 Task: Get information about smoke and air quality near Central Park.
Action: Mouse moved to (83, 59)
Screenshot: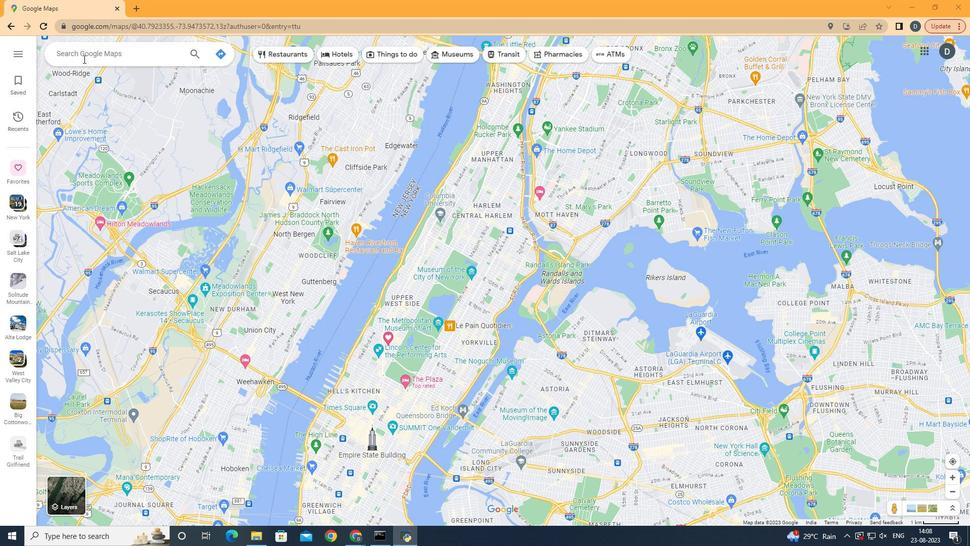 
Action: Mouse pressed left at (83, 59)
Screenshot: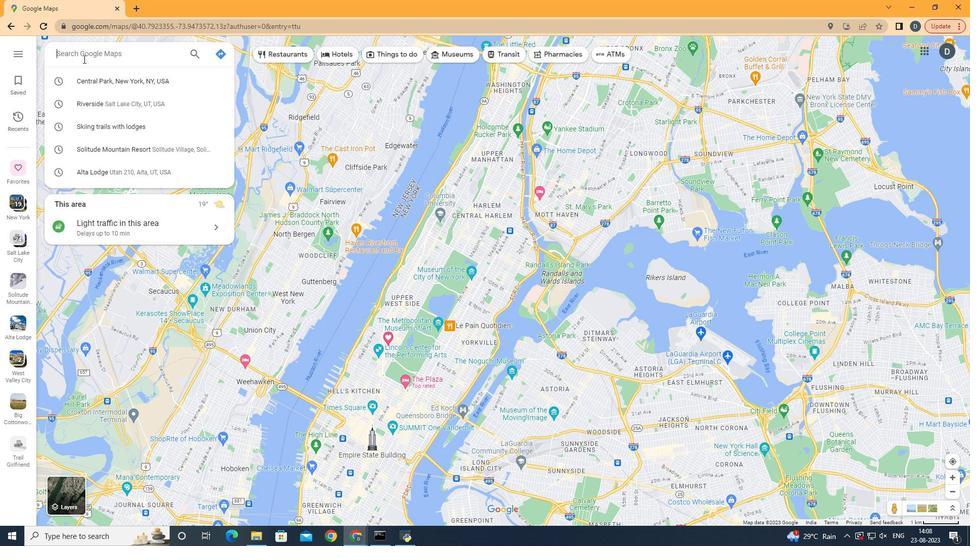 
Action: Key pressed <Key.shift>Central<Key.space><Key.shift>Parl
Screenshot: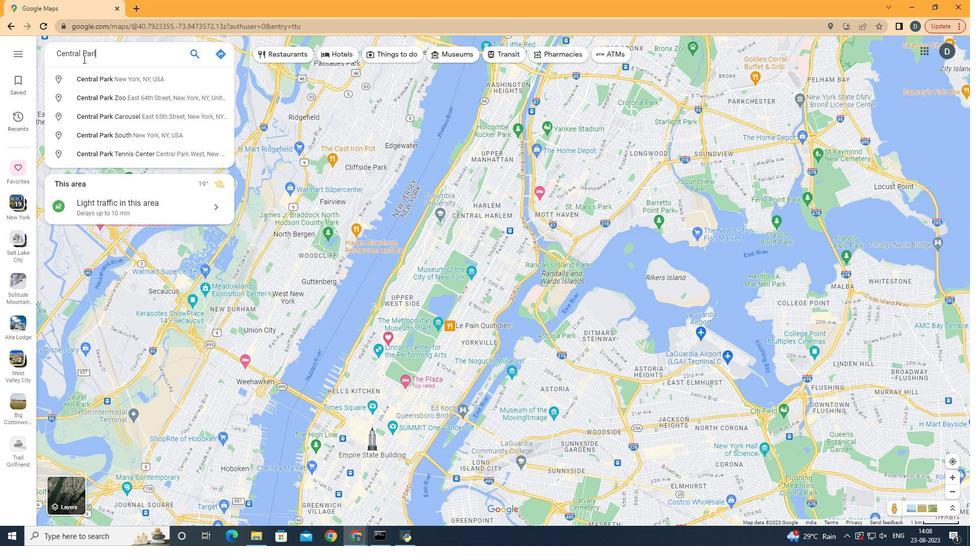 
Action: Mouse moved to (102, 75)
Screenshot: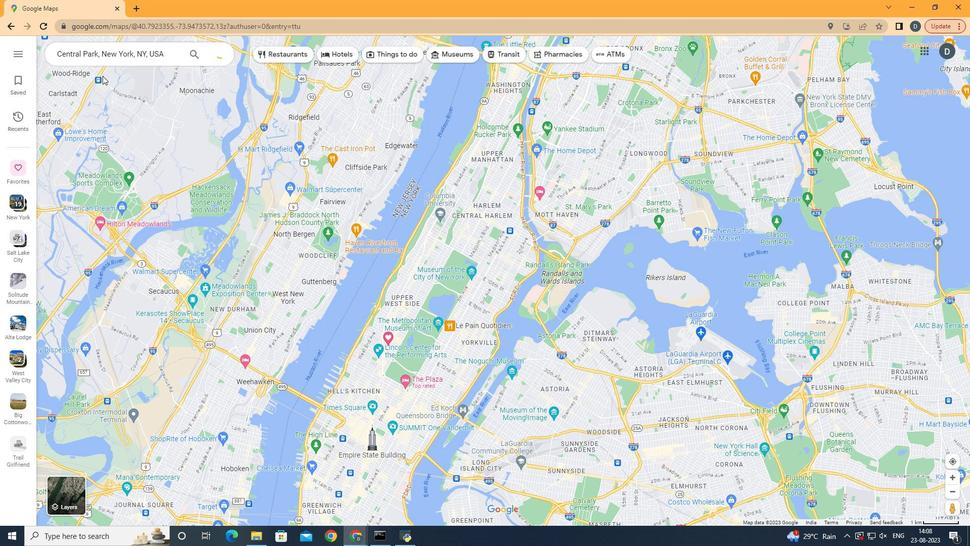 
Action: Mouse pressed left at (102, 75)
Screenshot: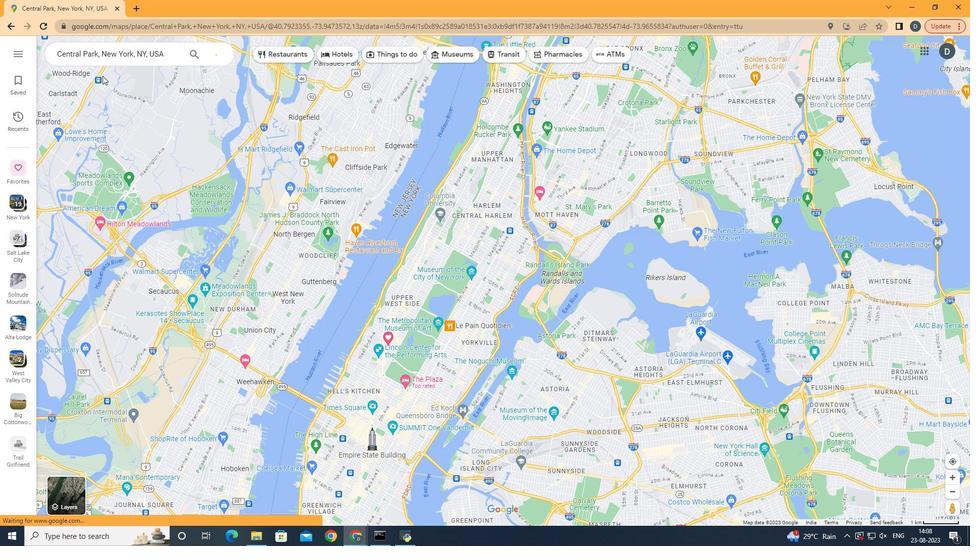 
Action: Mouse moved to (447, 495)
Screenshot: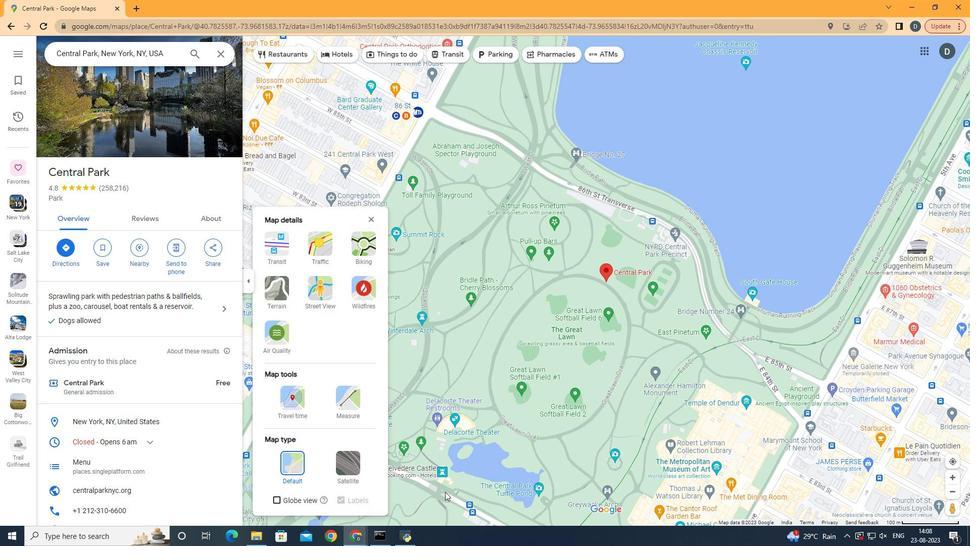 
Action: Mouse pressed left at (447, 495)
Screenshot: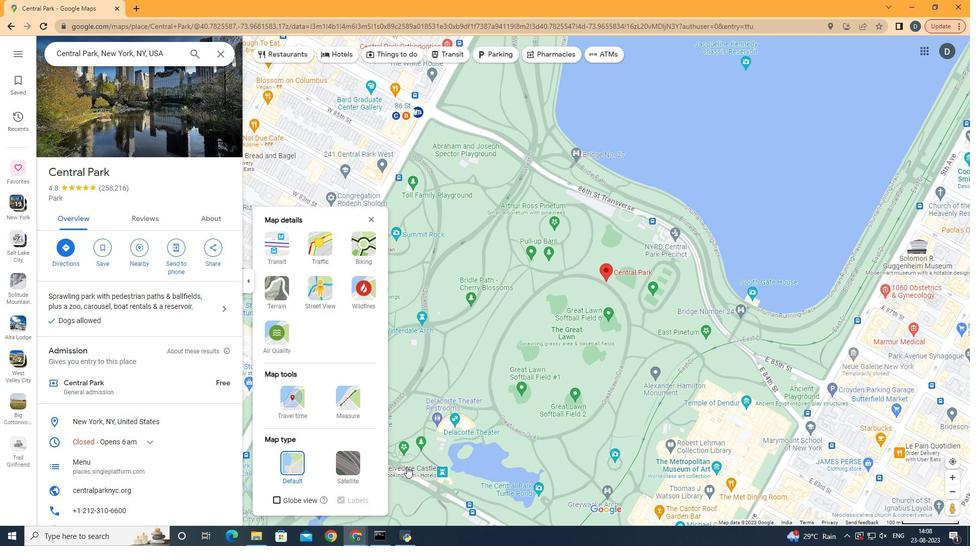 
Action: Mouse moved to (286, 342)
Screenshot: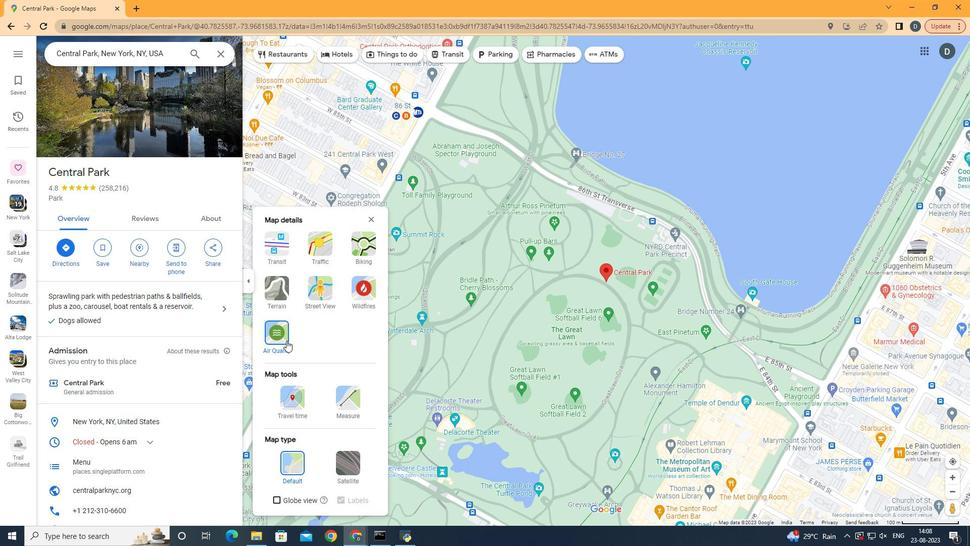 
Action: Mouse pressed left at (286, 342)
Screenshot: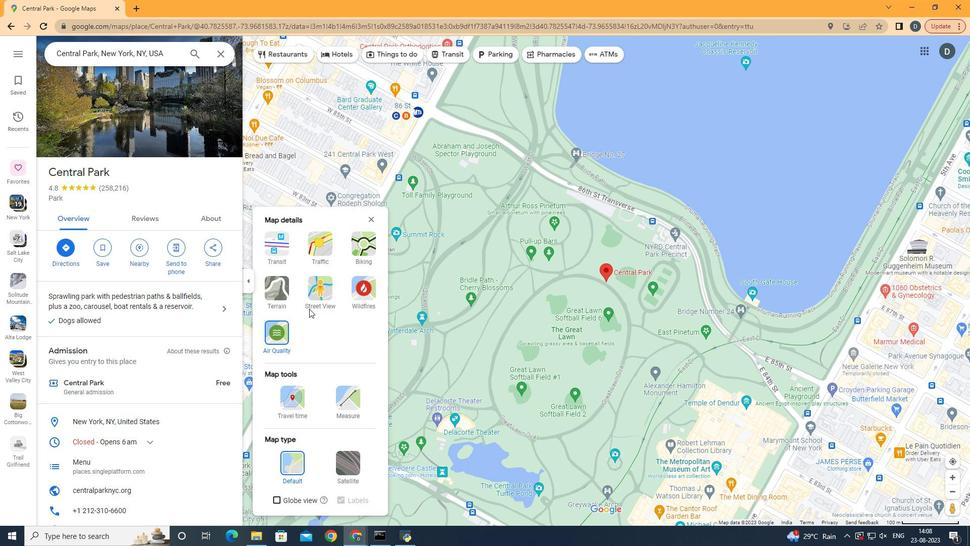 
Action: Mouse moved to (374, 217)
Screenshot: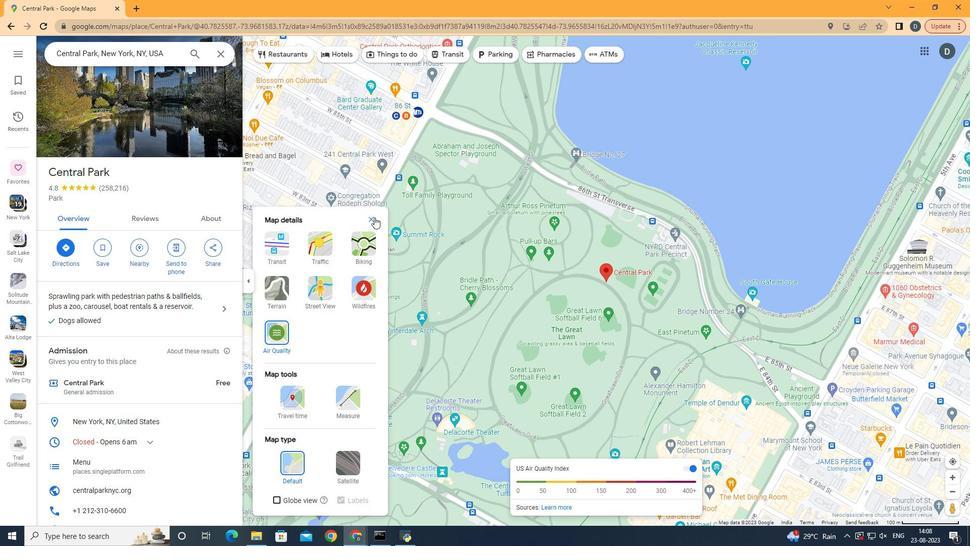 
Action: Mouse pressed left at (374, 217)
Screenshot: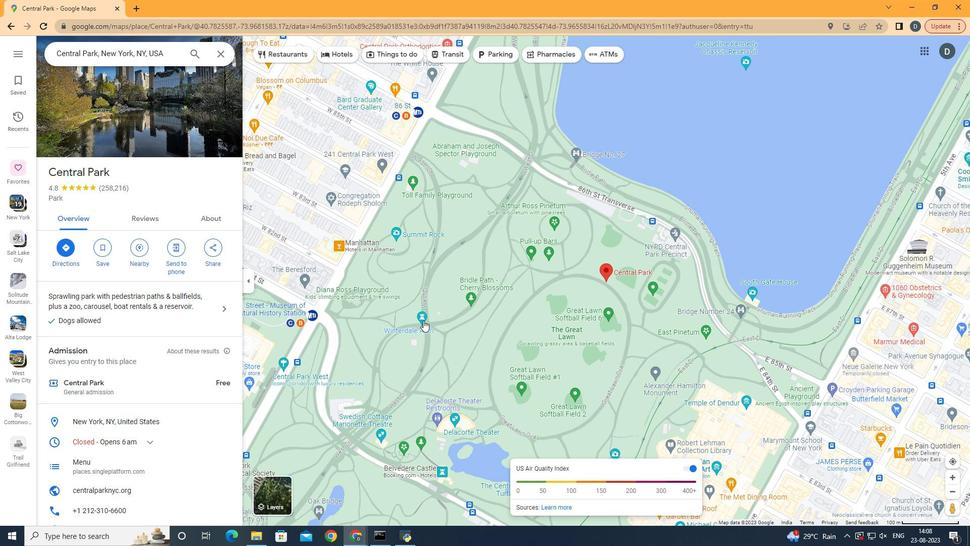
Action: Mouse moved to (423, 320)
Screenshot: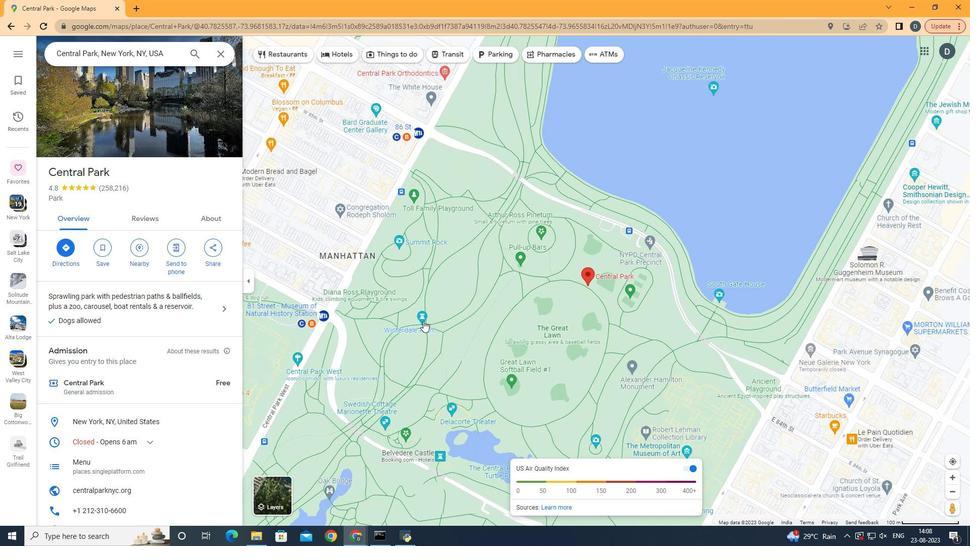 
Action: Mouse scrolled (423, 320) with delta (0, 0)
Screenshot: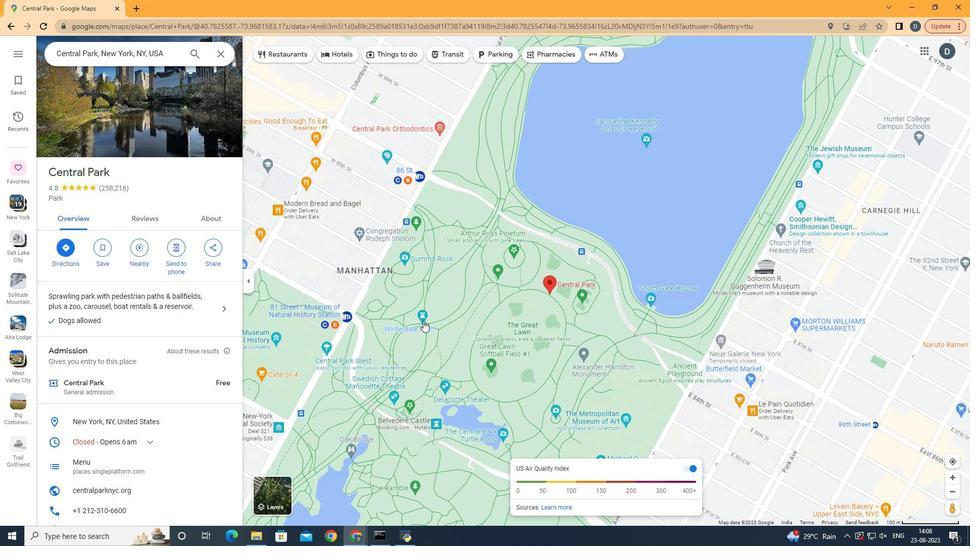 
Action: Mouse scrolled (423, 320) with delta (0, 0)
Screenshot: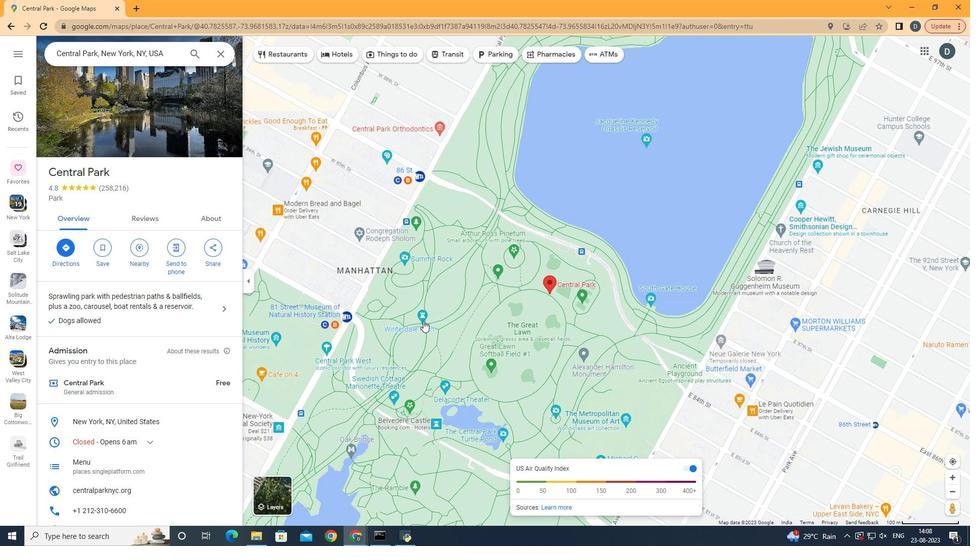 
Action: Mouse scrolled (423, 320) with delta (0, 0)
Screenshot: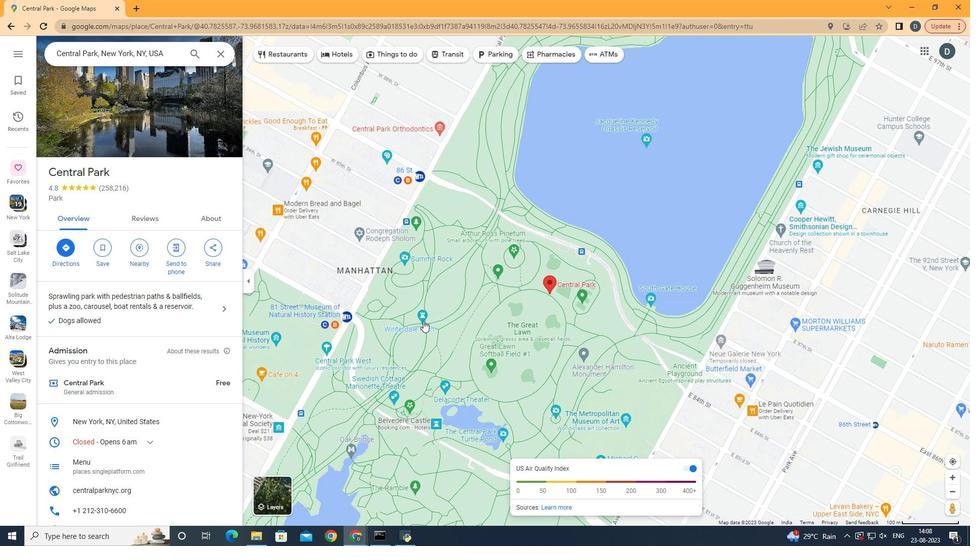 
Action: Mouse scrolled (423, 320) with delta (0, 0)
Screenshot: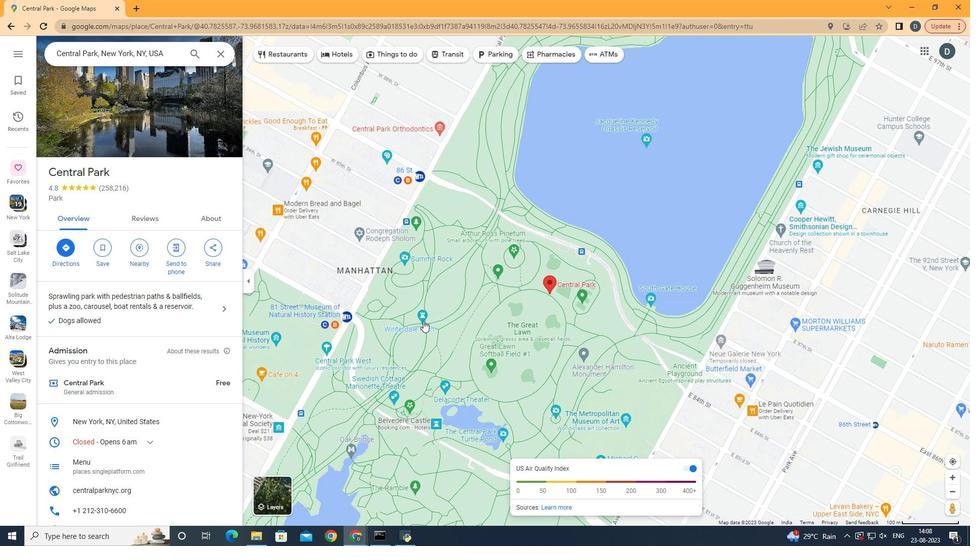 
Action: Mouse scrolled (423, 320) with delta (0, 0)
Screenshot: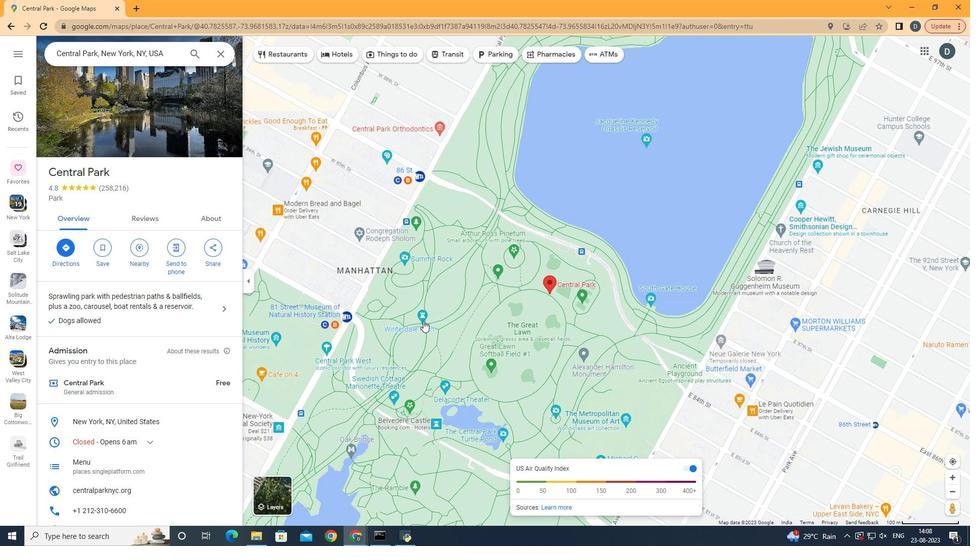 
Action: Mouse scrolled (423, 320) with delta (0, 0)
Screenshot: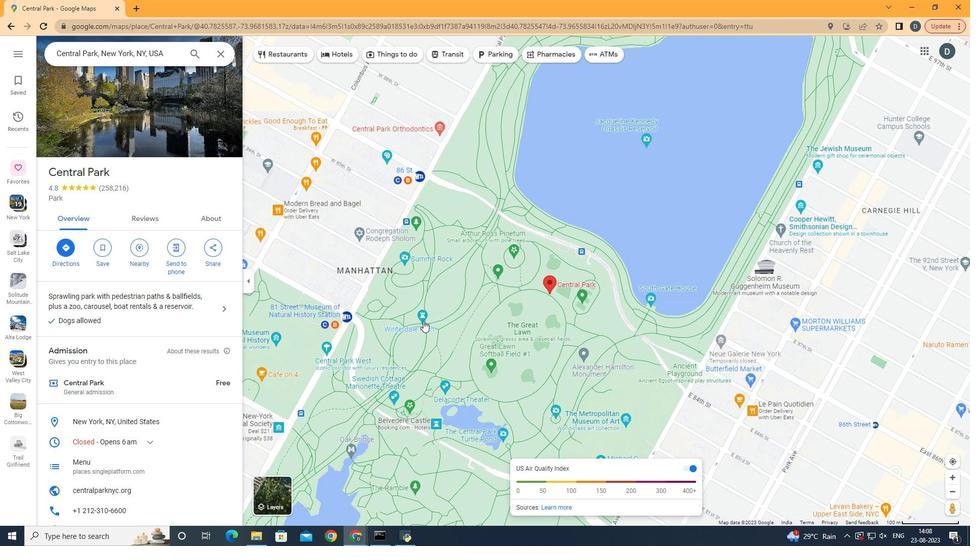 
Action: Mouse moved to (423, 321)
Screenshot: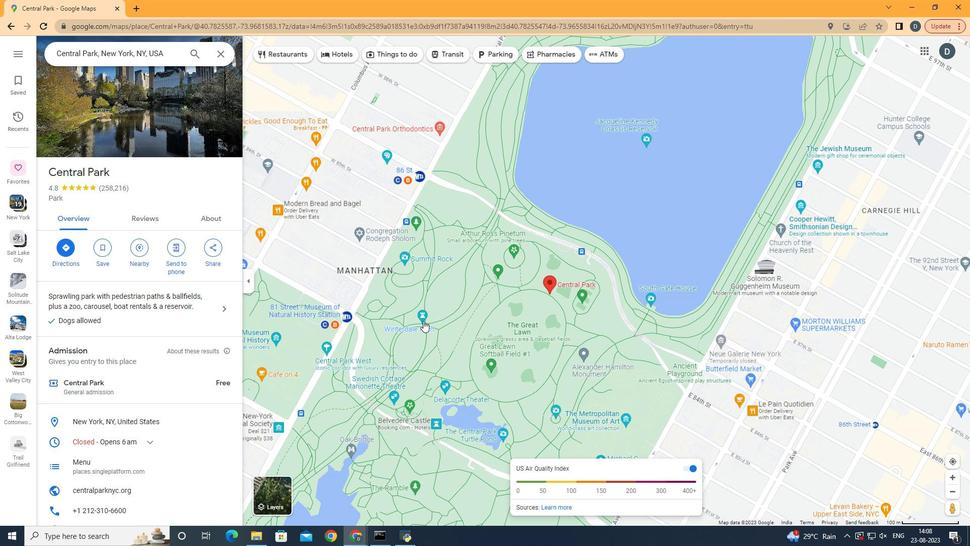 
Action: Mouse scrolled (423, 320) with delta (0, 0)
Screenshot: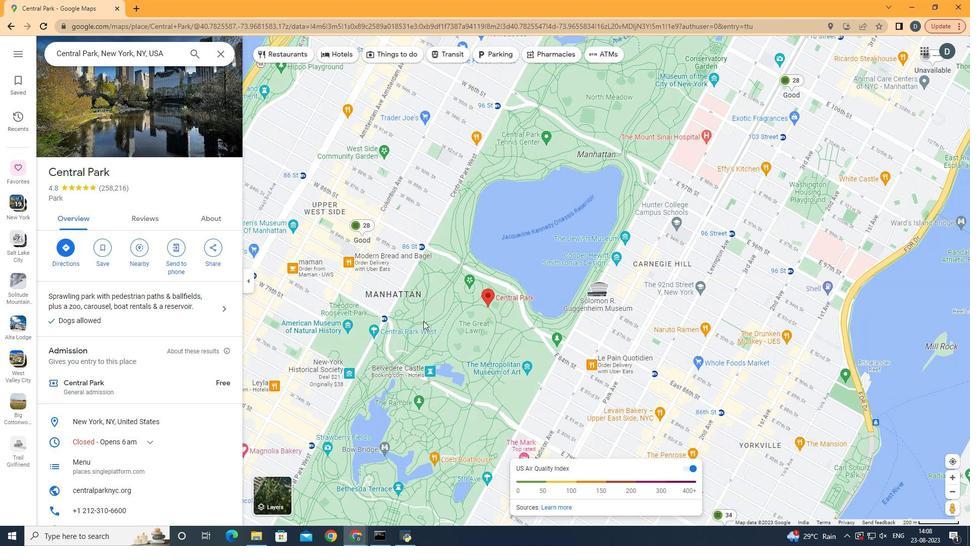 
Action: Mouse scrolled (423, 320) with delta (0, 0)
Screenshot: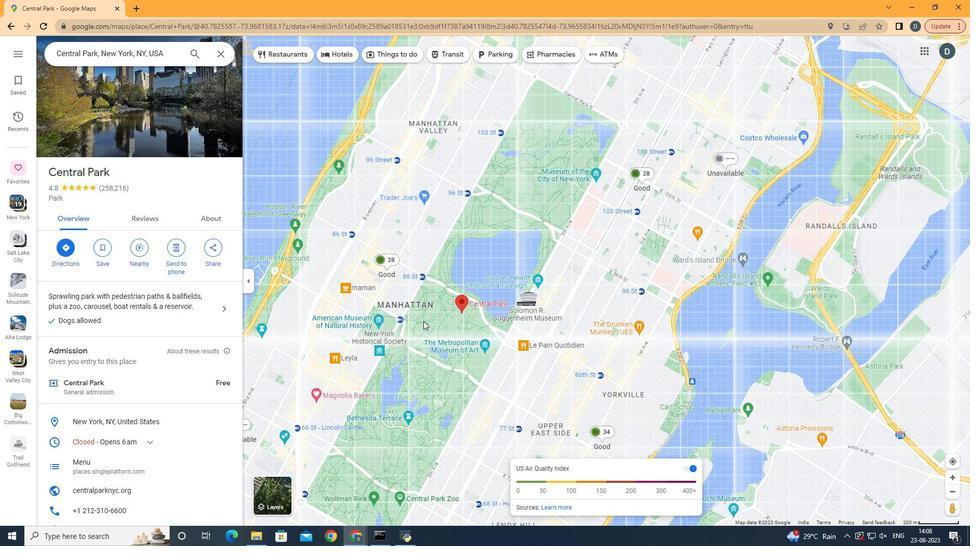 
Action: Mouse scrolled (423, 320) with delta (0, 0)
Screenshot: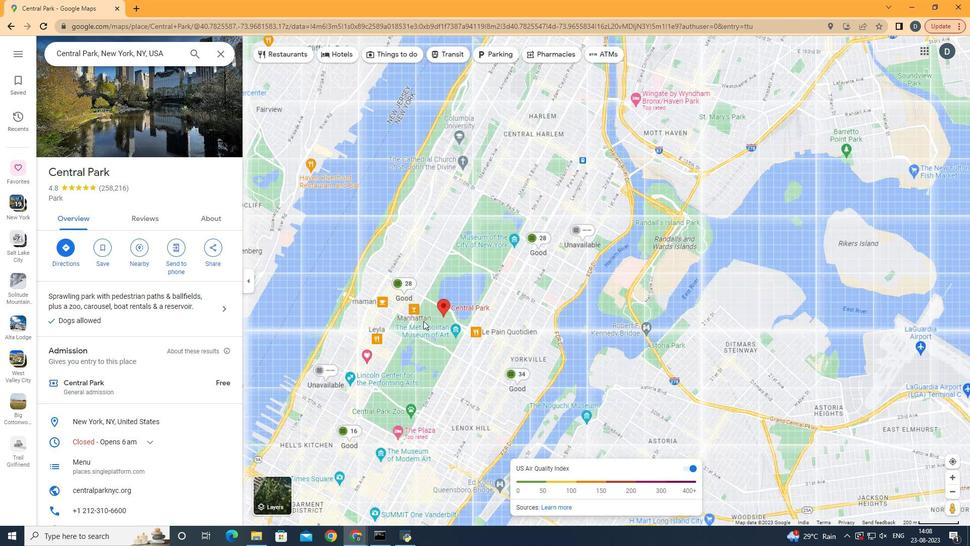 
Action: Mouse scrolled (423, 320) with delta (0, 0)
Screenshot: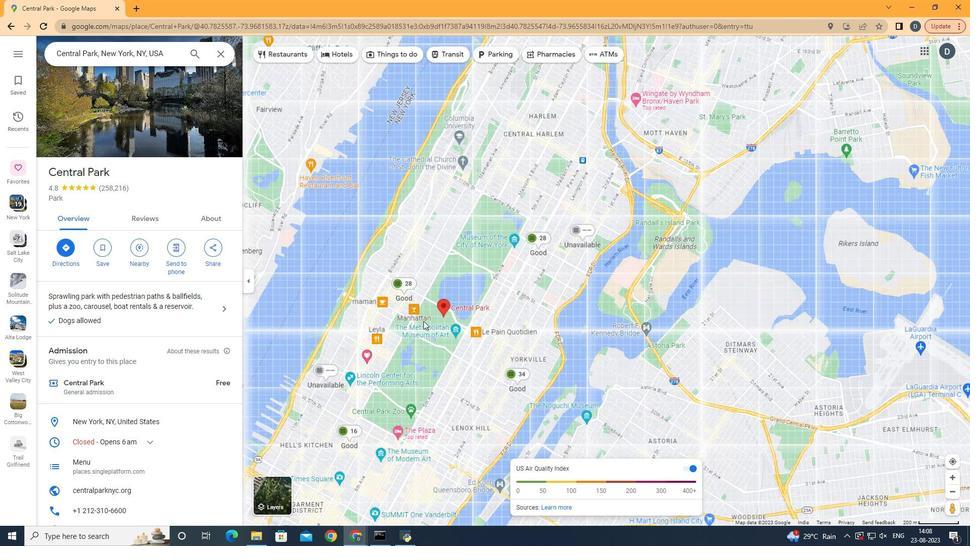 
Action: Mouse scrolled (423, 320) with delta (0, 0)
Screenshot: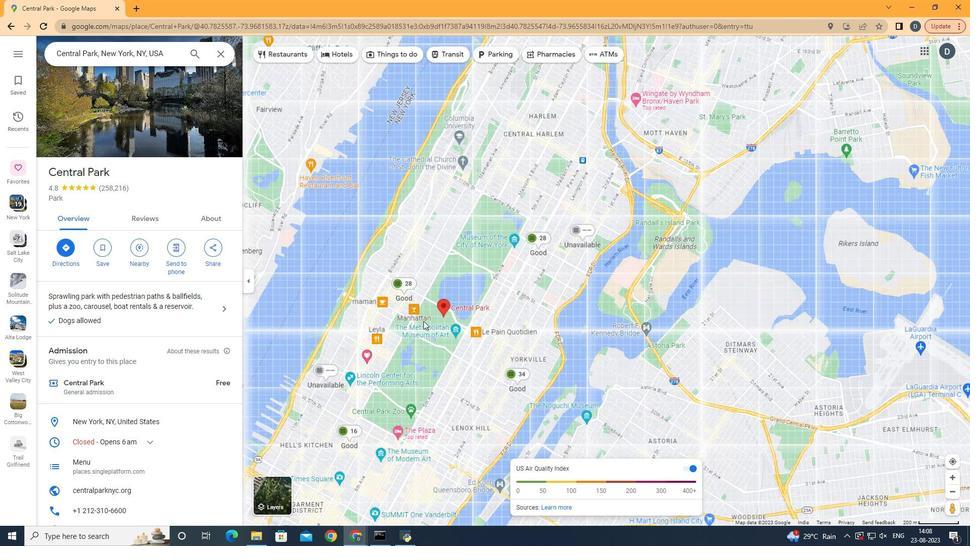 
Action: Mouse scrolled (423, 320) with delta (0, 0)
Screenshot: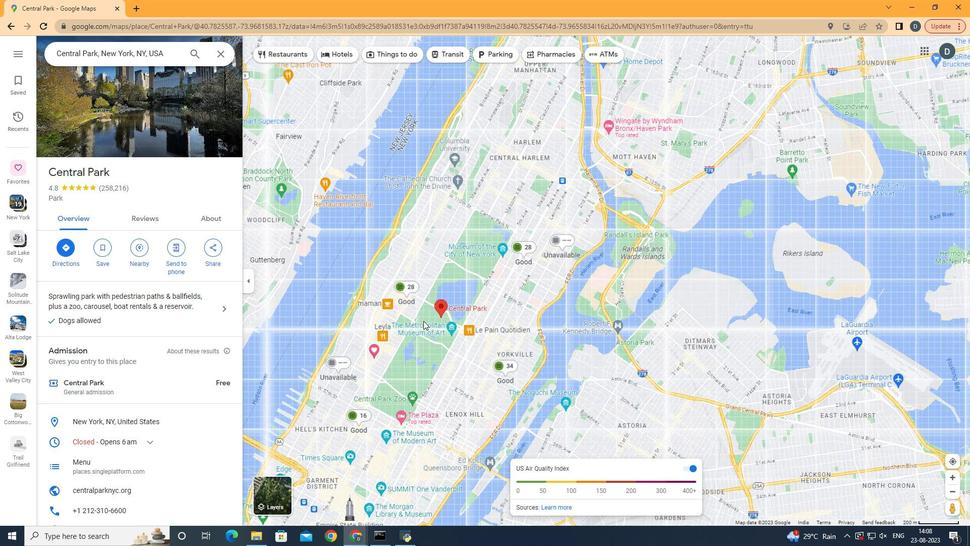 
Action: Mouse scrolled (423, 320) with delta (0, 0)
Screenshot: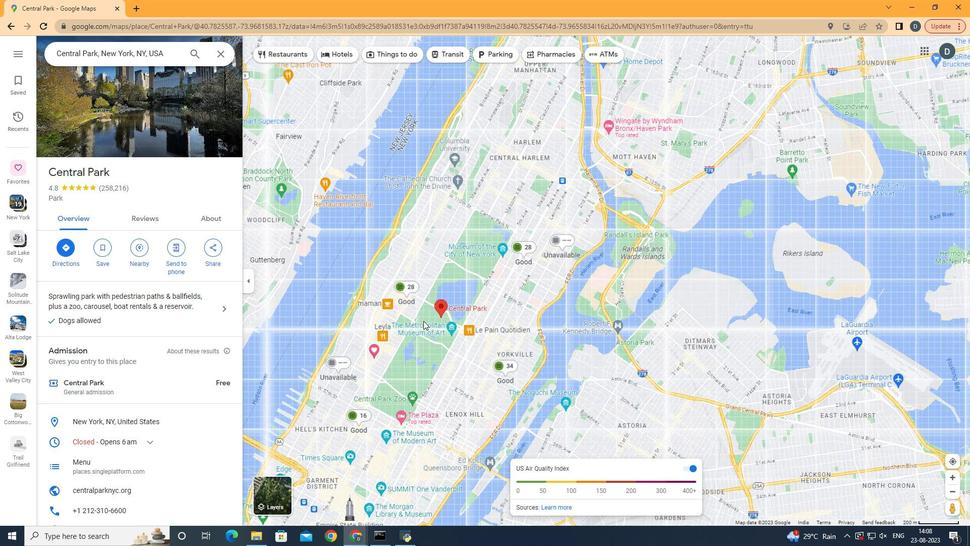 
Action: Mouse scrolled (423, 320) with delta (0, 0)
Screenshot: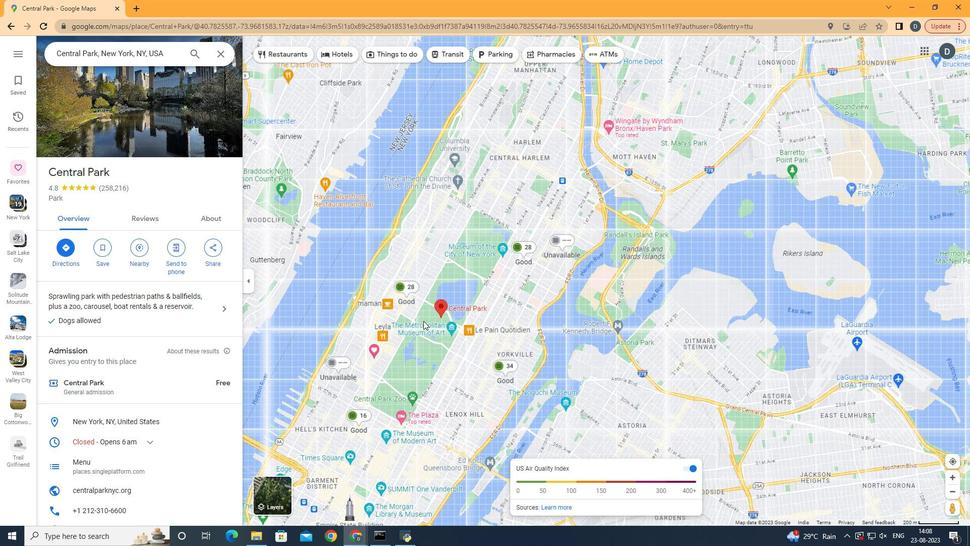 
Action: Mouse scrolled (423, 320) with delta (0, 0)
Screenshot: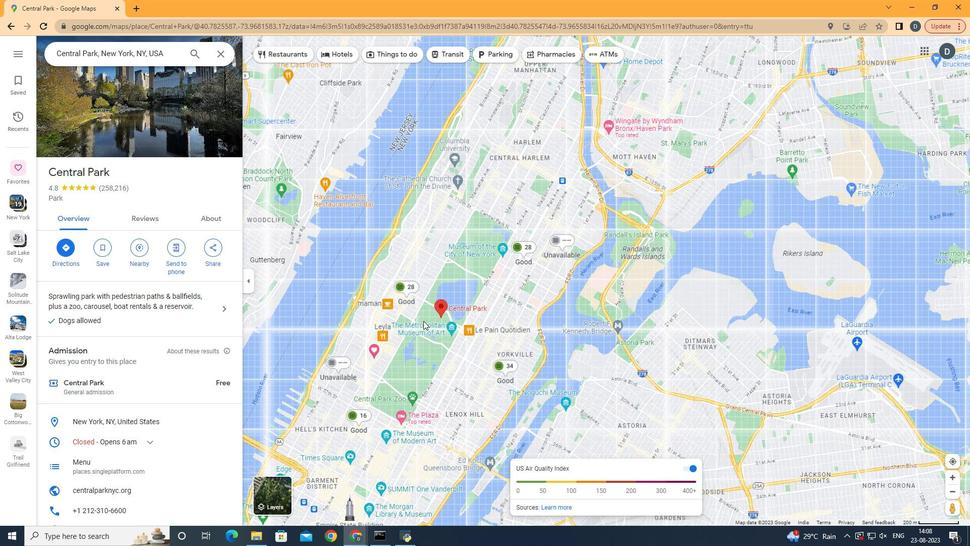 
Action: Mouse scrolled (423, 320) with delta (0, 0)
Screenshot: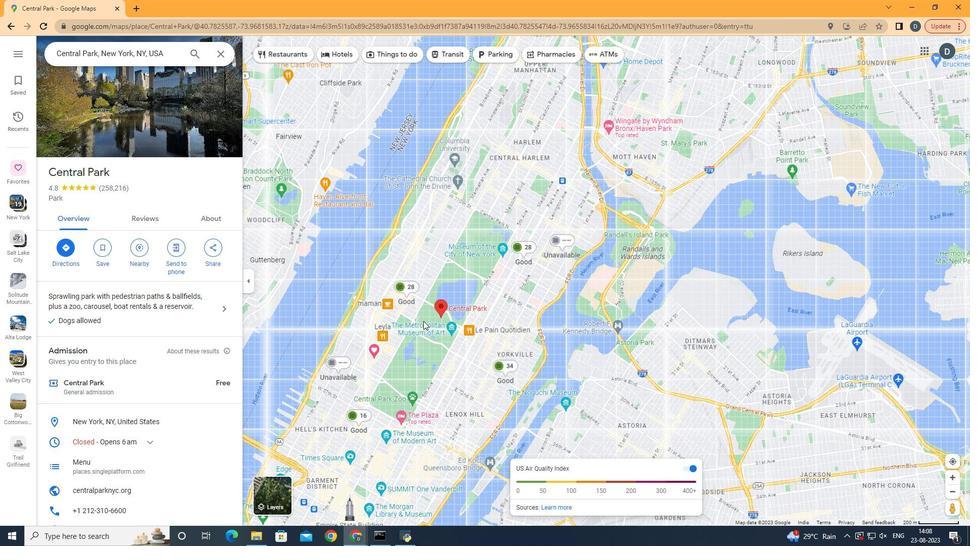 
Action: Mouse moved to (477, 265)
Screenshot: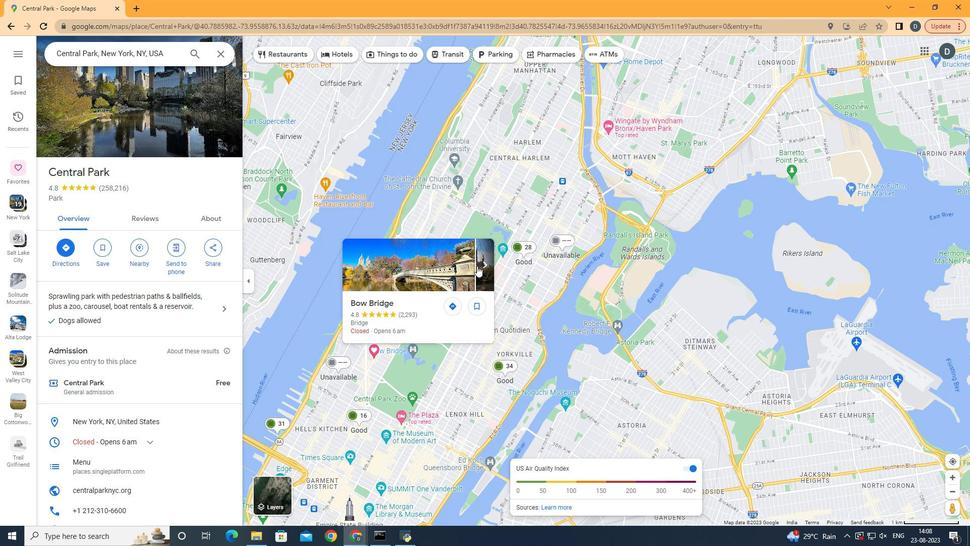 
Action: Mouse scrolled (477, 265) with delta (0, 0)
Screenshot: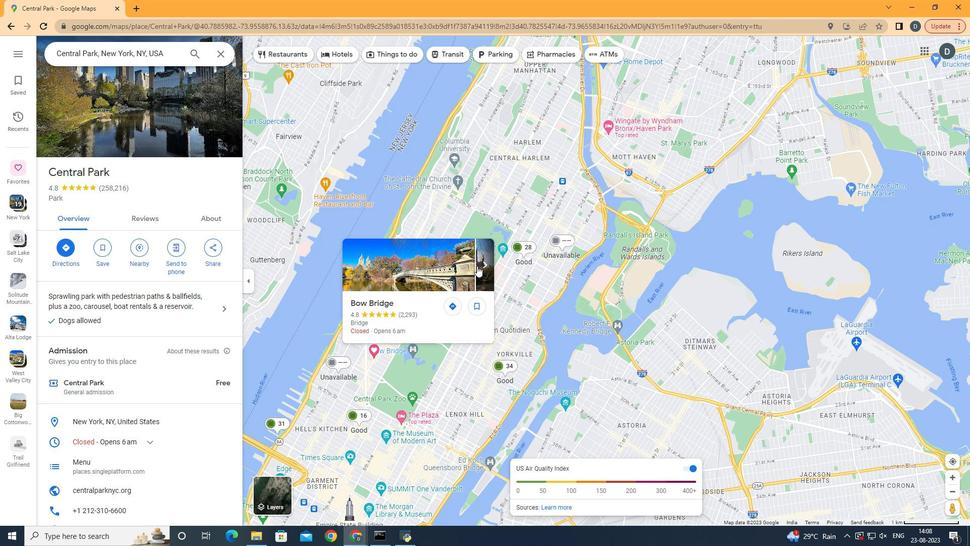 
Action: Mouse moved to (514, 176)
Screenshot: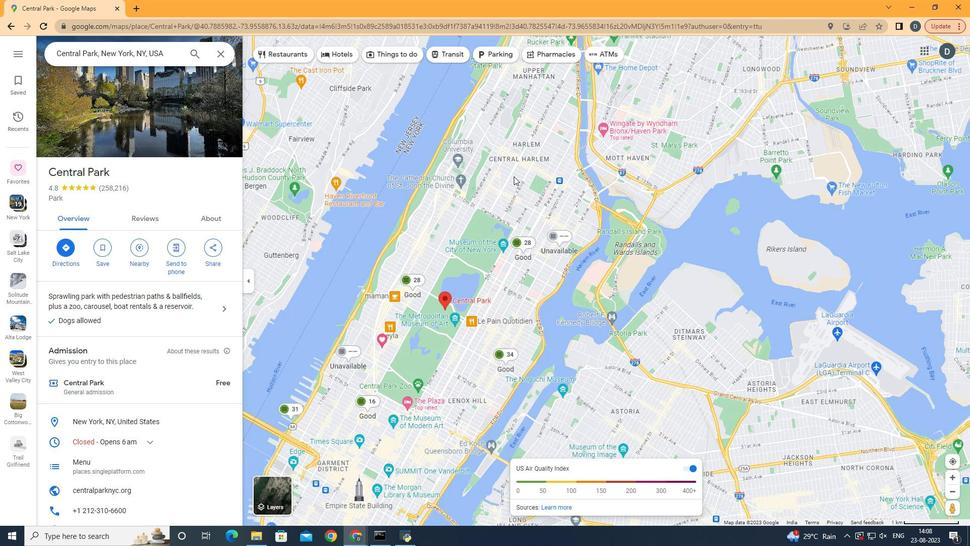 
Action: Mouse scrolled (514, 175) with delta (0, 0)
Screenshot: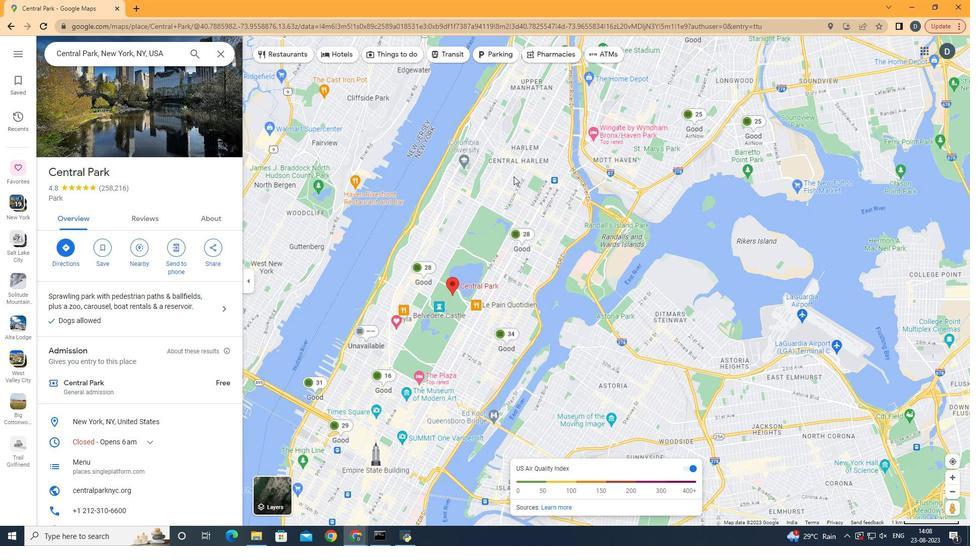 
Action: Mouse scrolled (514, 175) with delta (0, 0)
Screenshot: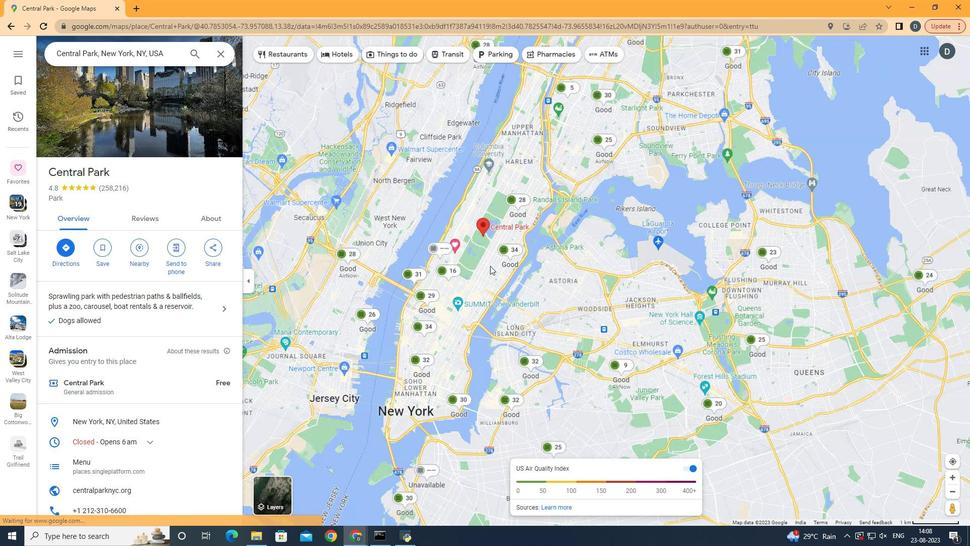 
Action: Mouse scrolled (514, 175) with delta (0, 0)
Screenshot: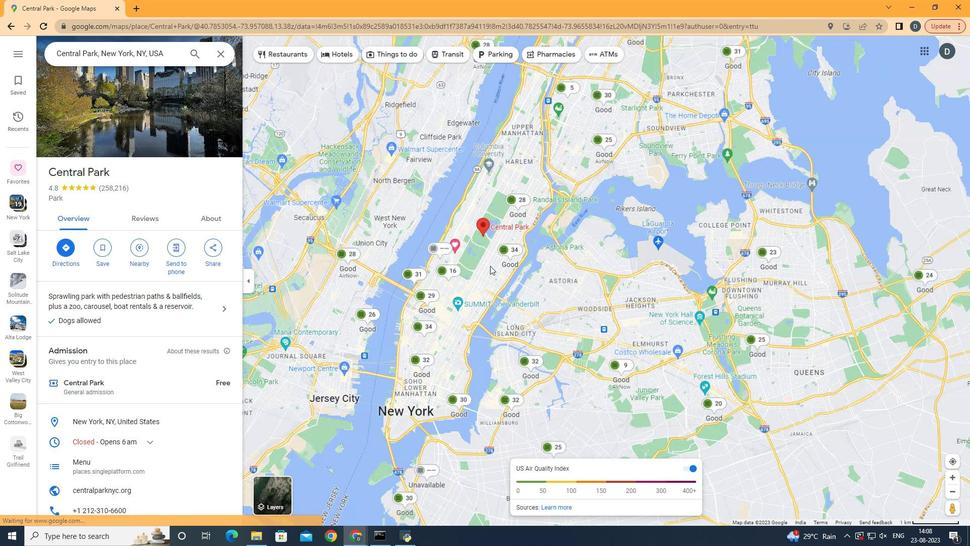 
Action: Mouse scrolled (514, 175) with delta (0, 0)
Screenshot: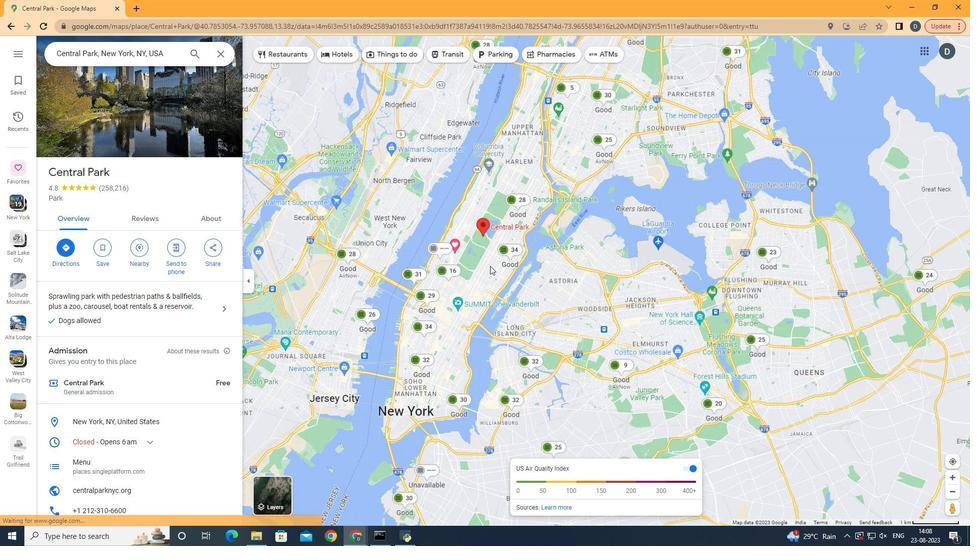 
Action: Mouse scrolled (514, 175) with delta (0, 0)
Screenshot: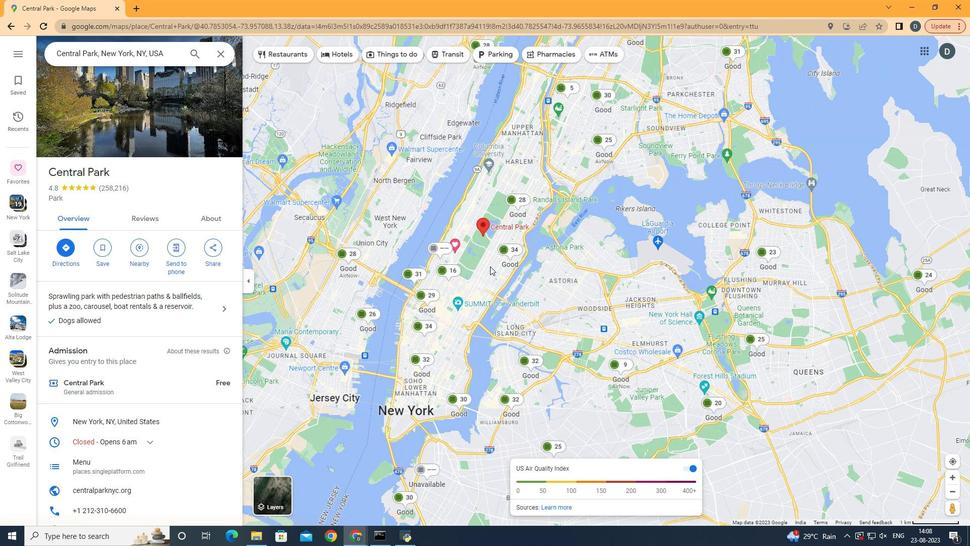 
Action: Mouse moved to (490, 266)
Screenshot: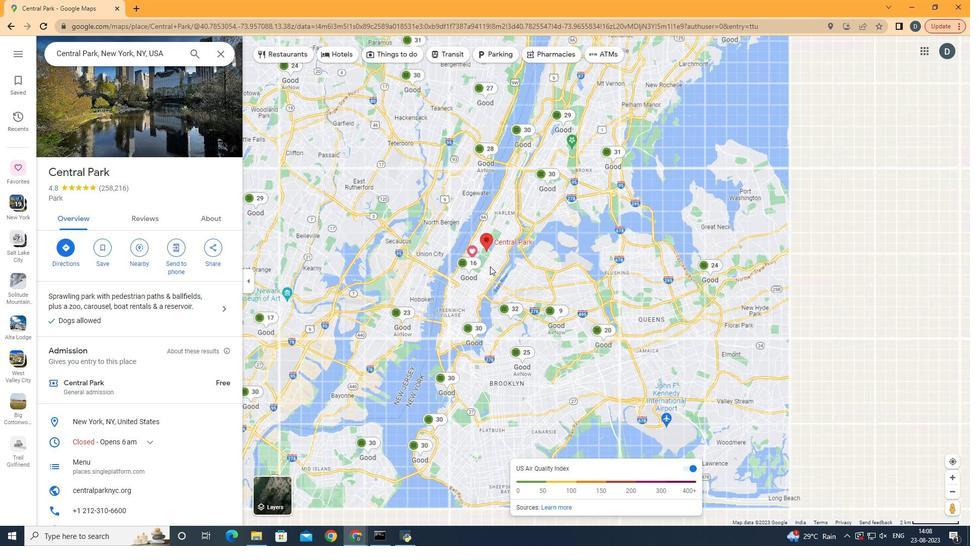 
Action: Mouse scrolled (490, 265) with delta (0, 0)
Screenshot: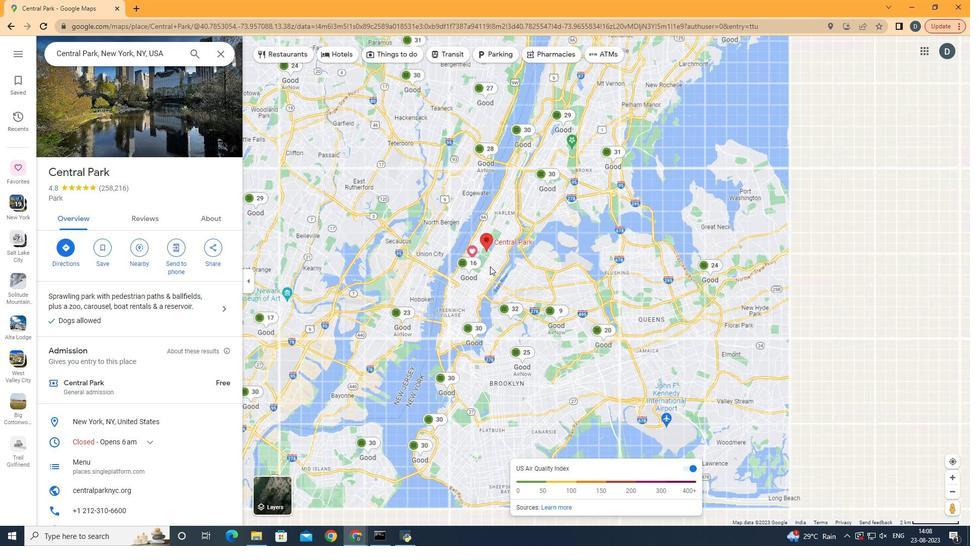 
Action: Mouse scrolled (490, 265) with delta (0, 0)
Screenshot: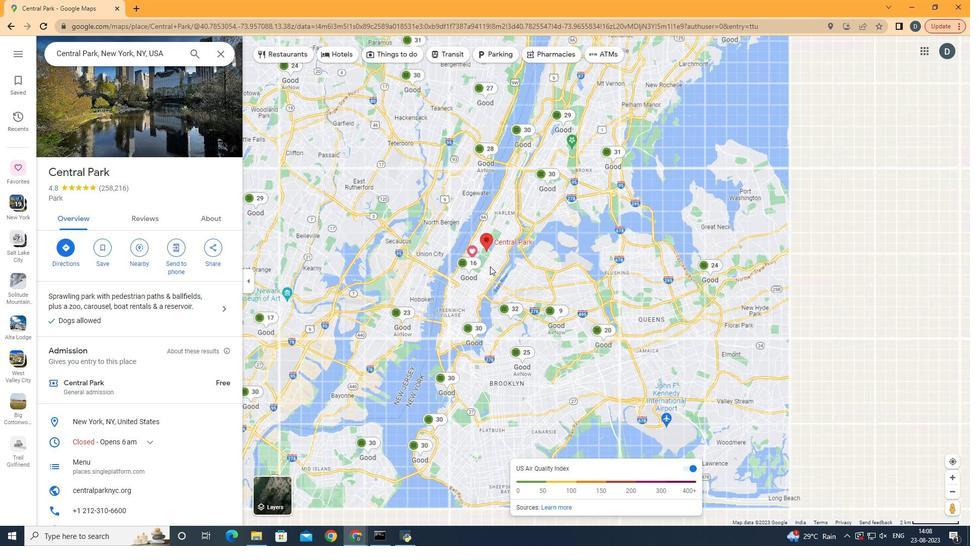 
Action: Mouse scrolled (490, 265) with delta (0, 0)
Screenshot: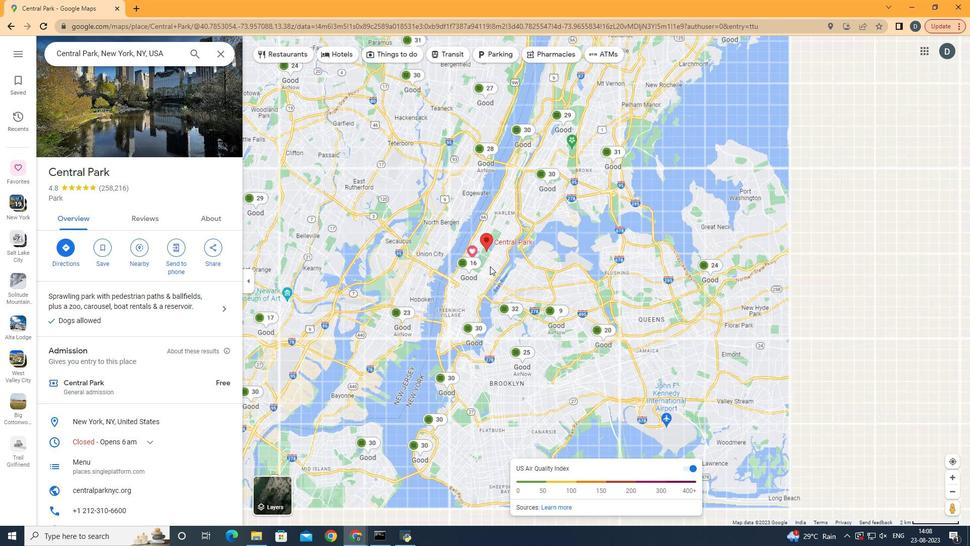 
Action: Mouse scrolled (490, 265) with delta (0, 0)
Screenshot: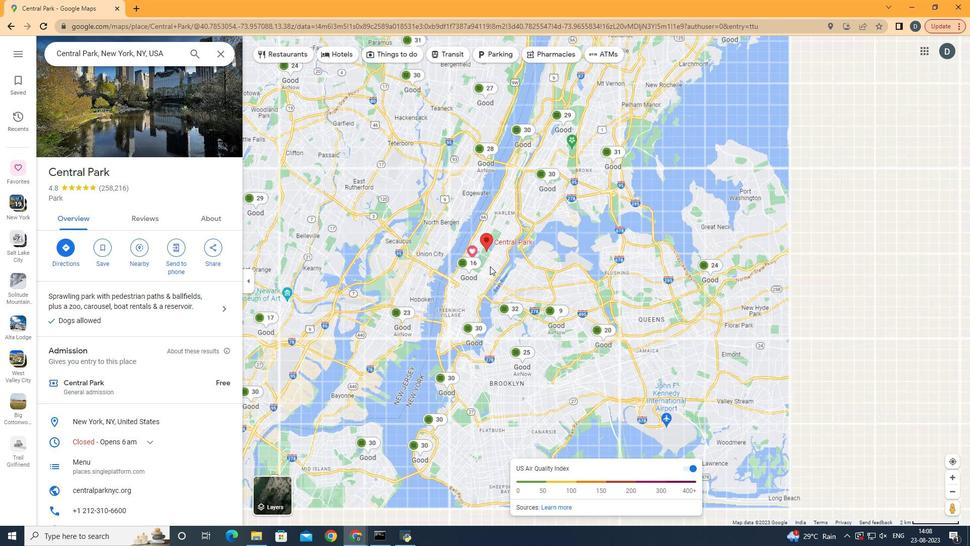 
Action: Mouse scrolled (490, 265) with delta (0, 0)
Screenshot: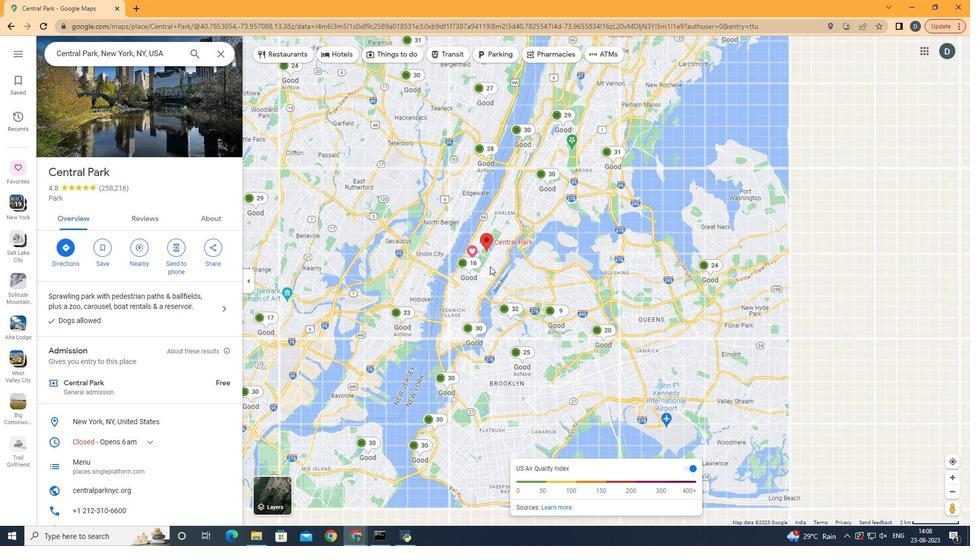 
Action: Mouse moved to (484, 290)
Screenshot: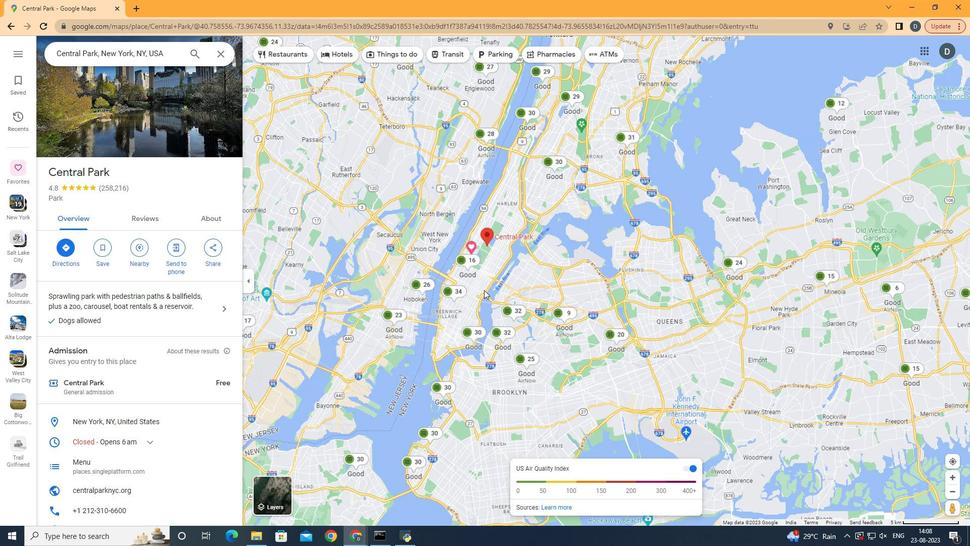 
Action: Mouse scrolled (484, 290) with delta (0, 0)
Screenshot: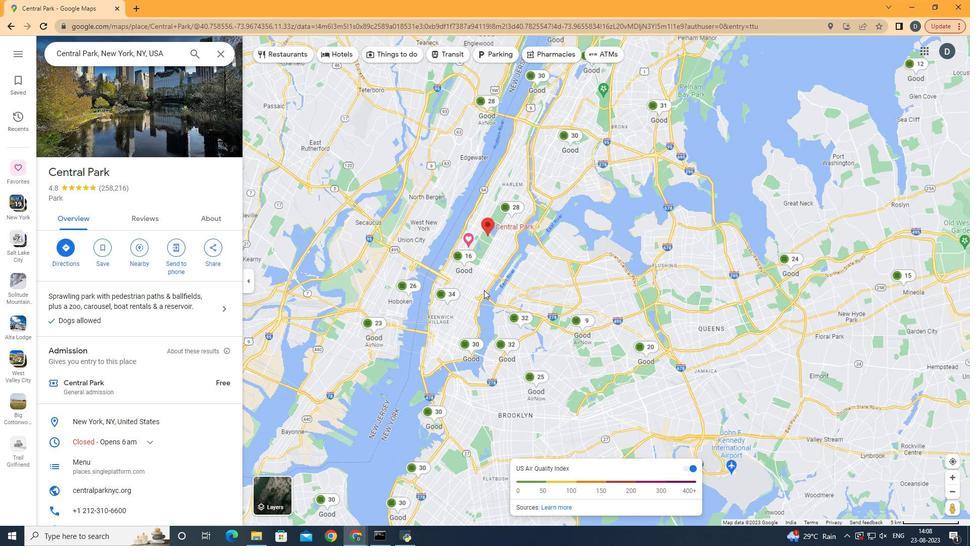 
Action: Mouse scrolled (484, 290) with delta (0, 0)
Screenshot: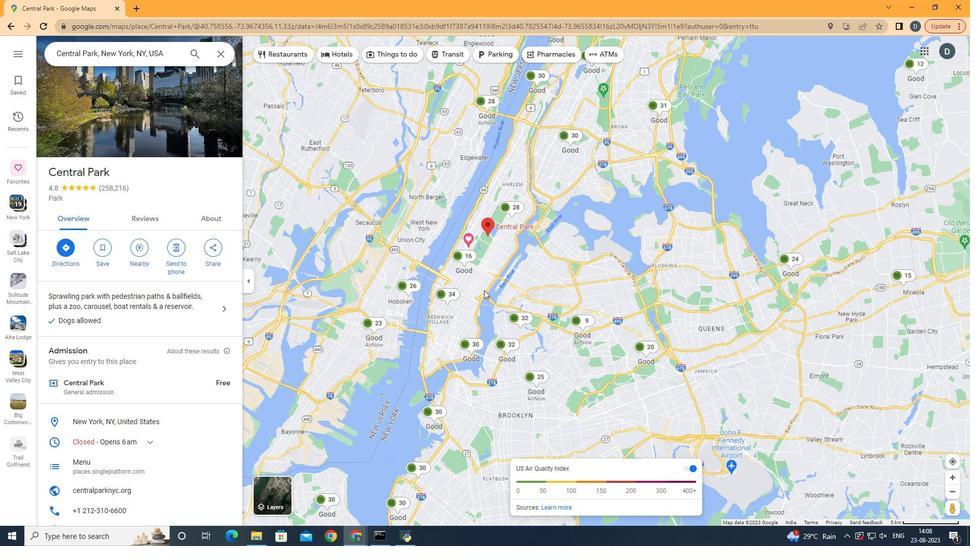 
Action: Mouse moved to (587, 280)
Screenshot: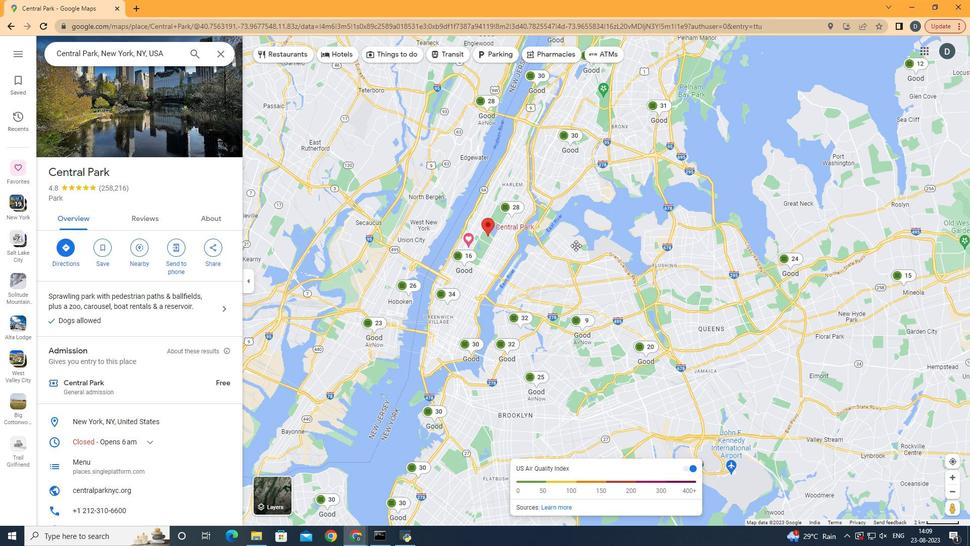 
Action: Mouse pressed left at (587, 280)
Screenshot: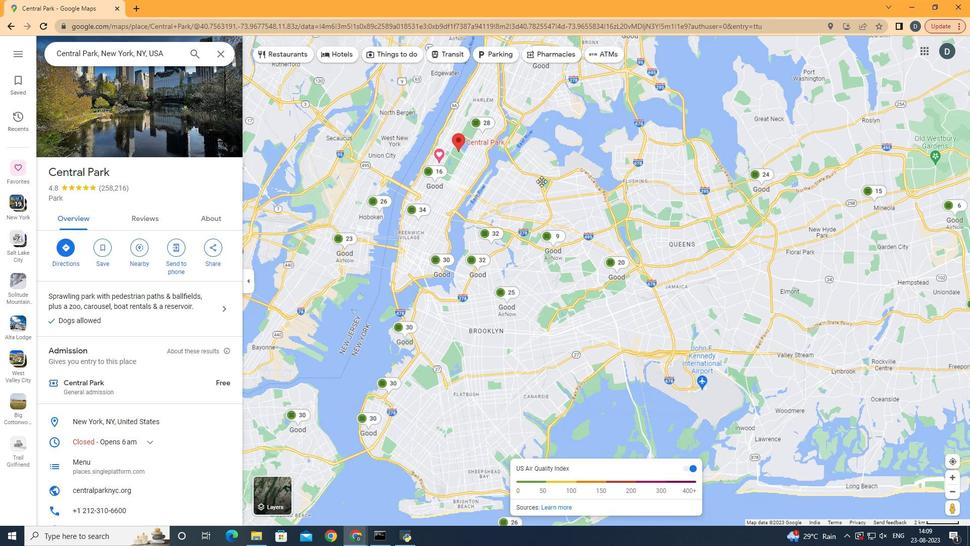 
Action: Mouse moved to (590, 262)
Screenshot: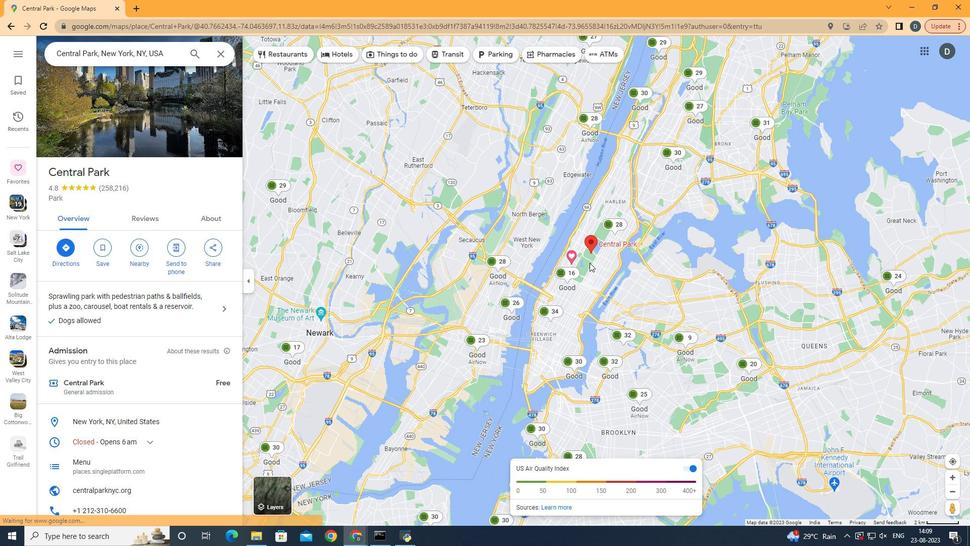 
Action: Mouse scrolled (590, 263) with delta (0, 0)
Screenshot: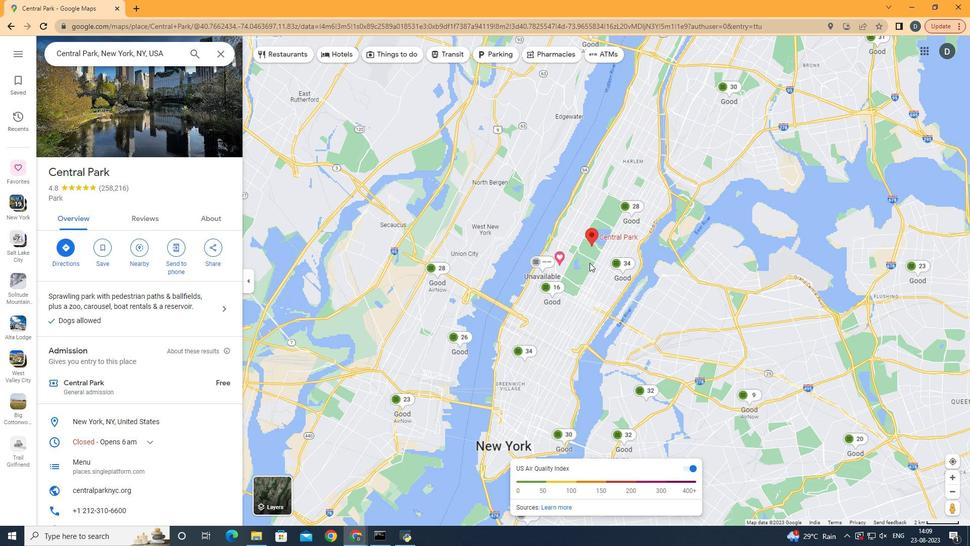 
Action: Mouse scrolled (590, 263) with delta (0, 0)
Screenshot: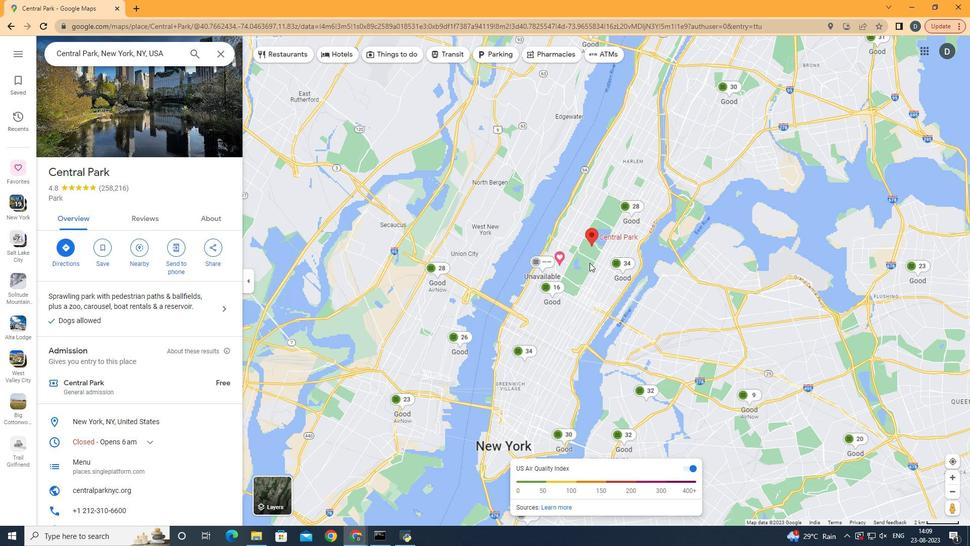 
Action: Mouse scrolled (590, 263) with delta (0, 0)
Screenshot: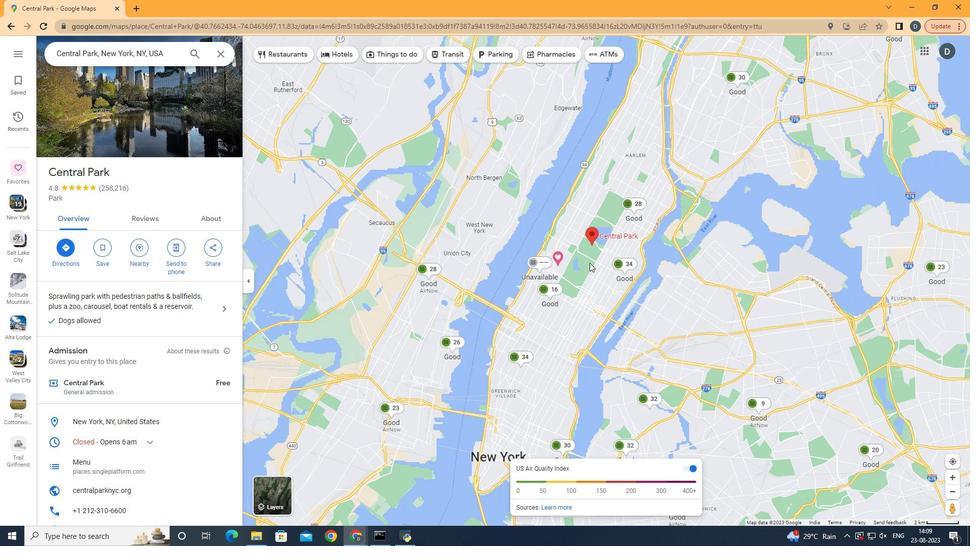 
Action: Mouse scrolled (590, 263) with delta (0, 0)
Screenshot: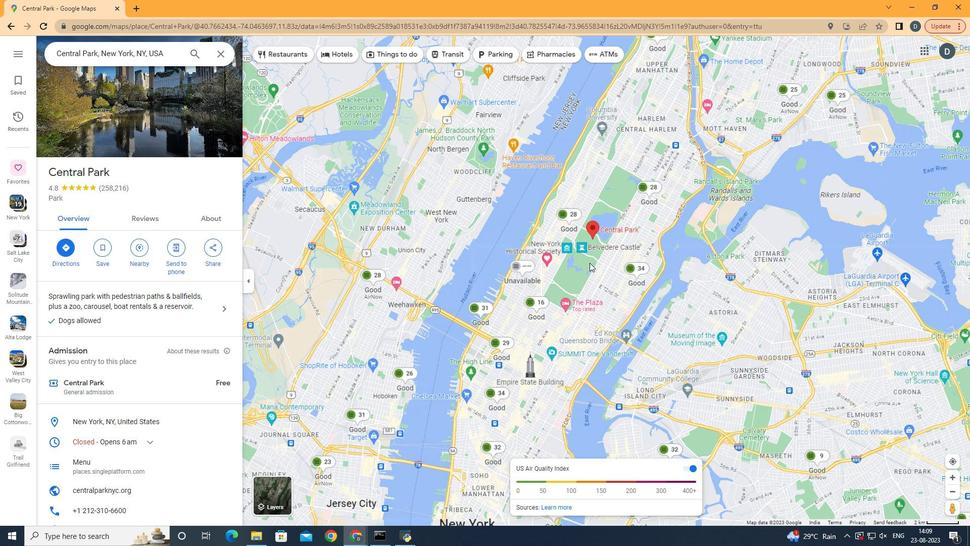 
Action: Mouse scrolled (590, 263) with delta (0, 0)
Screenshot: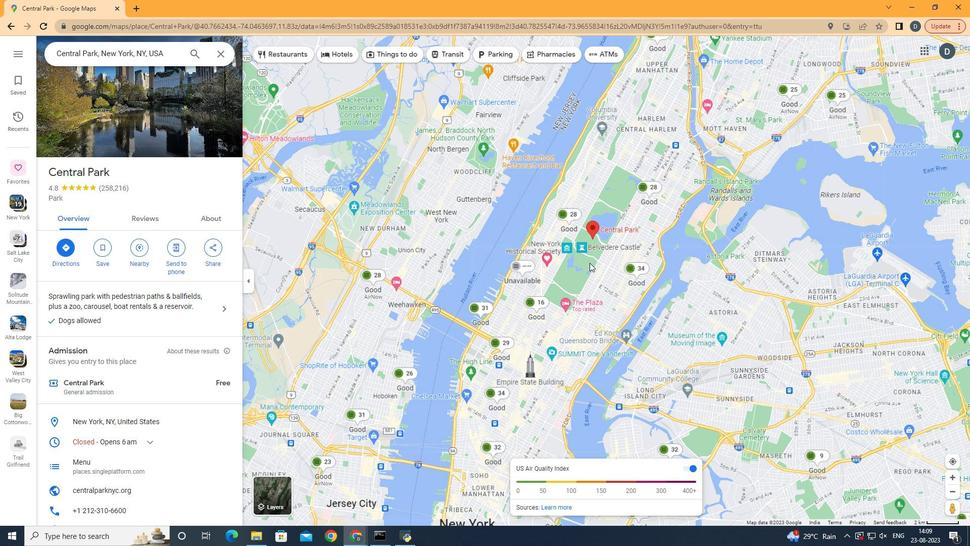 
Action: Mouse moved to (597, 287)
Screenshot: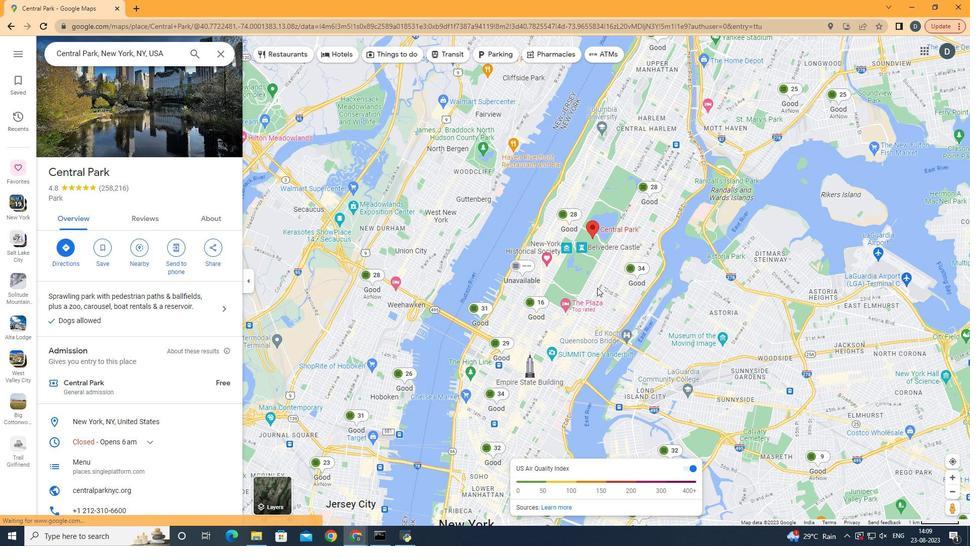 
Action: Mouse scrolled (597, 288) with delta (0, 0)
Screenshot: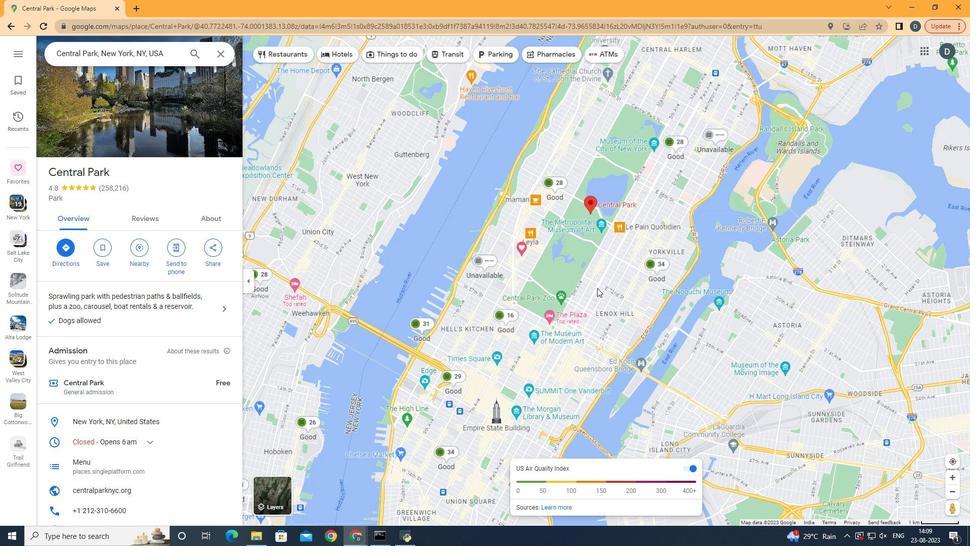 
Action: Mouse moved to (597, 288)
Screenshot: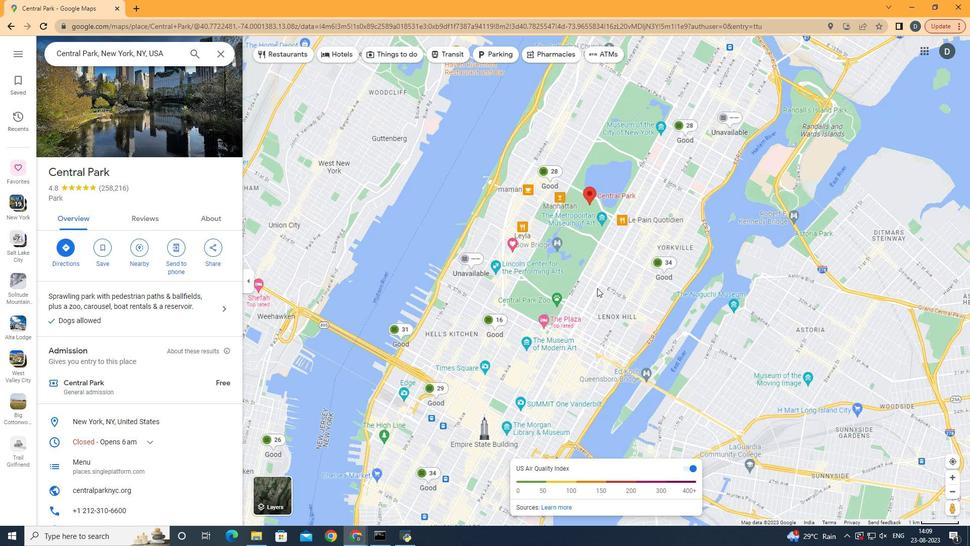 
Action: Mouse scrolled (597, 288) with delta (0, 0)
Screenshot: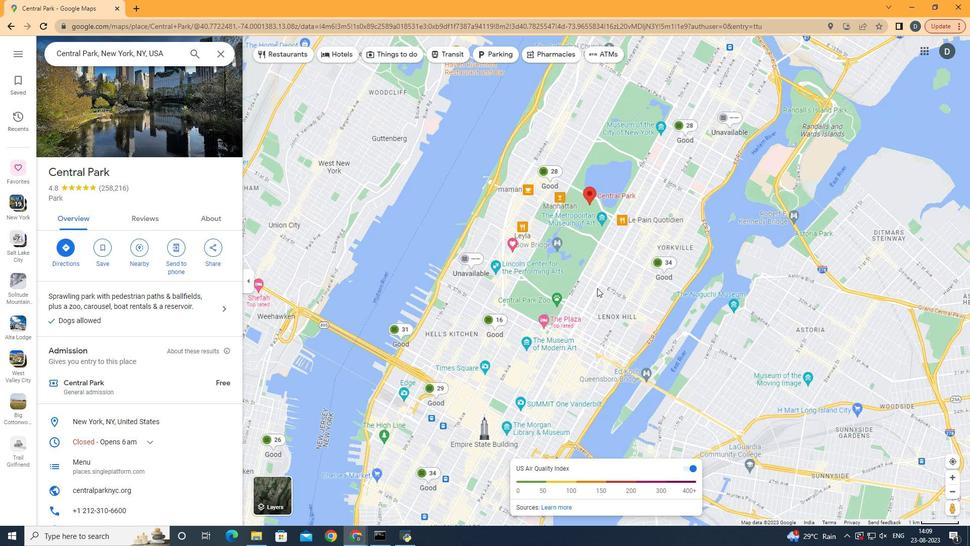 
Action: Mouse scrolled (597, 288) with delta (0, 0)
Screenshot: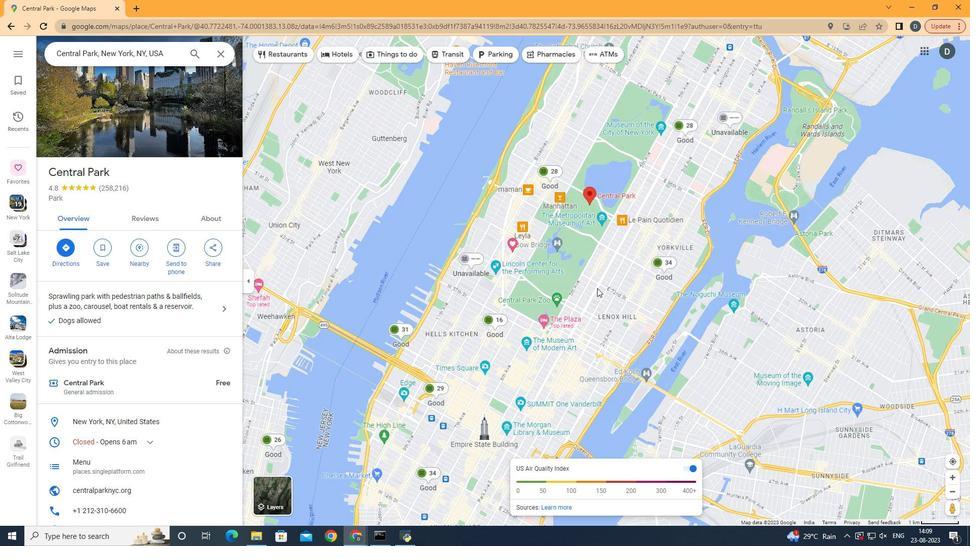 
Action: Mouse moved to (599, 248)
Screenshot: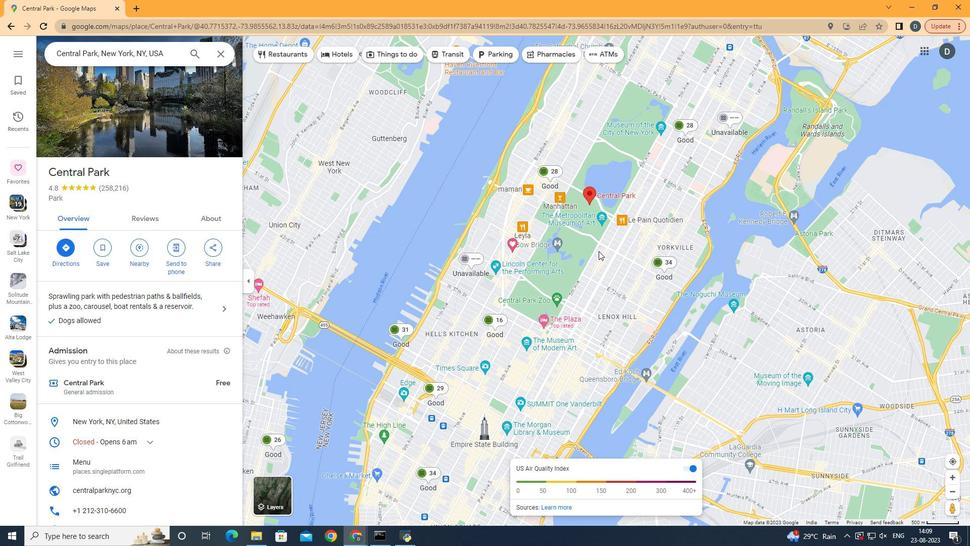 
Action: Mouse pressed left at (599, 248)
Screenshot: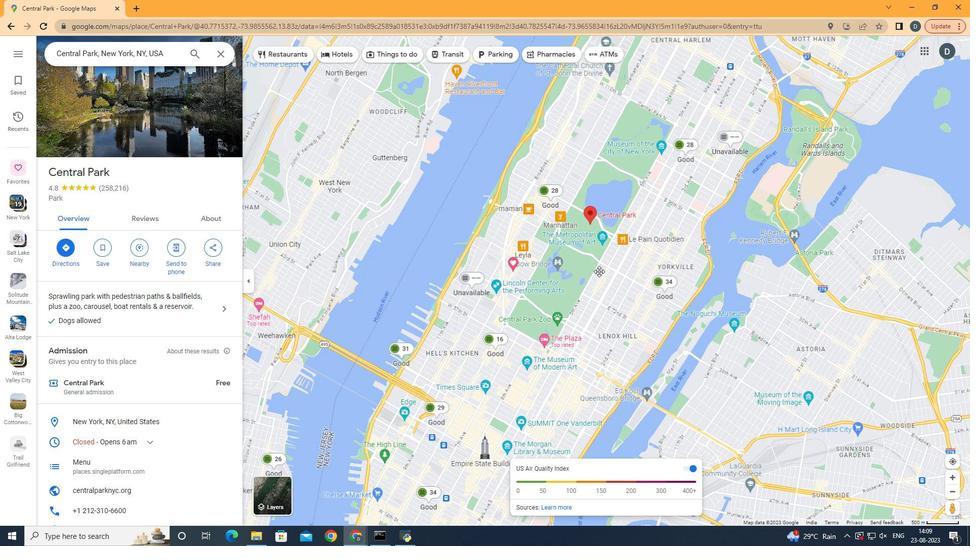 
Action: Mouse moved to (549, 202)
Screenshot: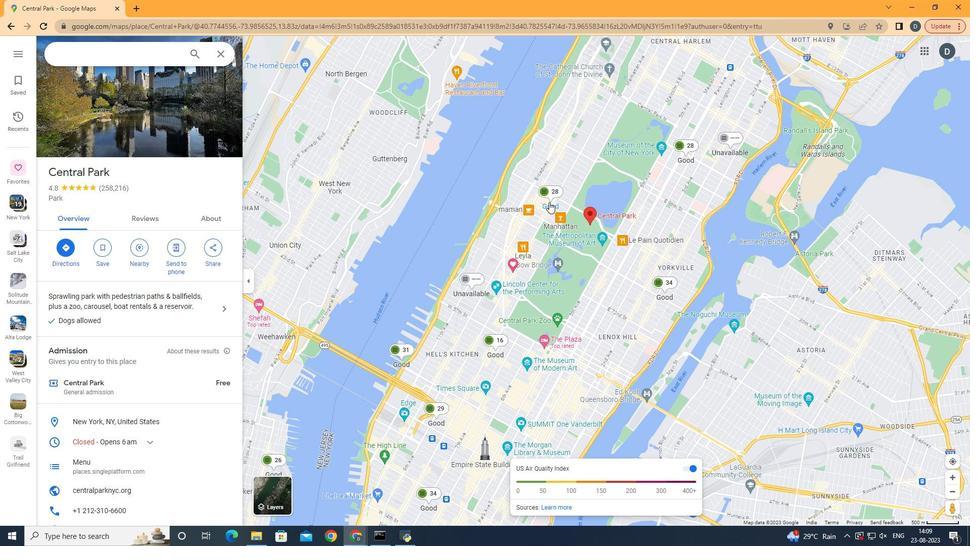 
Action: Mouse pressed left at (549, 202)
Screenshot: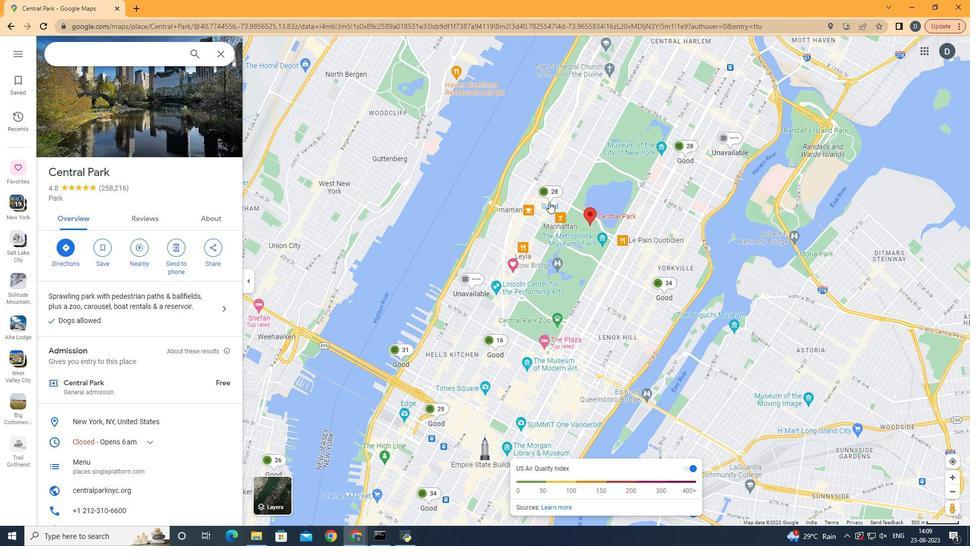 
Action: Mouse moved to (224, 335)
Screenshot: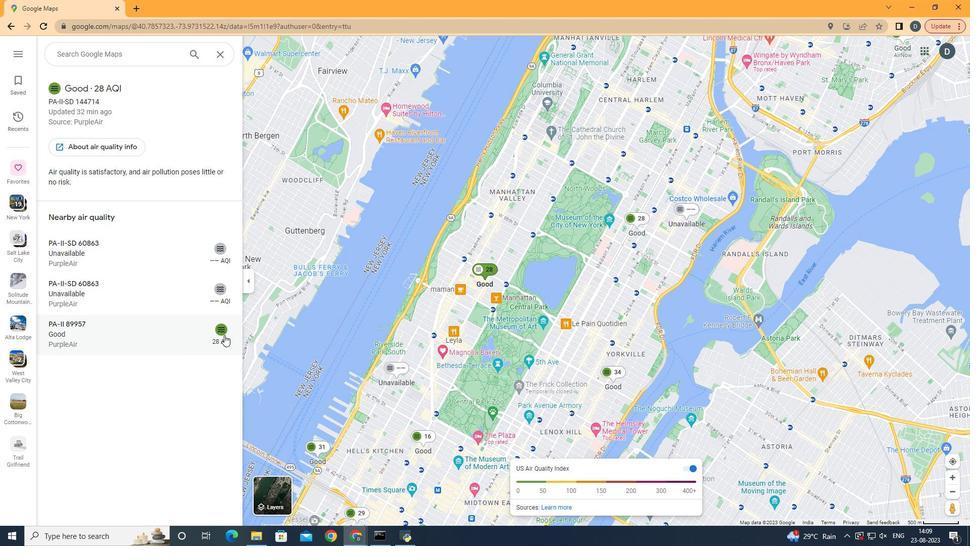 
Action: Mouse pressed left at (224, 335)
Screenshot: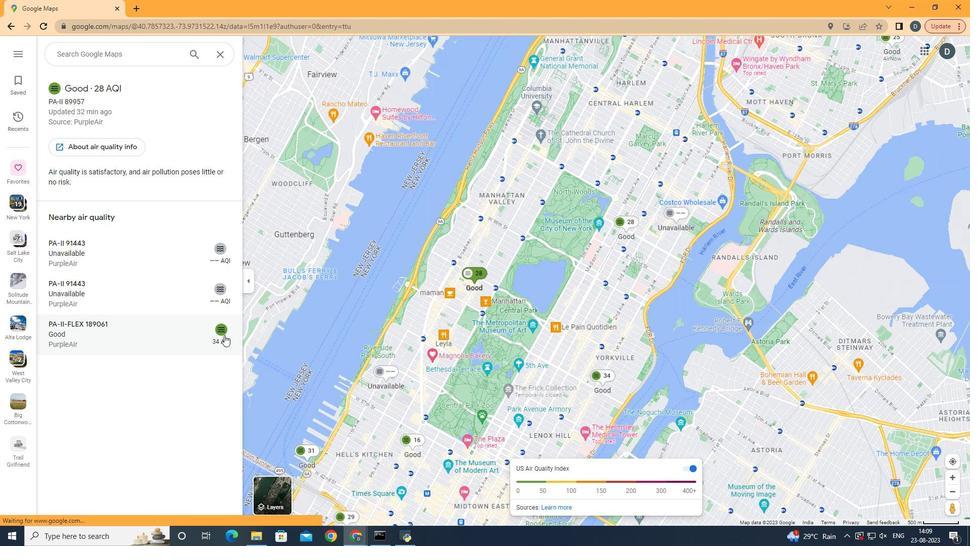 
Action: Mouse moved to (181, 264)
Screenshot: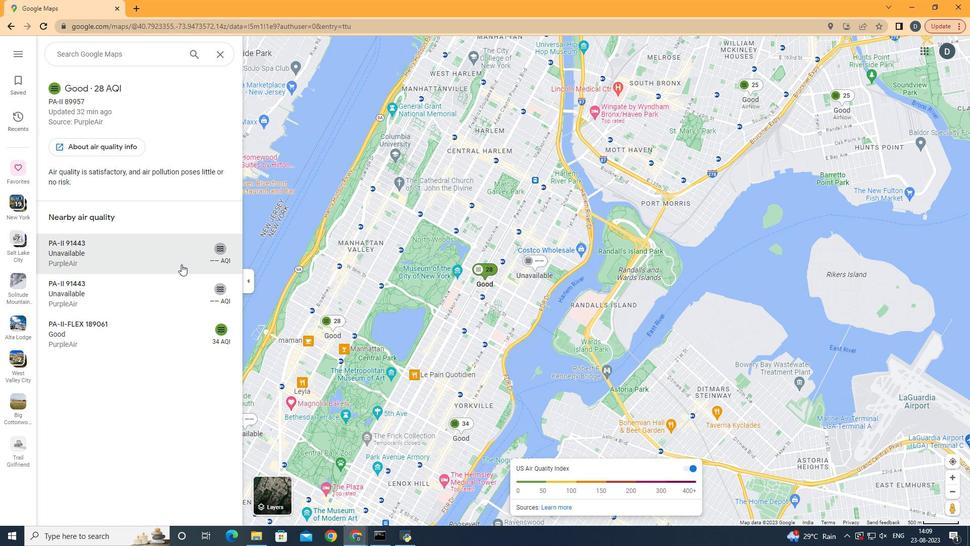 
Action: Mouse pressed left at (181, 264)
Screenshot: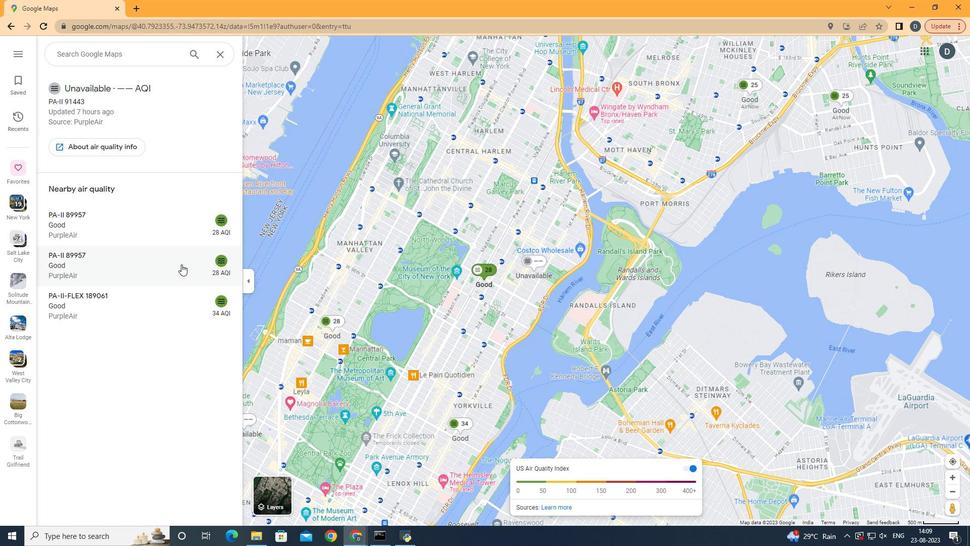 
Action: Mouse moved to (184, 273)
Screenshot: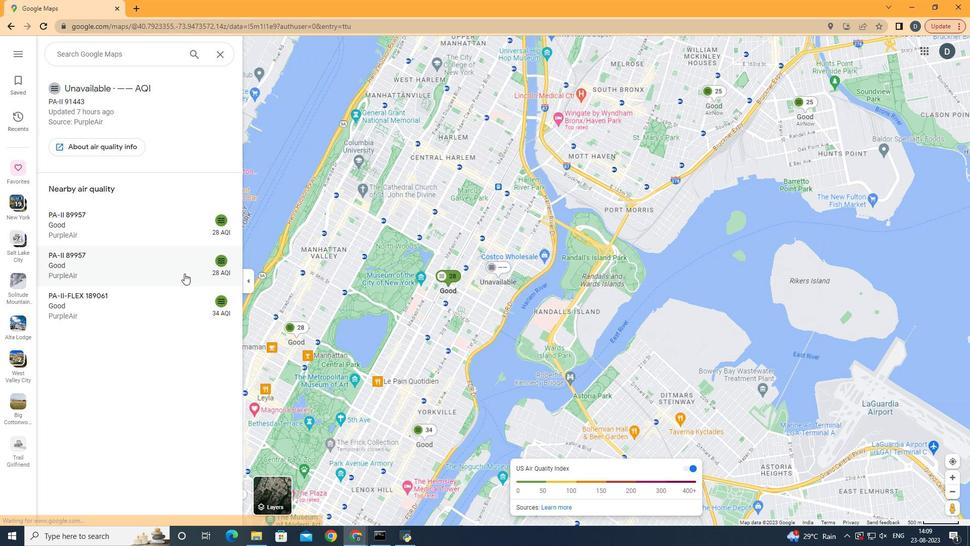 
Action: Mouse pressed left at (184, 273)
Screenshot: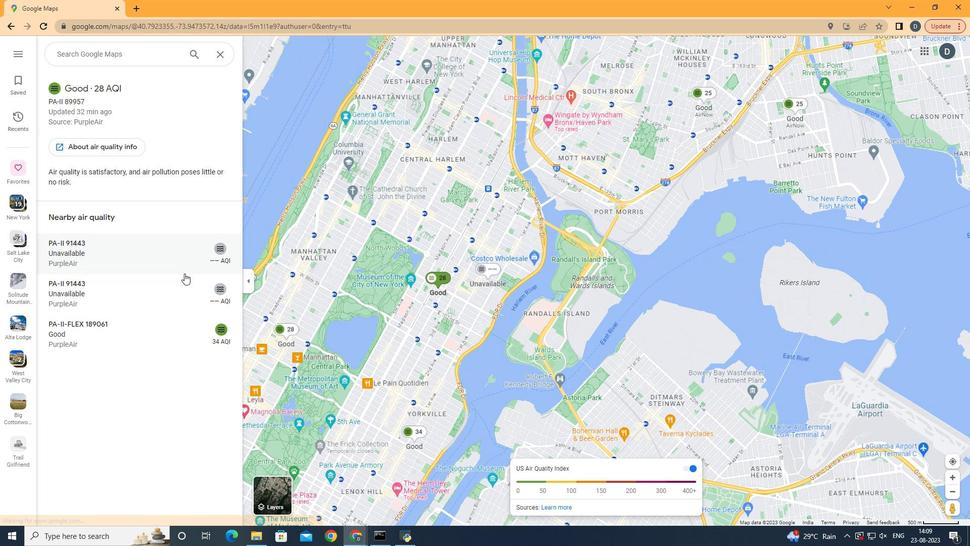 
Action: Mouse moved to (96, 150)
Screenshot: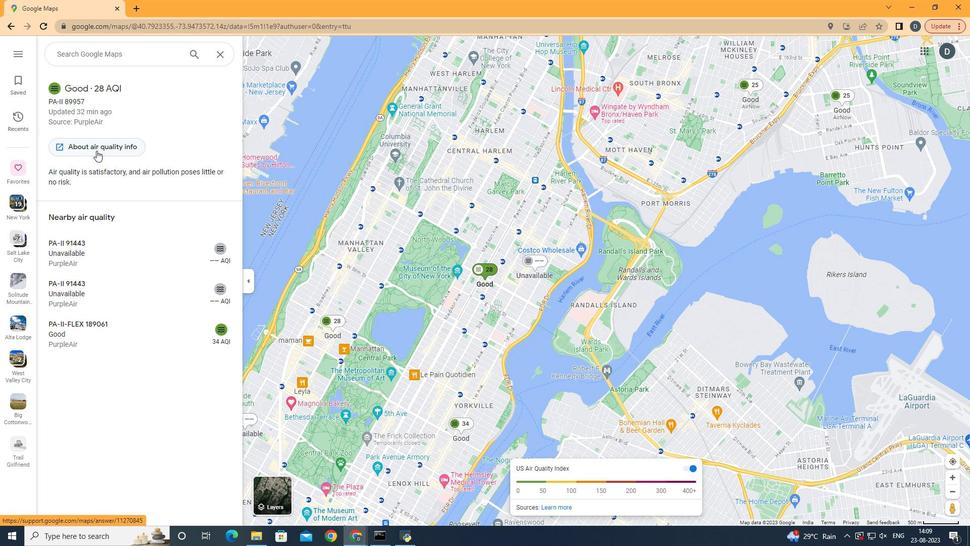 
Action: Mouse pressed left at (96, 150)
Screenshot: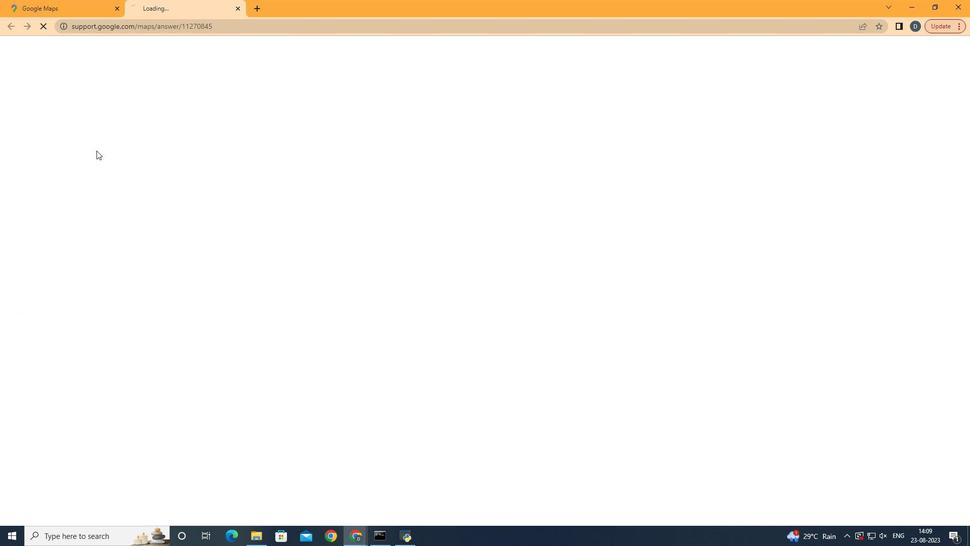 
Action: Mouse moved to (385, 263)
Screenshot: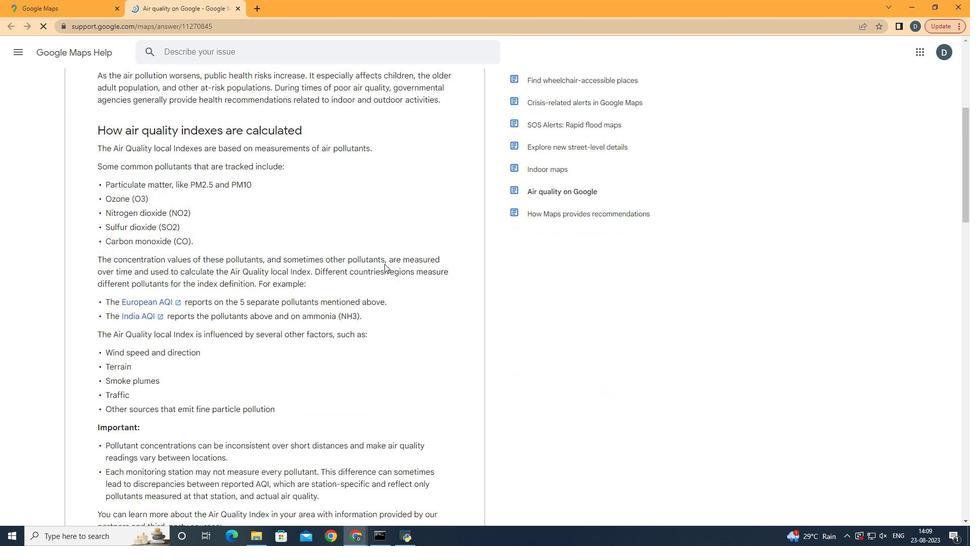 
Action: Mouse scrolled (385, 262) with delta (0, 0)
Screenshot: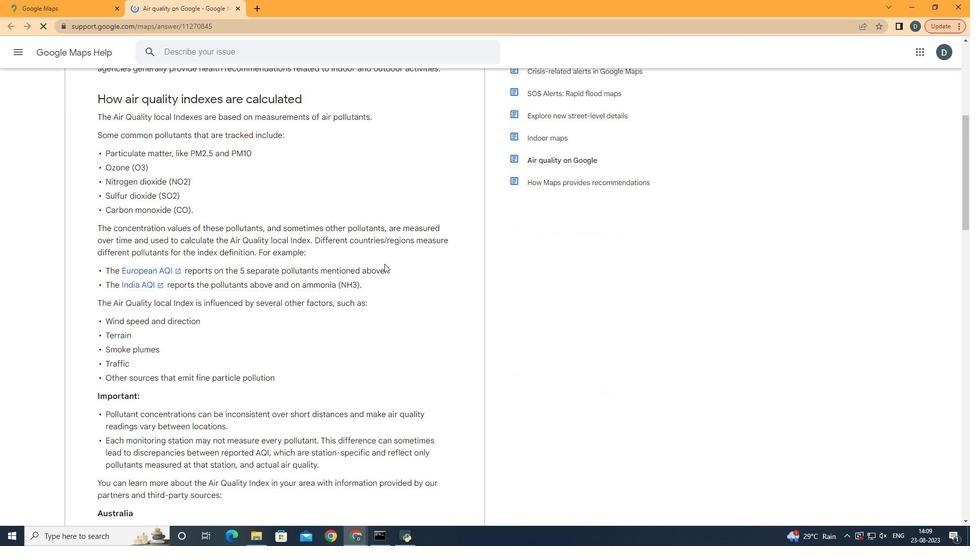 
Action: Mouse scrolled (385, 262) with delta (0, 0)
Screenshot: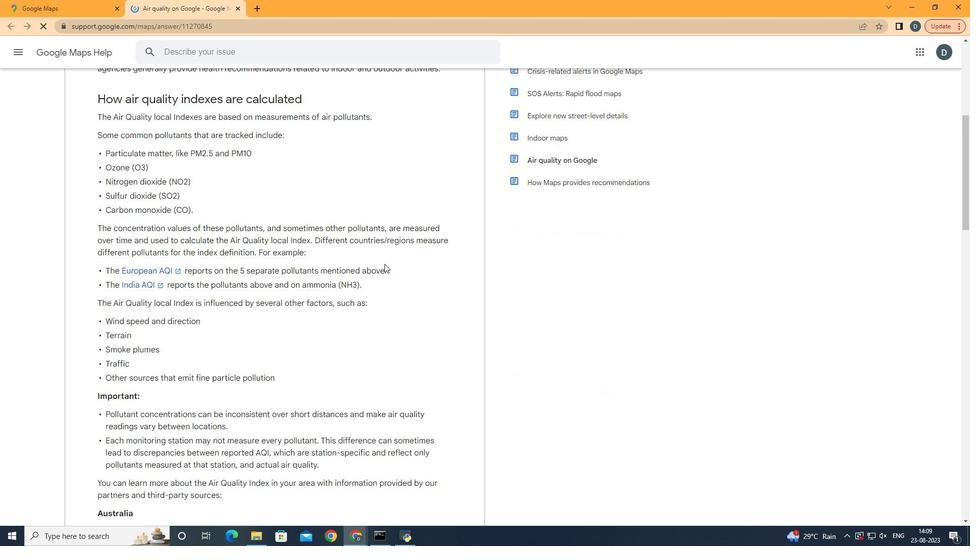
Action: Mouse scrolled (385, 262) with delta (0, 0)
Screenshot: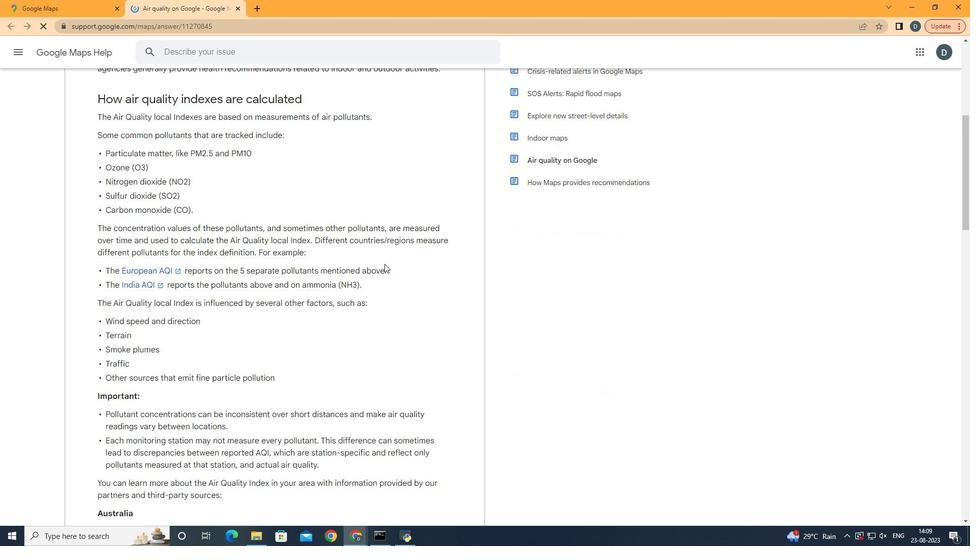 
Action: Mouse scrolled (385, 262) with delta (0, 0)
Screenshot: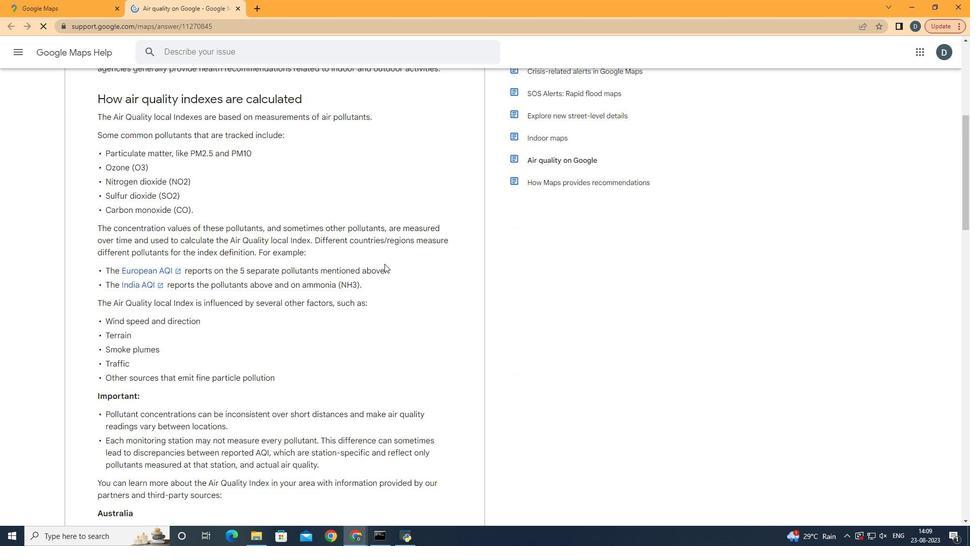 
Action: Mouse scrolled (385, 262) with delta (0, 0)
Screenshot: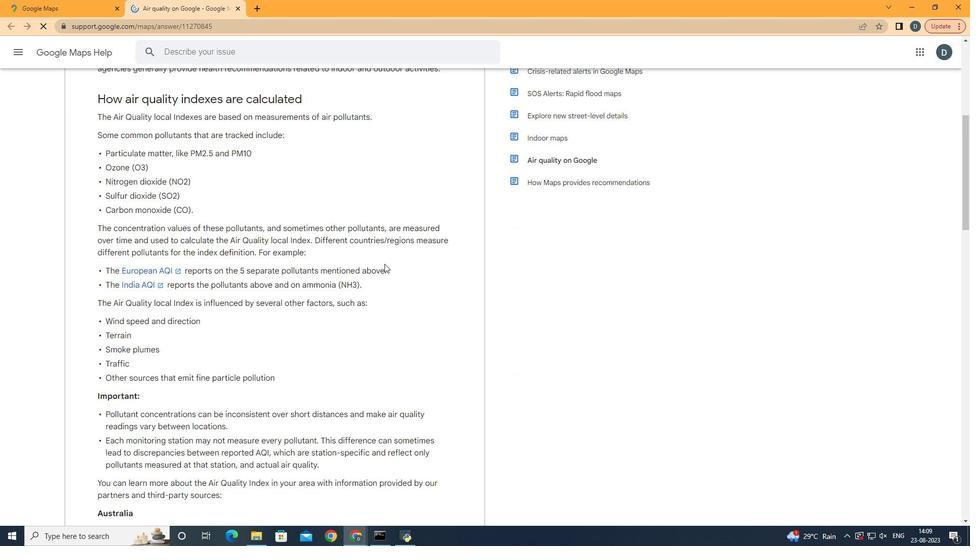 
Action: Mouse moved to (384, 263)
Screenshot: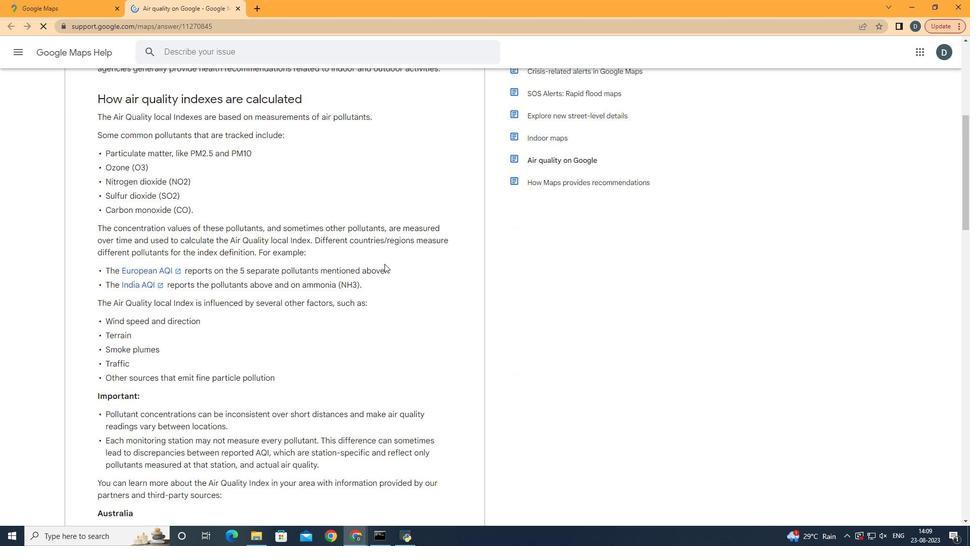 
Action: Mouse scrolled (384, 263) with delta (0, 0)
Screenshot: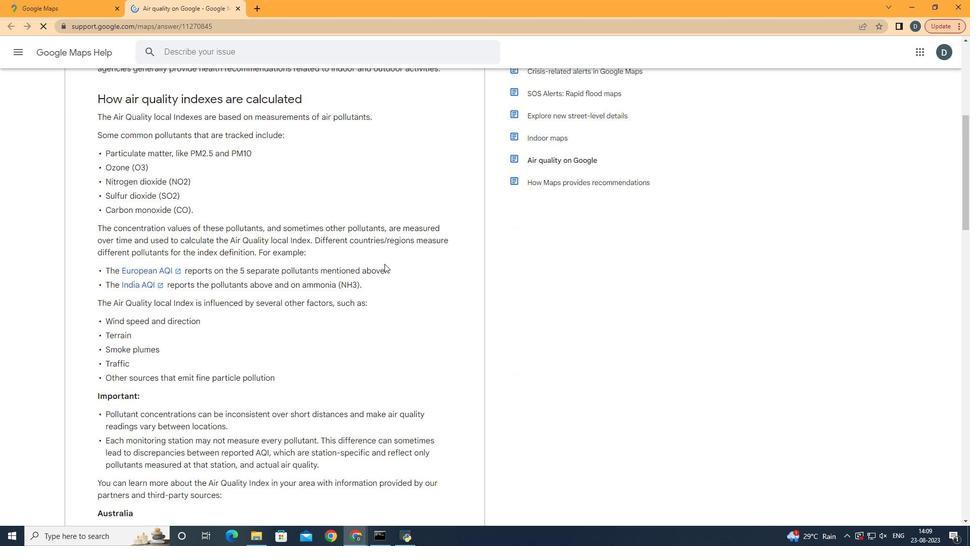 
Action: Mouse scrolled (384, 263) with delta (0, 0)
Screenshot: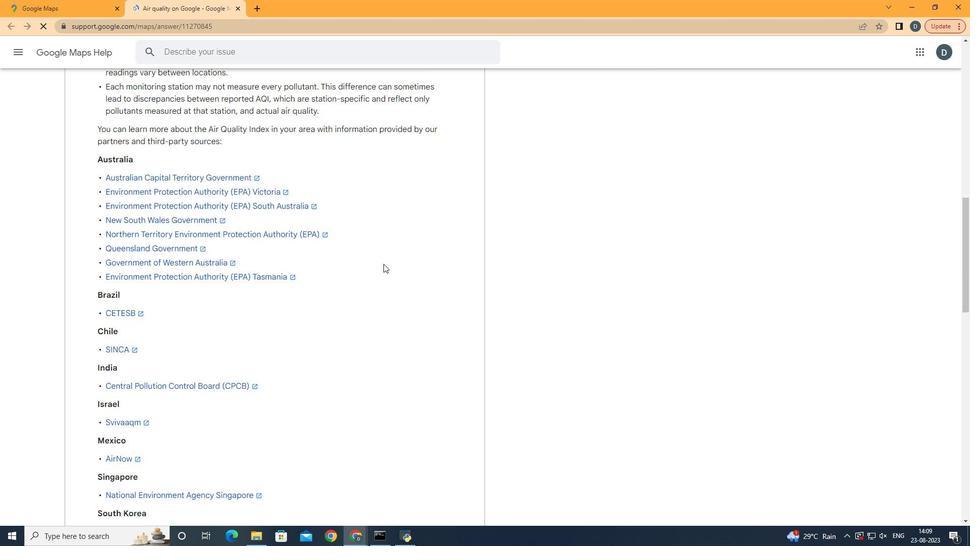 
Action: Mouse scrolled (384, 263) with delta (0, 0)
Screenshot: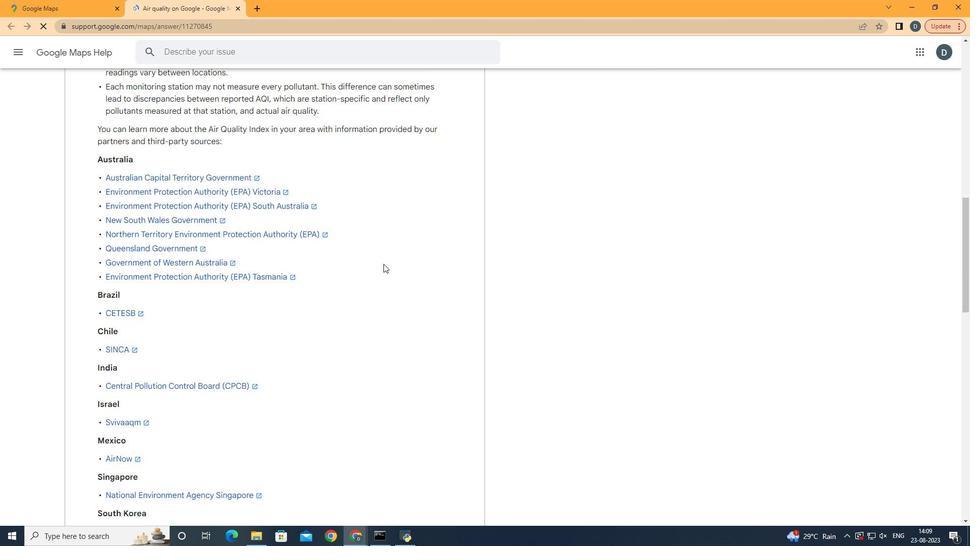 
Action: Mouse scrolled (384, 263) with delta (0, 0)
Screenshot: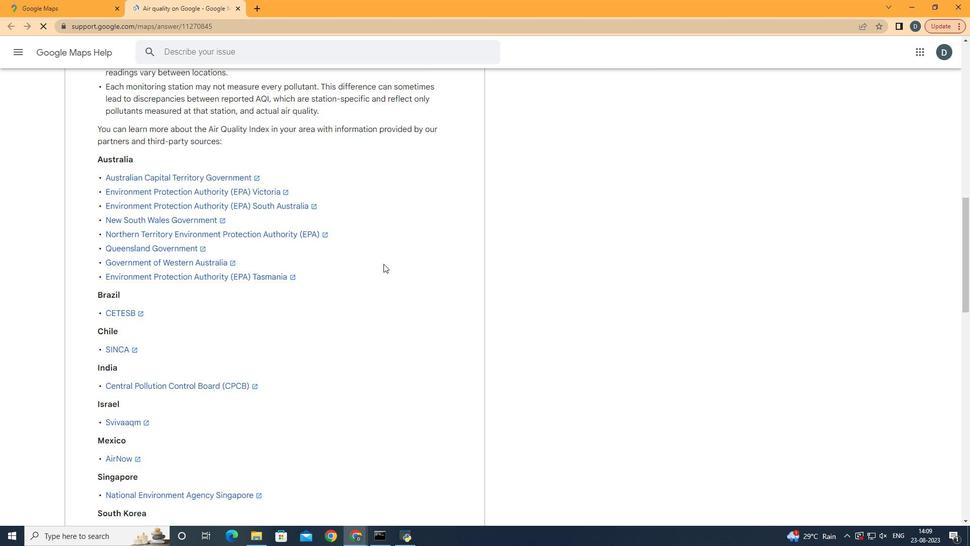 
Action: Mouse moved to (384, 263)
Screenshot: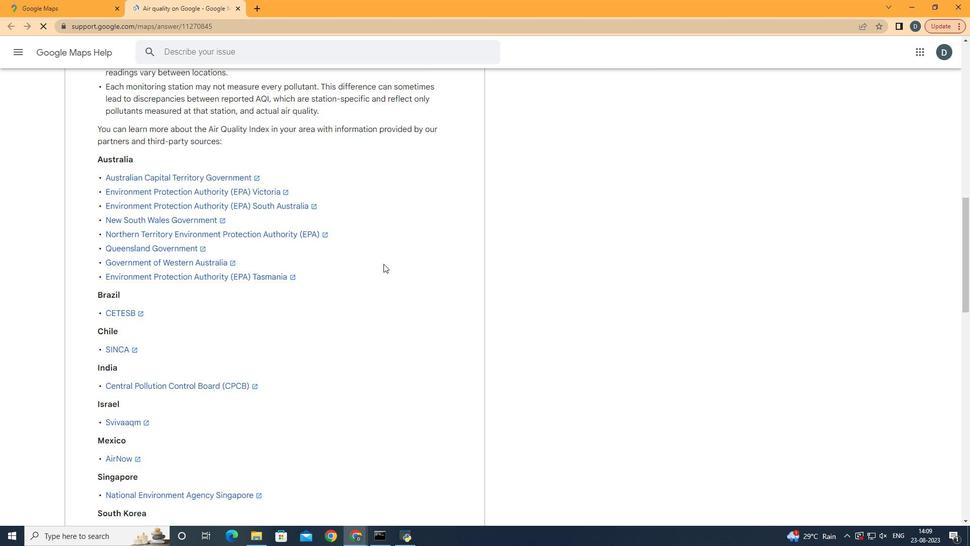 
Action: Mouse scrolled (384, 263) with delta (0, 0)
Screenshot: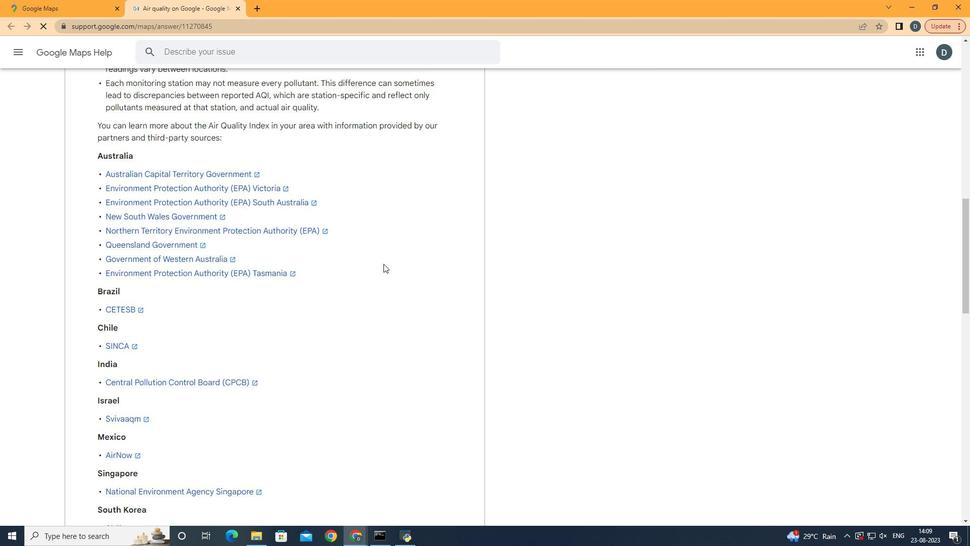 
Action: Mouse moved to (383, 263)
Screenshot: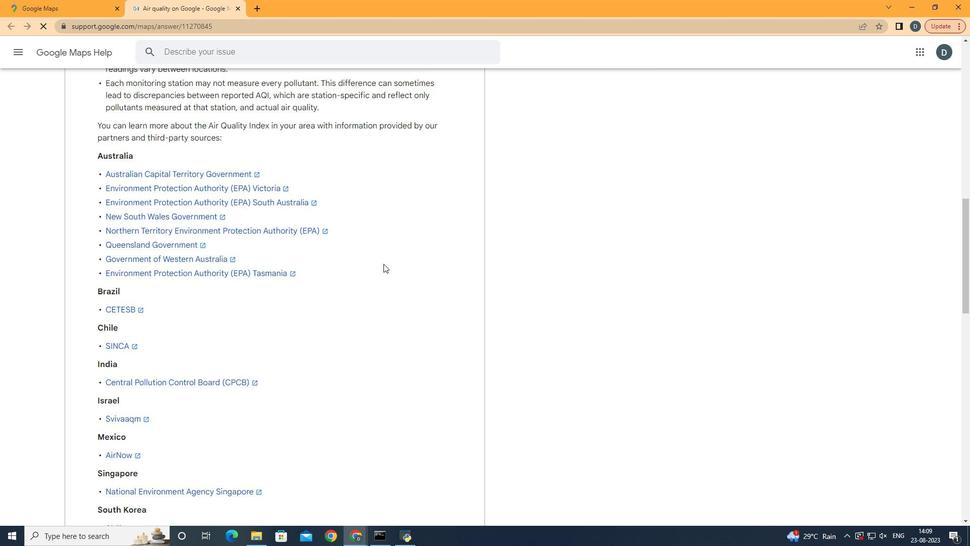 
Action: Mouse scrolled (384, 263) with delta (0, 0)
Screenshot: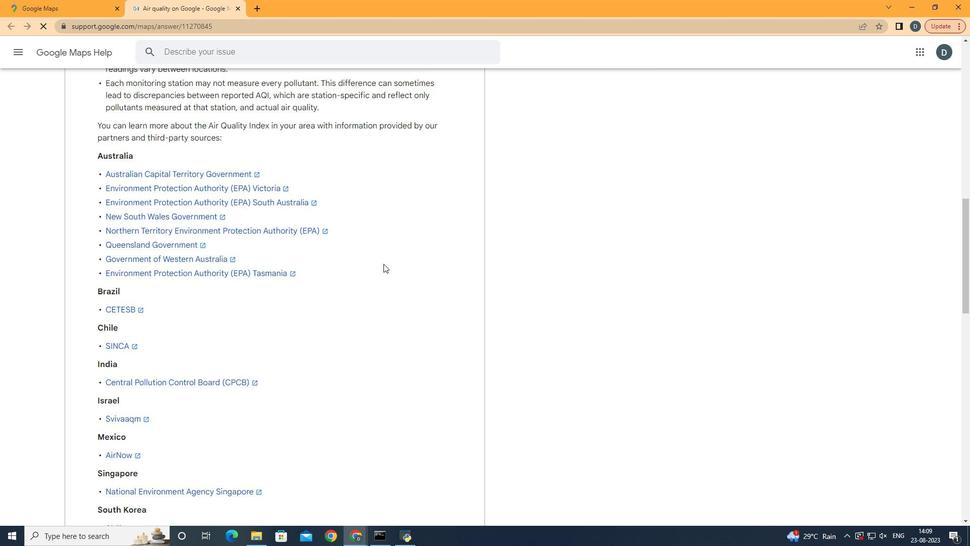 
Action: Mouse scrolled (383, 263) with delta (0, 0)
Screenshot: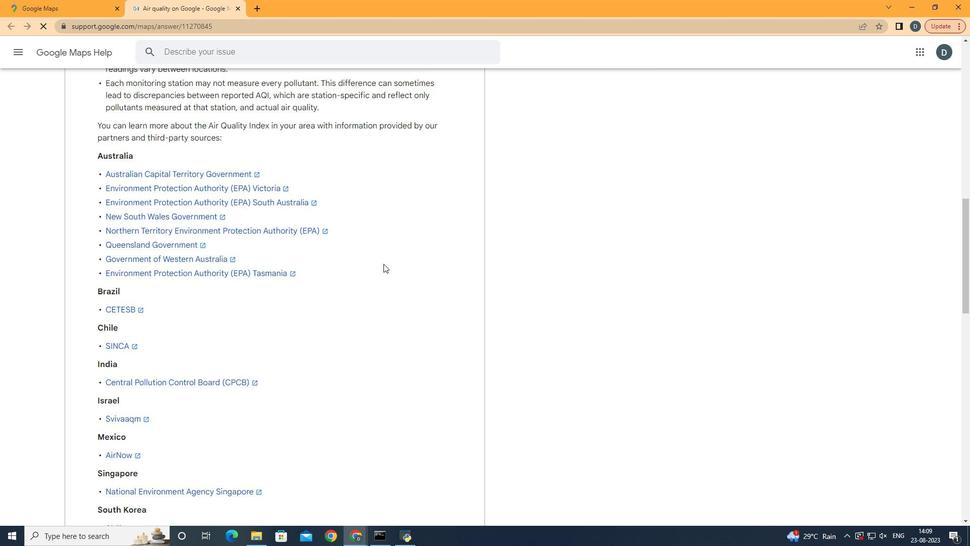 
Action: Mouse scrolled (383, 263) with delta (0, 0)
Screenshot: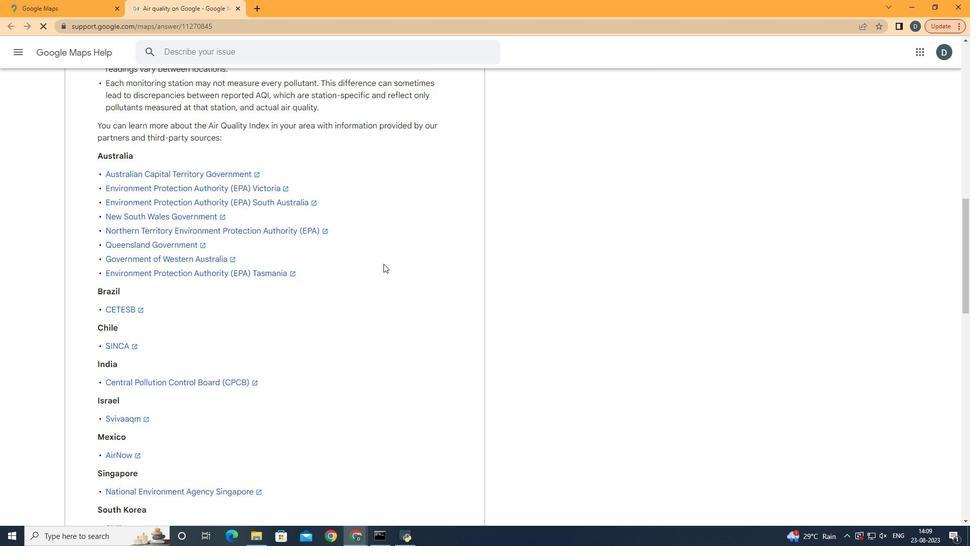 
Action: Mouse scrolled (383, 263) with delta (0, 0)
Screenshot: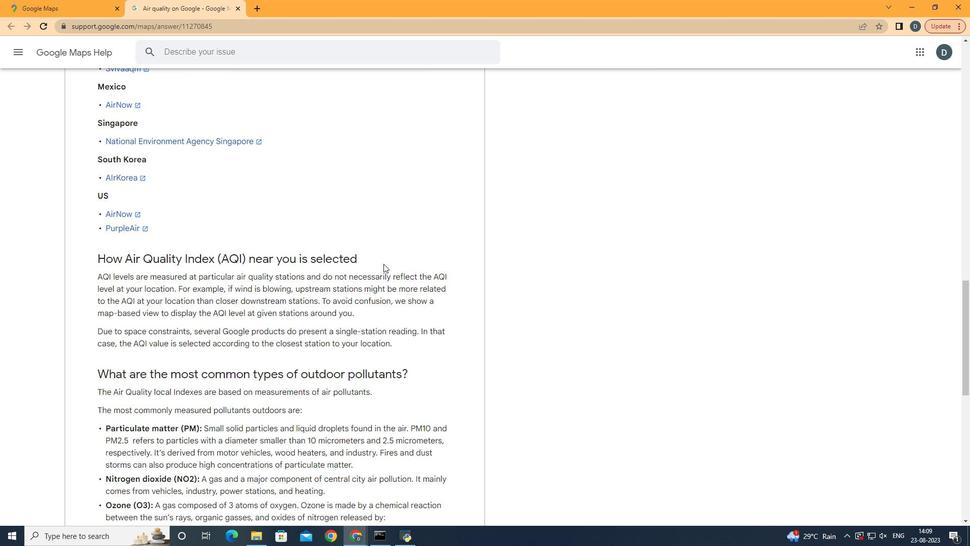 
Action: Mouse scrolled (383, 263) with delta (0, 0)
Screenshot: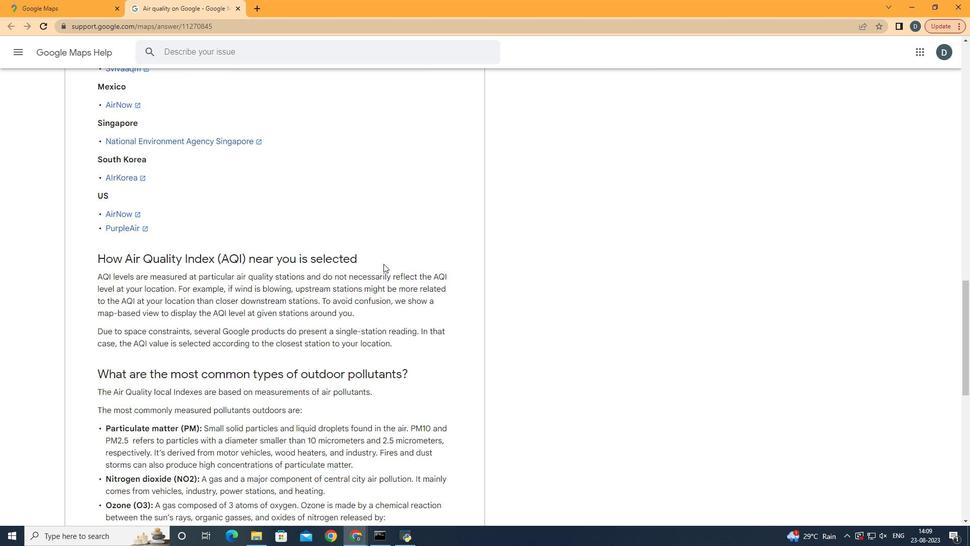 
Action: Mouse scrolled (383, 263) with delta (0, 0)
Screenshot: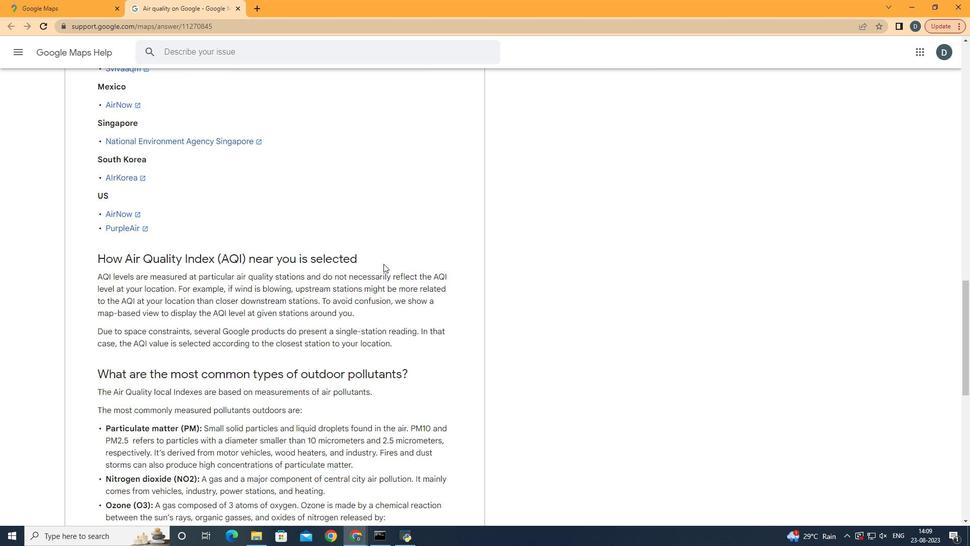 
Action: Mouse scrolled (383, 263) with delta (0, 0)
Screenshot: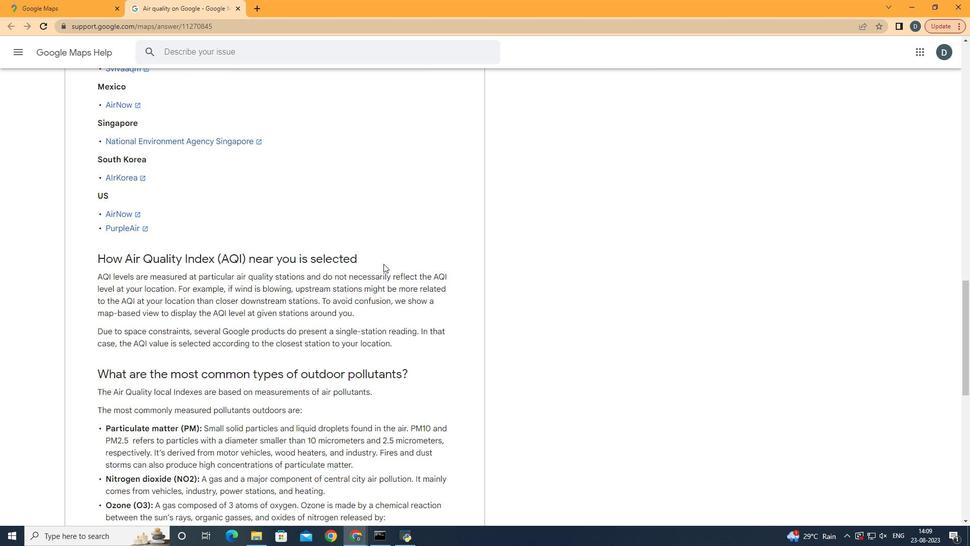 
Action: Mouse scrolled (383, 263) with delta (0, 0)
Screenshot: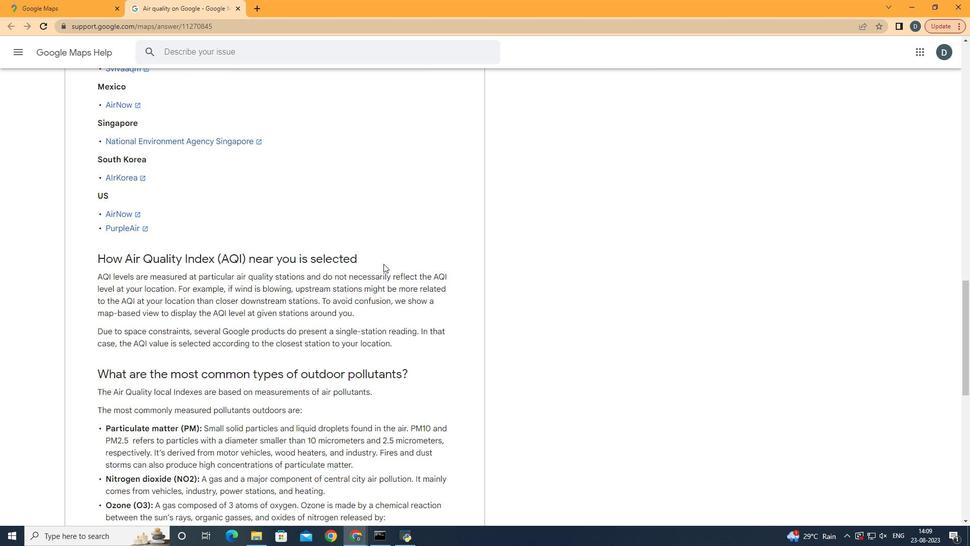 
Action: Mouse scrolled (383, 263) with delta (0, 0)
Screenshot: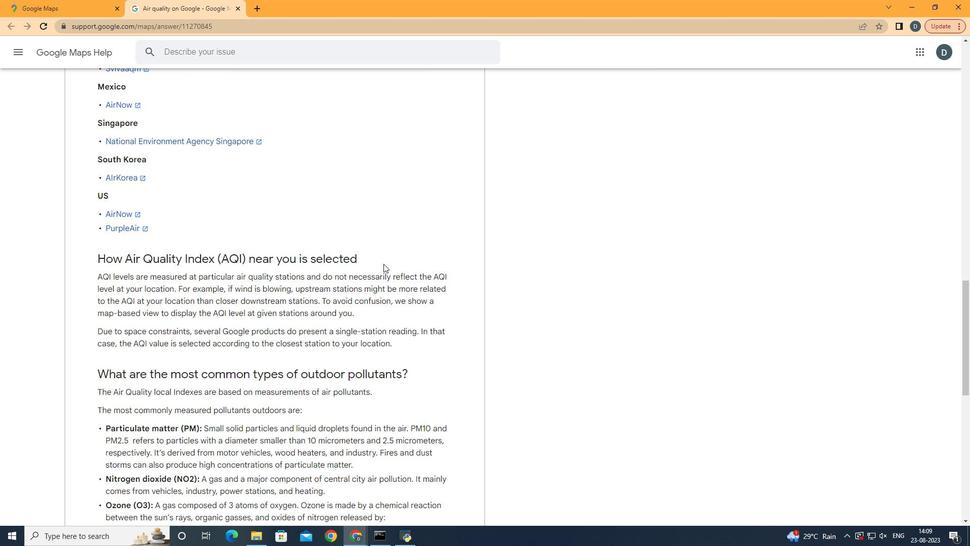 
Action: Mouse scrolled (383, 263) with delta (0, 0)
Screenshot: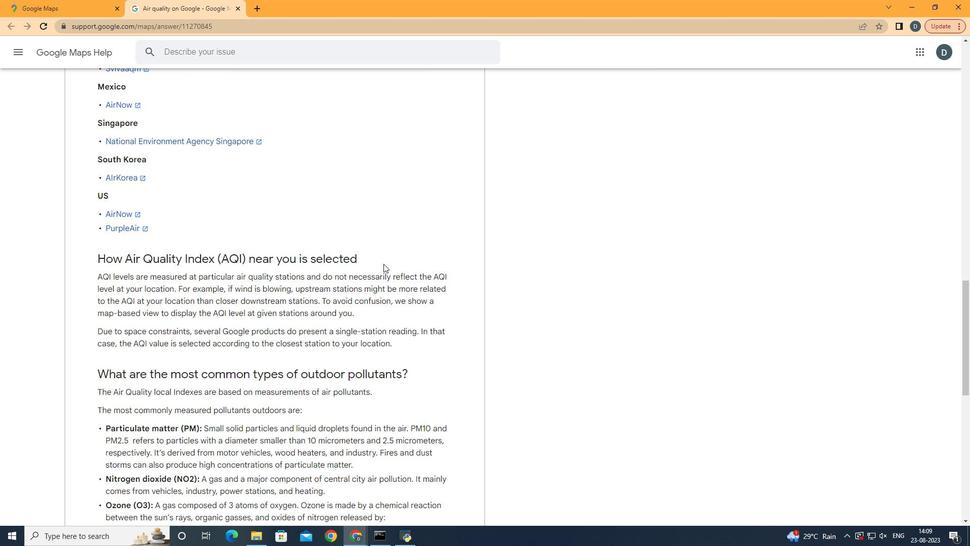 
Action: Mouse moved to (383, 263)
Screenshot: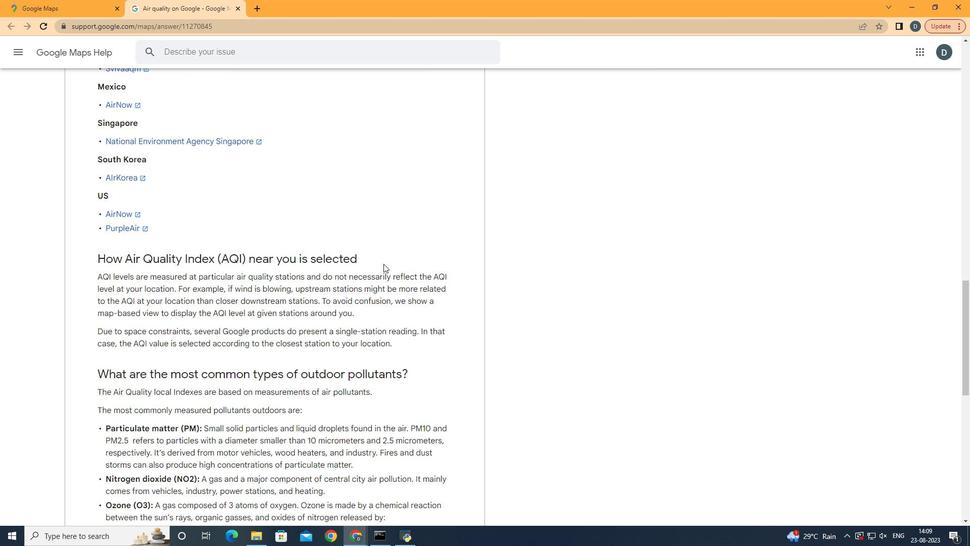 
Action: Mouse scrolled (383, 263) with delta (0, 0)
Screenshot: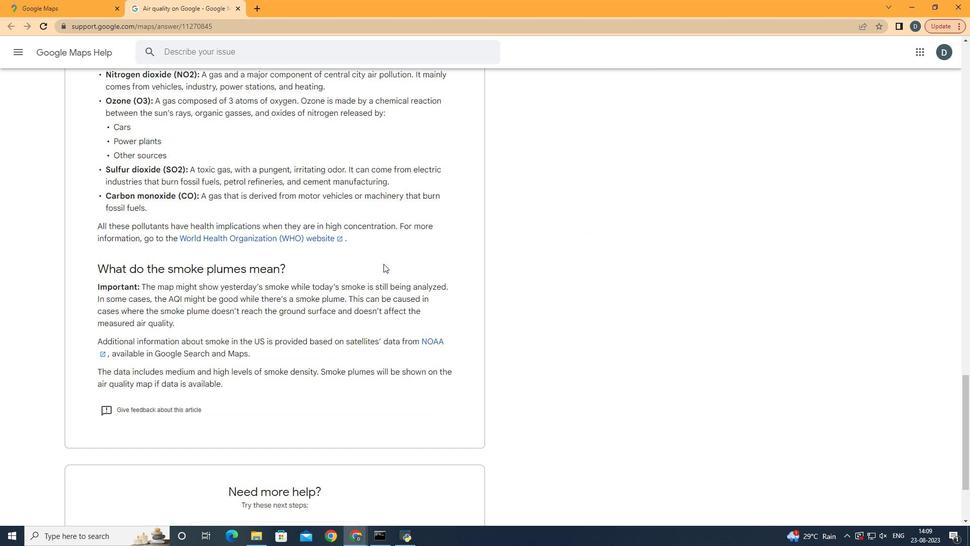 
Action: Mouse scrolled (383, 263) with delta (0, 0)
Screenshot: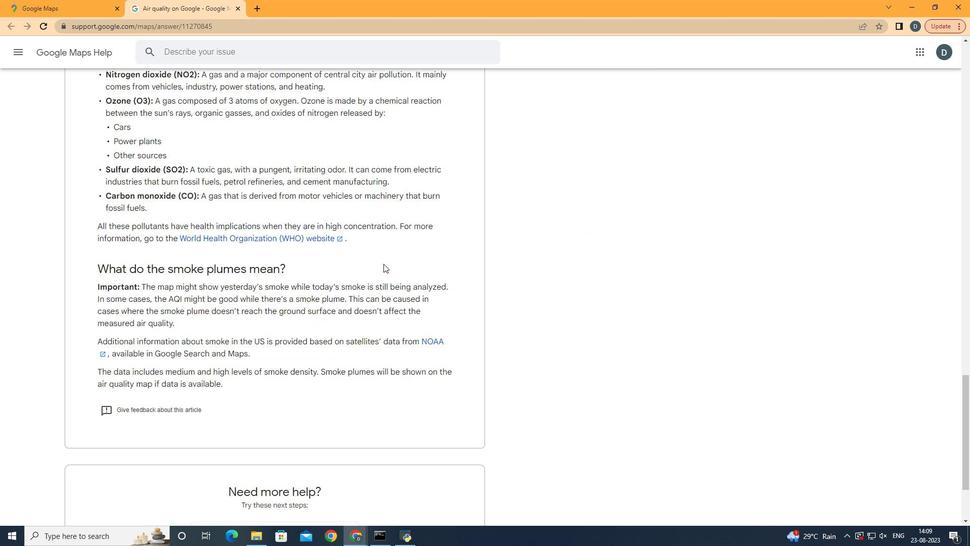 
Action: Mouse scrolled (383, 263) with delta (0, 0)
Screenshot: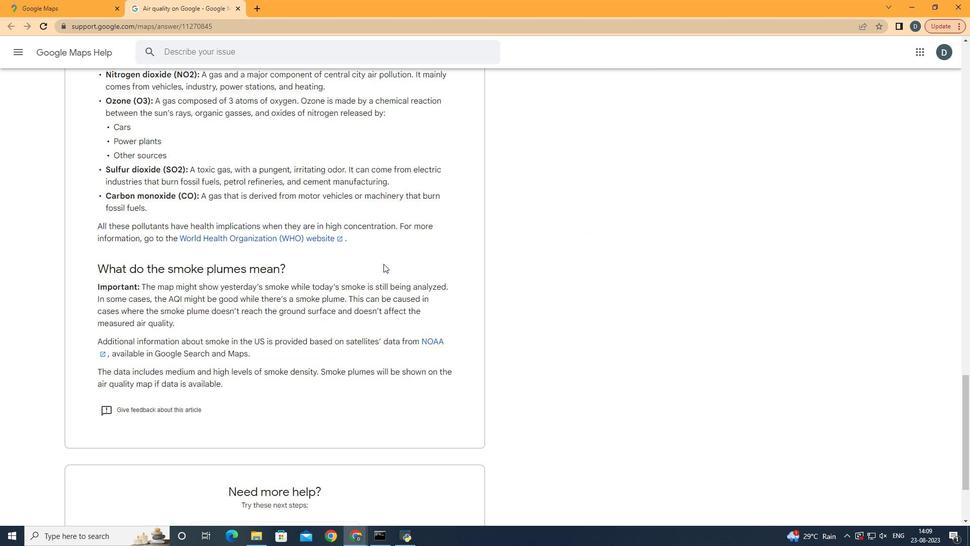 
Action: Mouse scrolled (383, 263) with delta (0, 0)
Screenshot: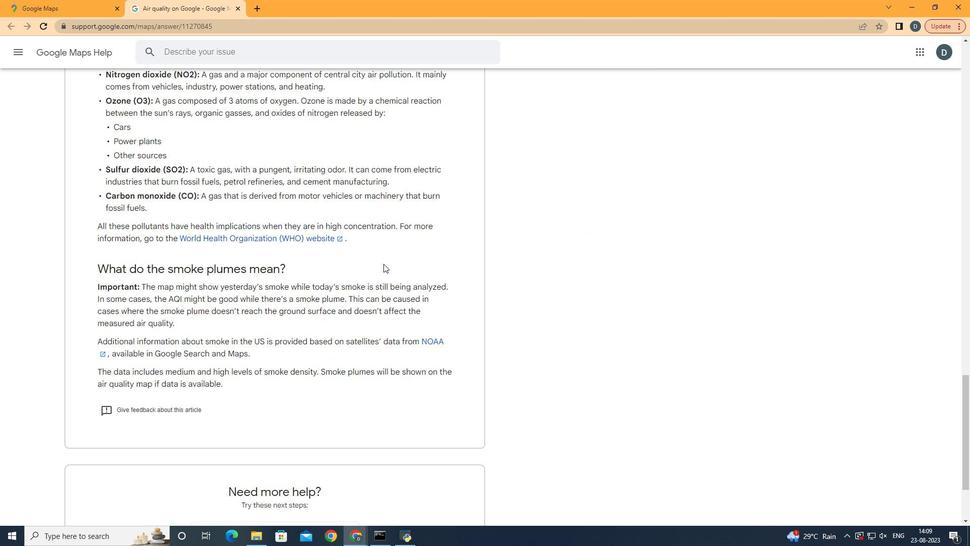 
Action: Mouse scrolled (383, 263) with delta (0, 0)
Screenshot: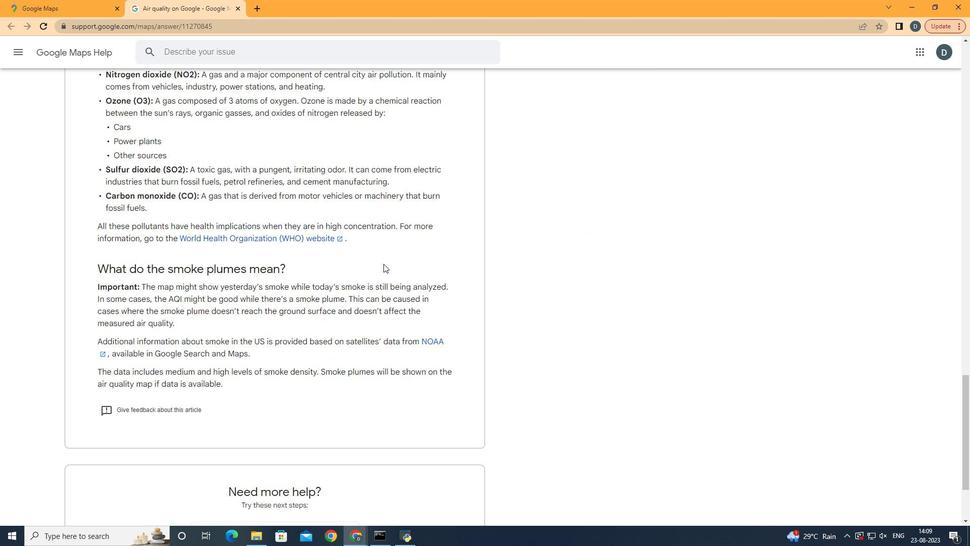 
Action: Mouse scrolled (383, 263) with delta (0, 0)
Screenshot: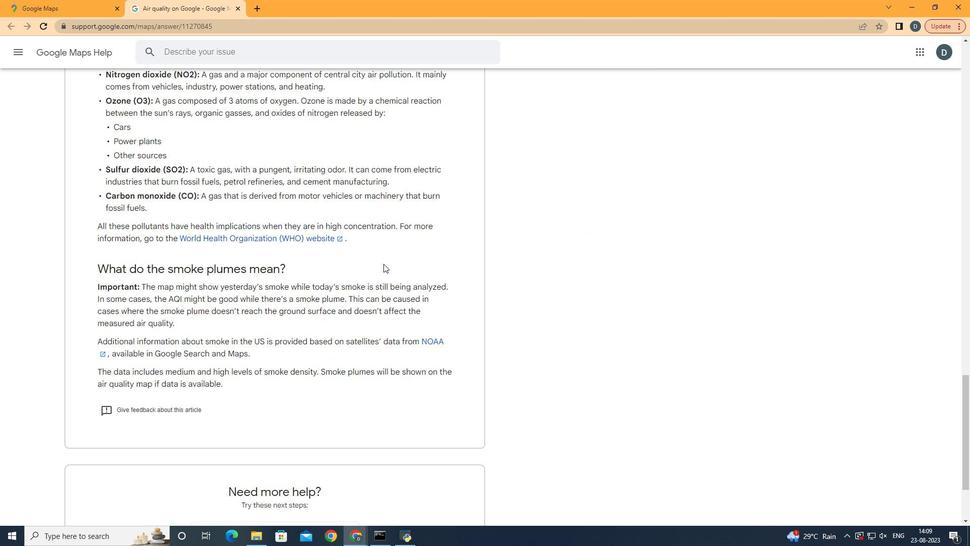 
Action: Mouse scrolled (383, 263) with delta (0, 0)
Screenshot: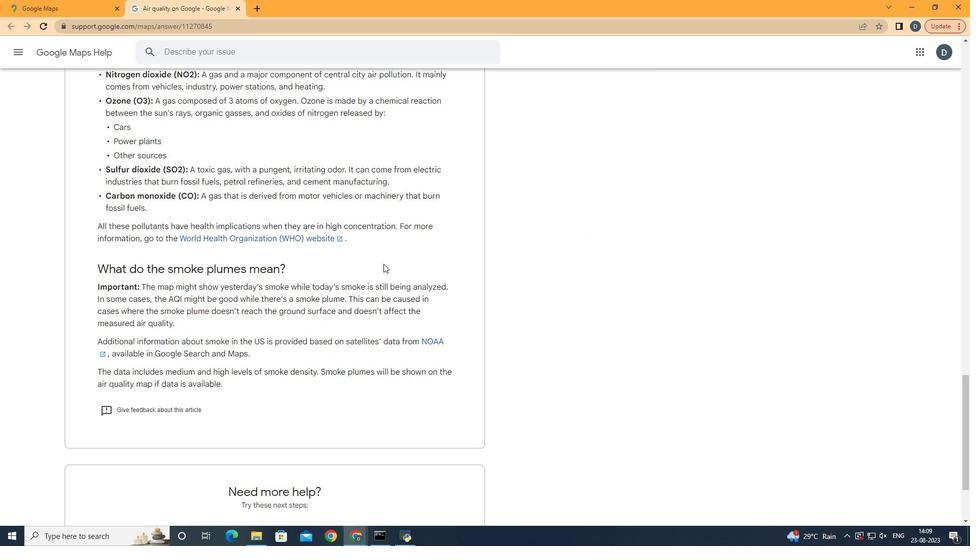 
Action: Mouse scrolled (383, 263) with delta (0, 0)
Screenshot: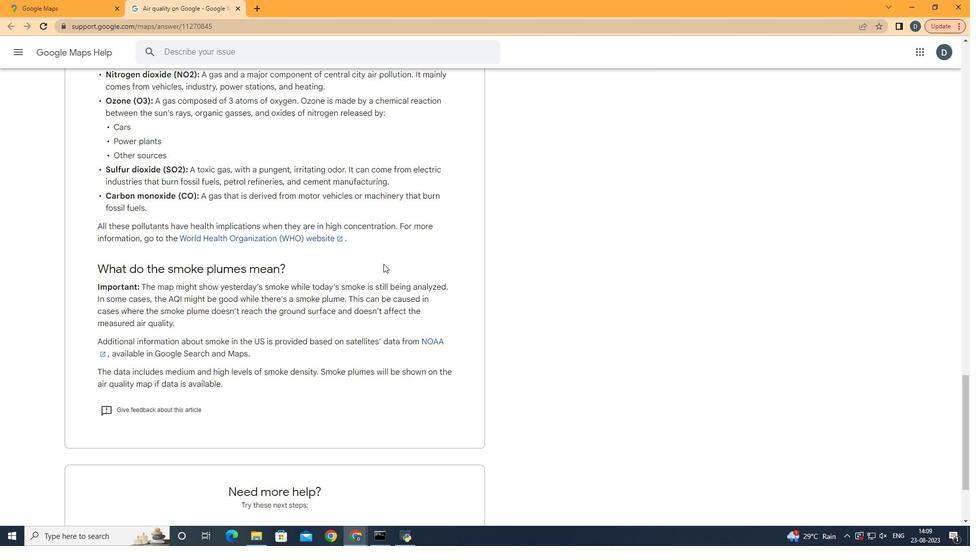 
Action: Mouse scrolled (383, 263) with delta (0, 0)
Screenshot: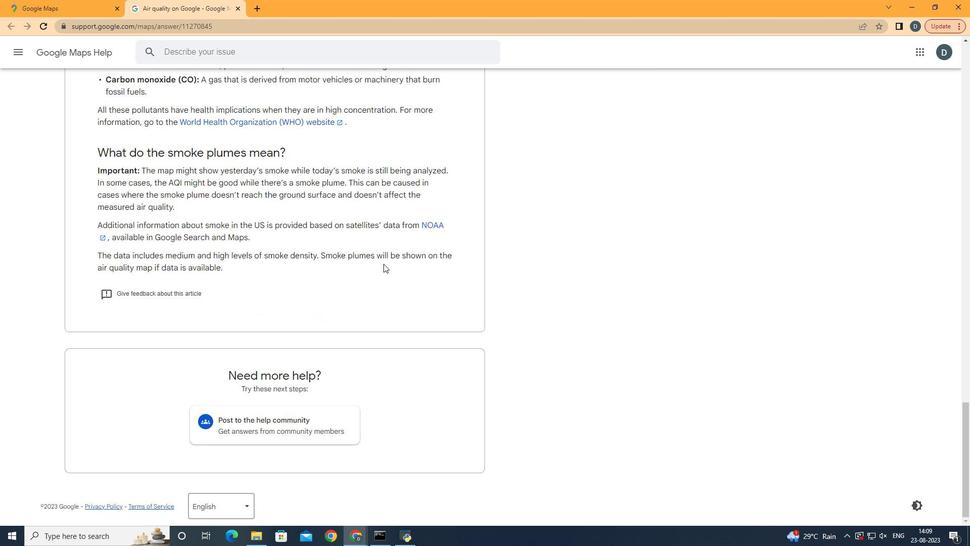 
Action: Mouse scrolled (383, 263) with delta (0, 0)
Screenshot: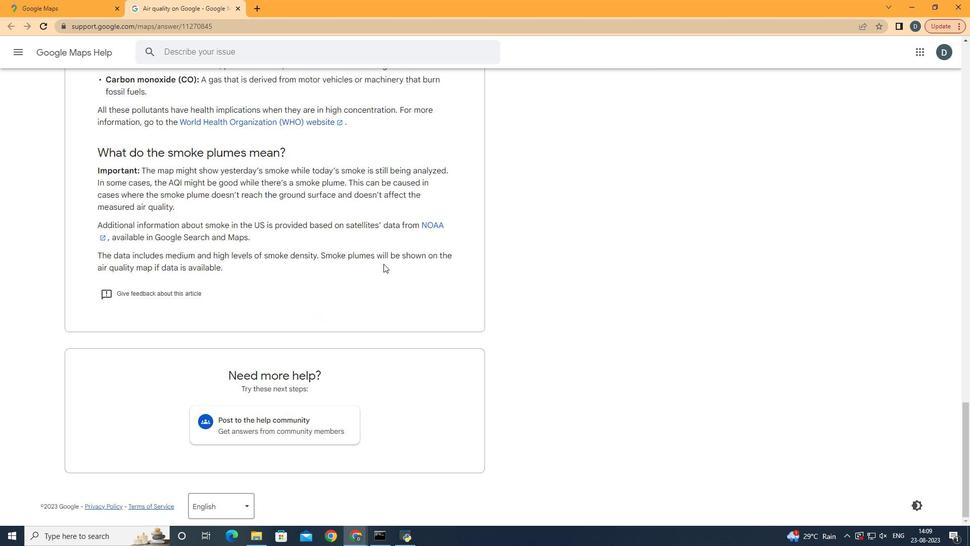 
Action: Mouse scrolled (383, 263) with delta (0, 0)
Screenshot: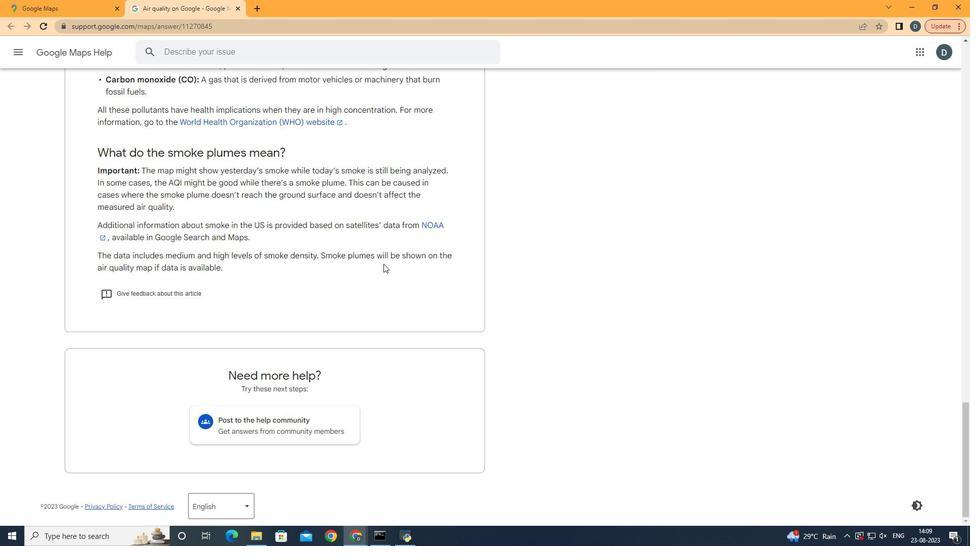
Action: Mouse scrolled (383, 263) with delta (0, 0)
Screenshot: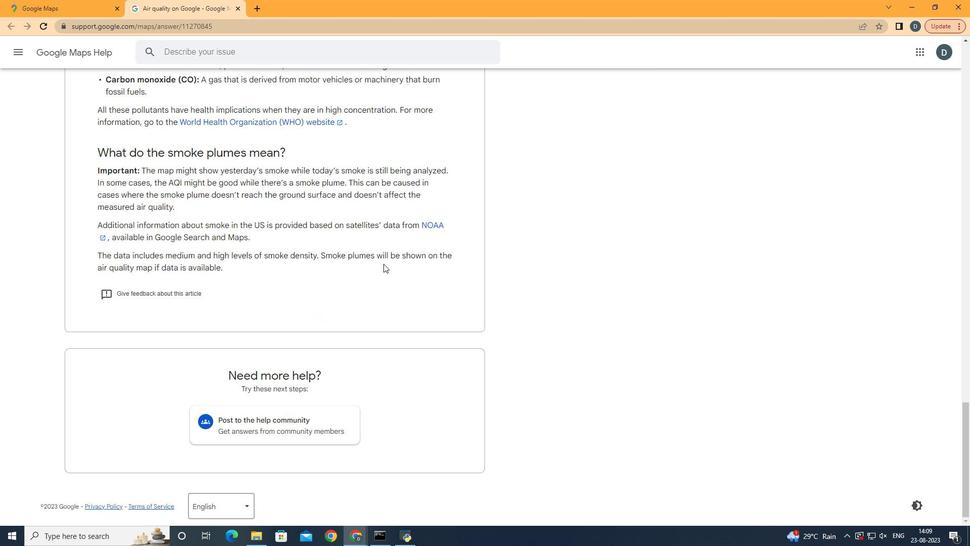 
Action: Mouse scrolled (383, 263) with delta (0, 0)
Screenshot: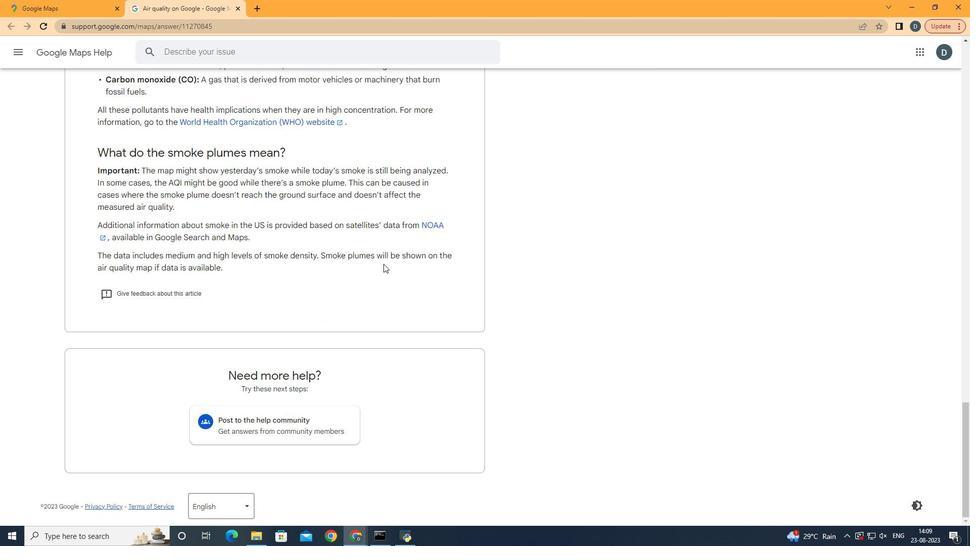 
Action: Mouse scrolled (383, 263) with delta (0, 0)
Screenshot: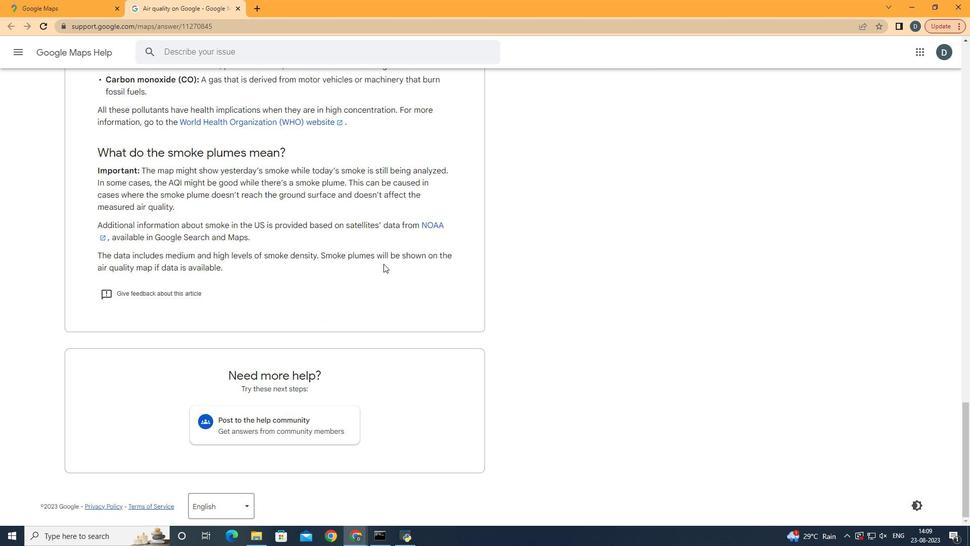 
Action: Mouse scrolled (383, 263) with delta (0, 0)
Screenshot: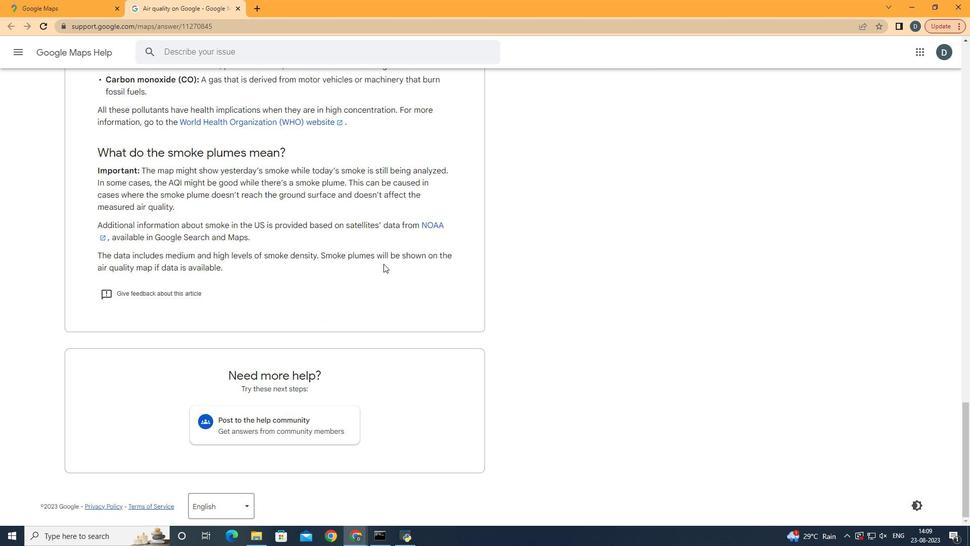 
Action: Mouse scrolled (383, 264) with delta (0, 0)
Screenshot: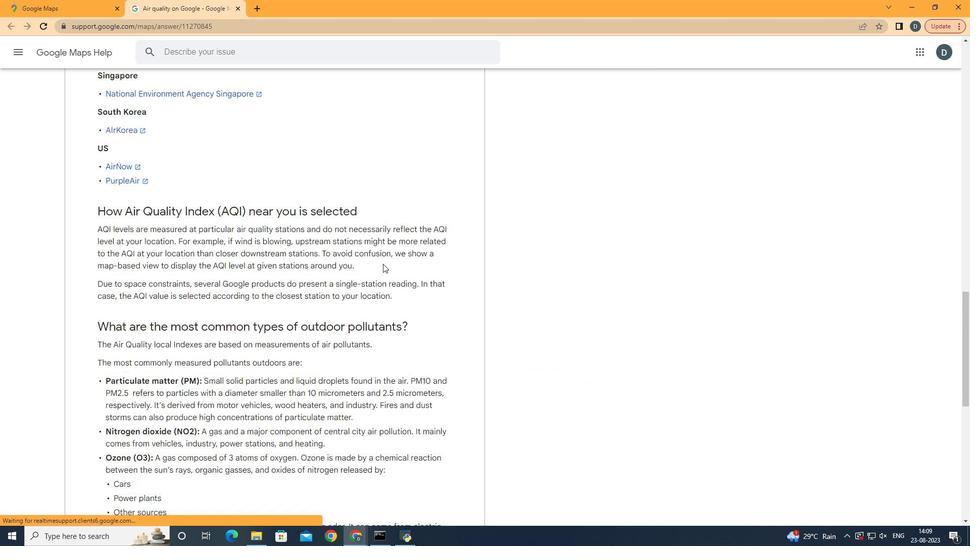 
Action: Mouse scrolled (383, 264) with delta (0, 0)
Screenshot: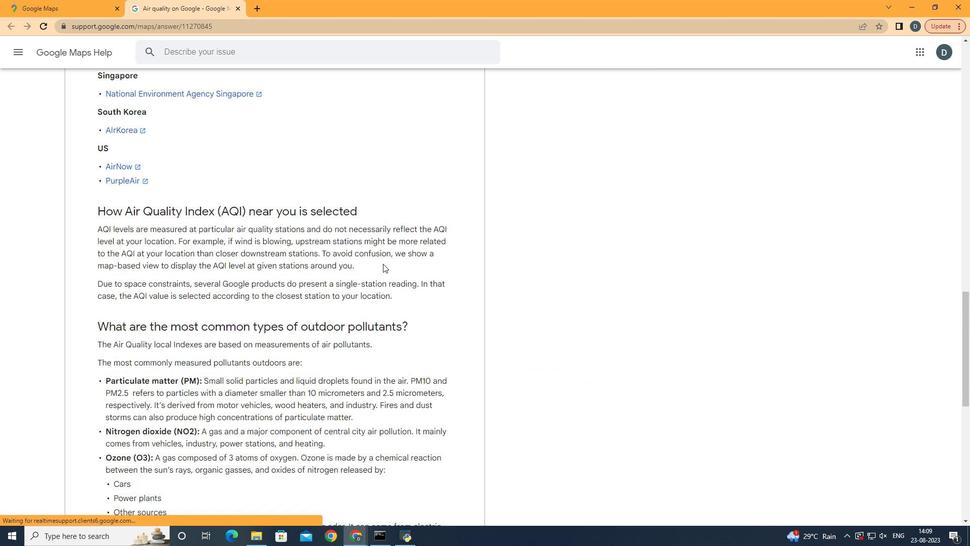 
Action: Mouse scrolled (383, 264) with delta (0, 0)
Screenshot: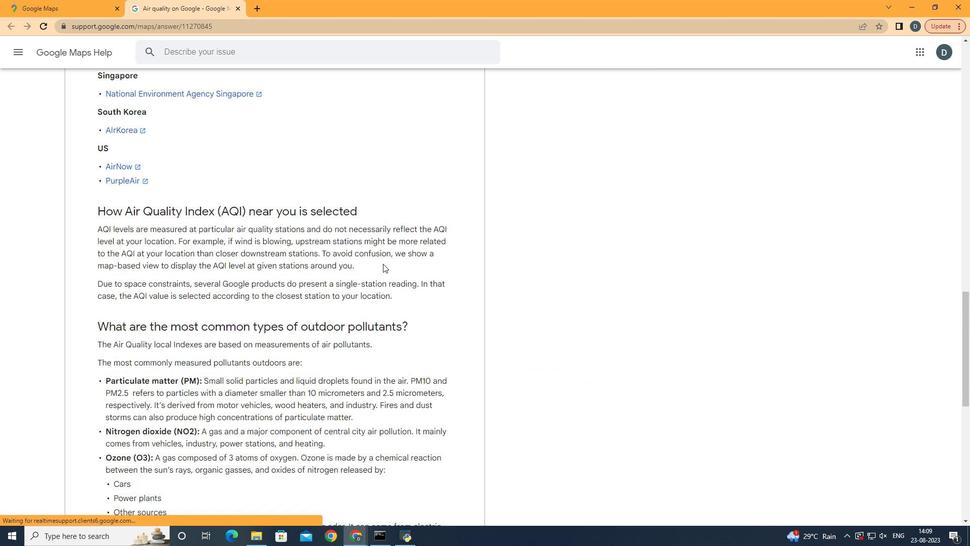 
Action: Mouse scrolled (383, 264) with delta (0, 0)
Screenshot: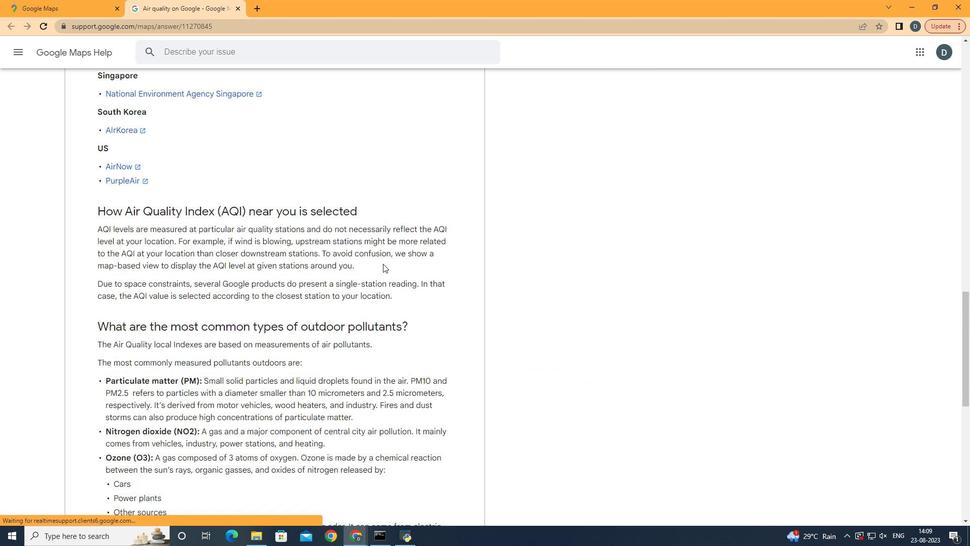 
Action: Mouse scrolled (383, 264) with delta (0, 0)
Screenshot: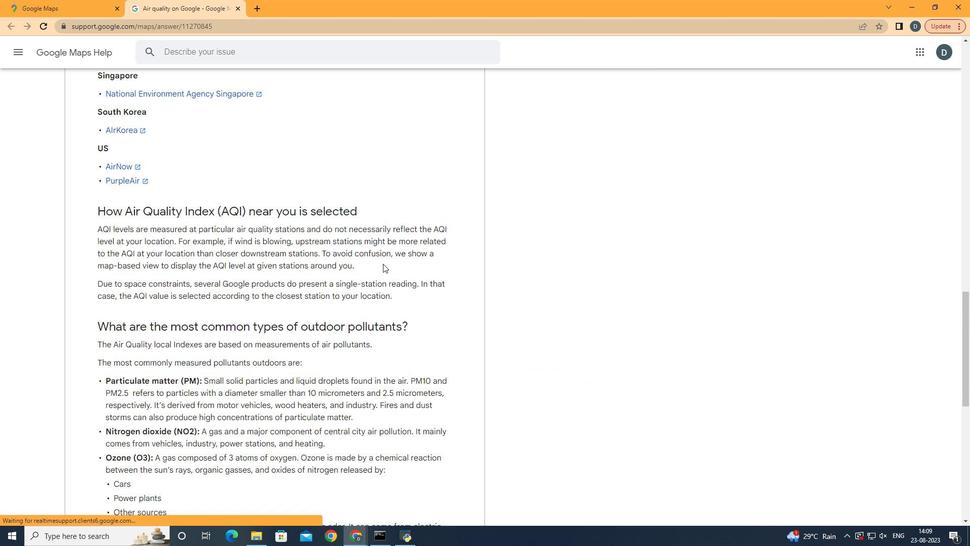 
Action: Mouse scrolled (383, 264) with delta (0, 0)
Screenshot: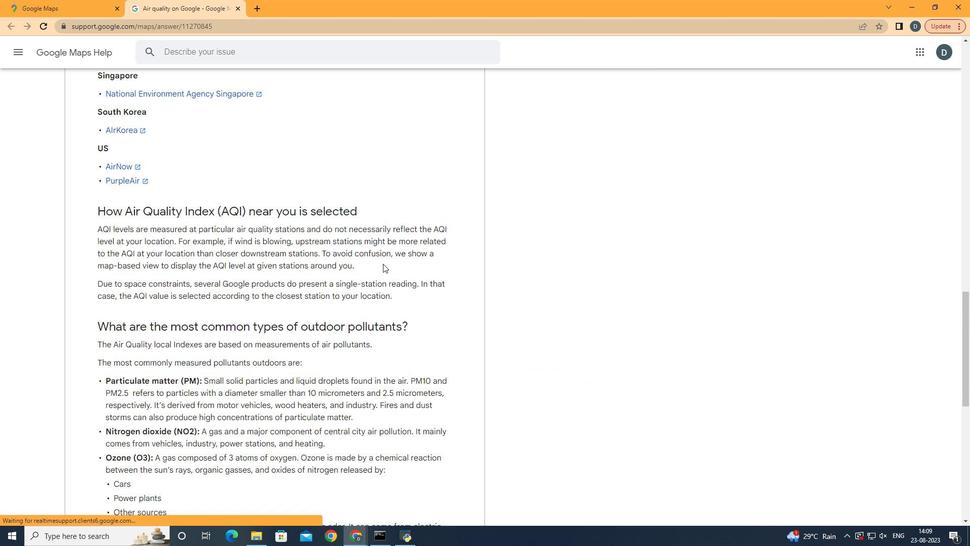 
Action: Mouse scrolled (383, 264) with delta (0, 0)
Screenshot: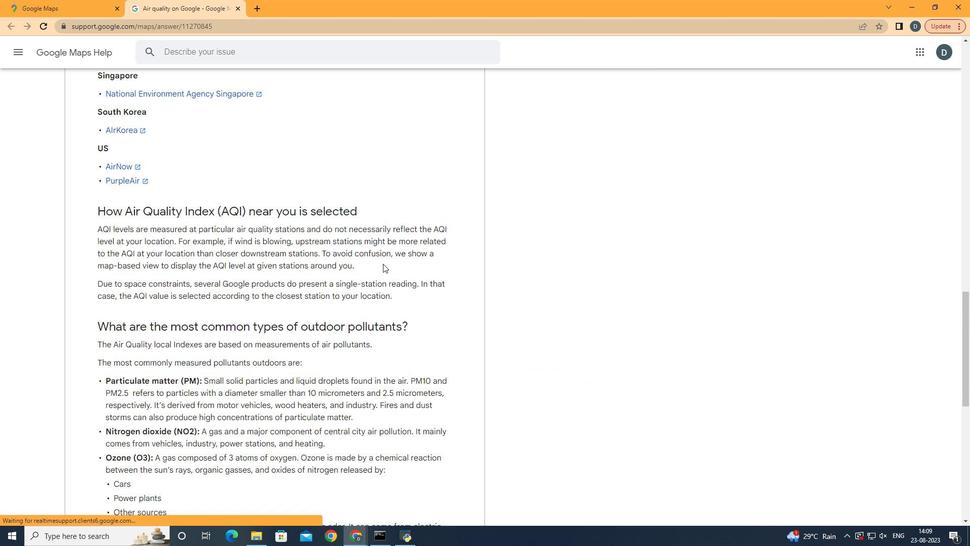 
Action: Mouse scrolled (383, 264) with delta (0, 0)
Screenshot: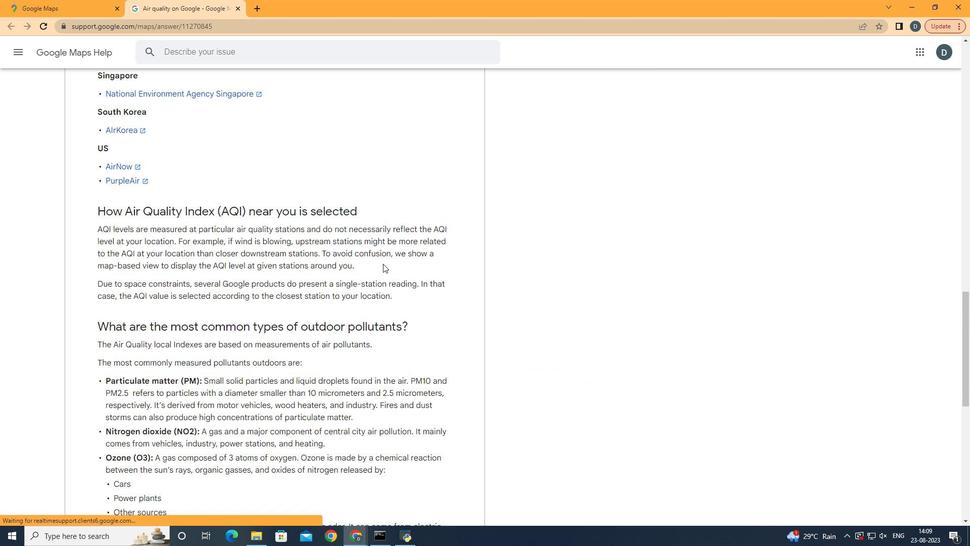 
Action: Mouse scrolled (383, 264) with delta (0, 0)
Screenshot: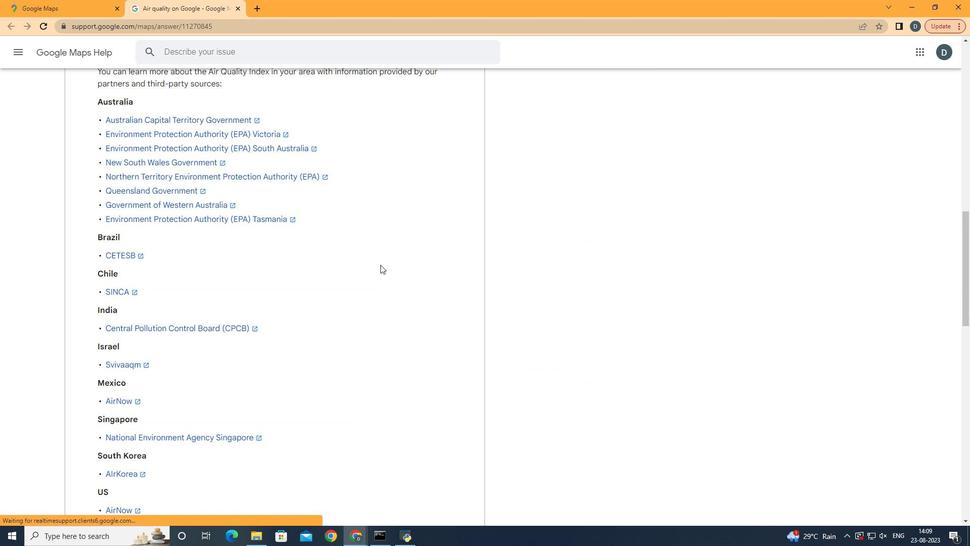 
Action: Mouse scrolled (383, 264) with delta (0, 0)
Screenshot: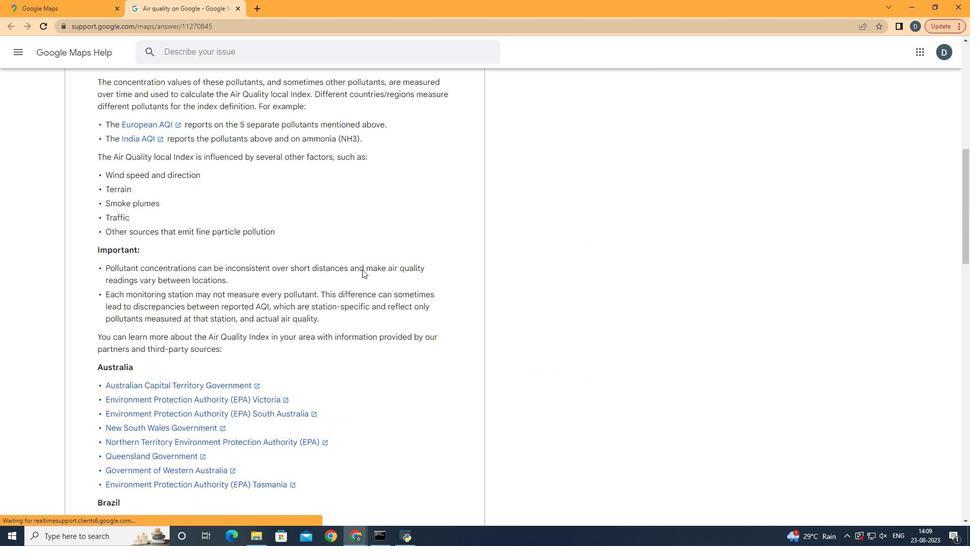 
Action: Mouse scrolled (383, 264) with delta (0, 0)
Screenshot: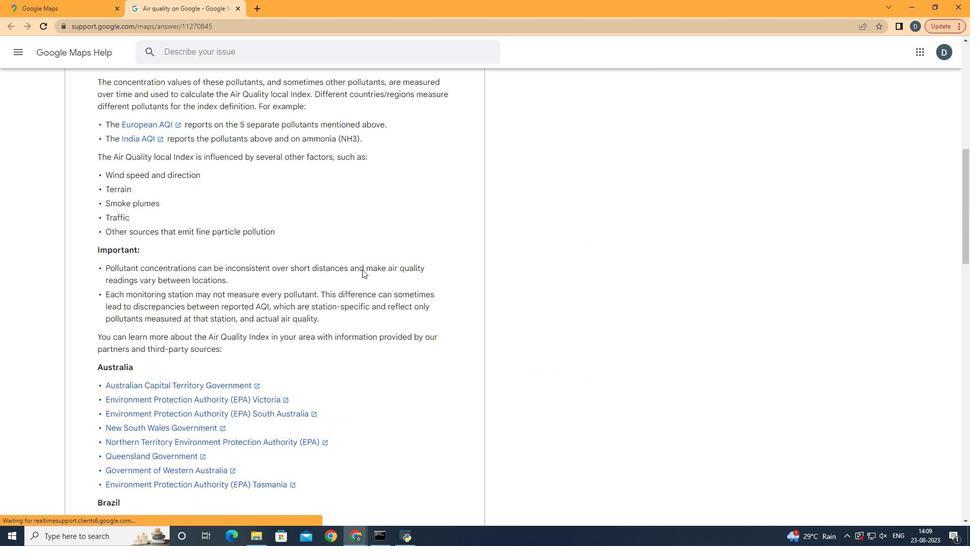 
Action: Mouse scrolled (383, 264) with delta (0, 0)
Screenshot: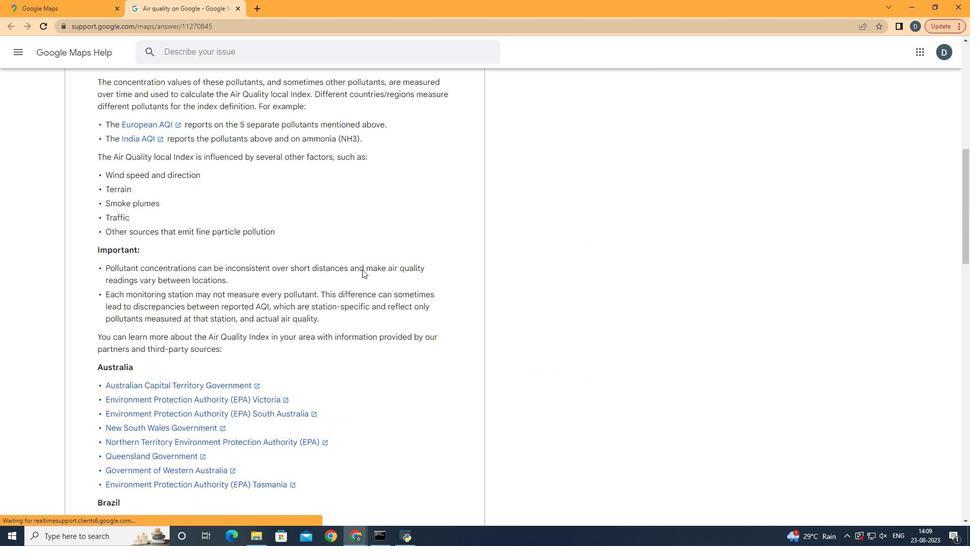 
Action: Mouse scrolled (383, 264) with delta (0, 0)
Screenshot: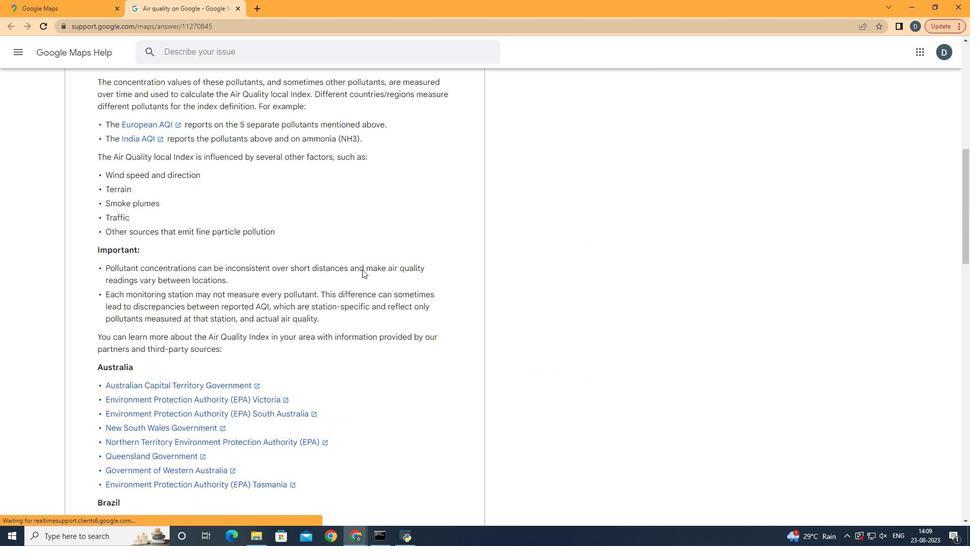 
Action: Mouse scrolled (383, 264) with delta (0, 0)
Screenshot: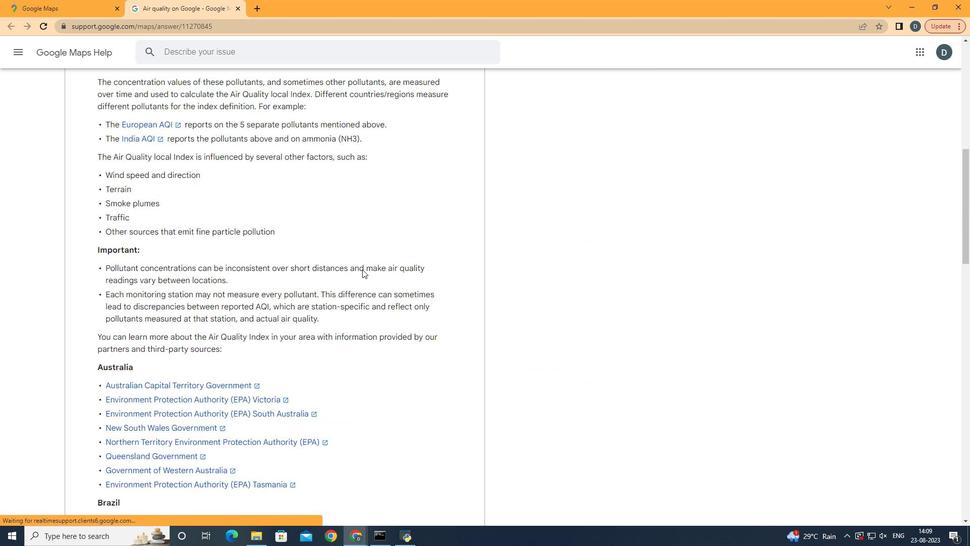 
Action: Mouse scrolled (383, 264) with delta (0, 0)
Screenshot: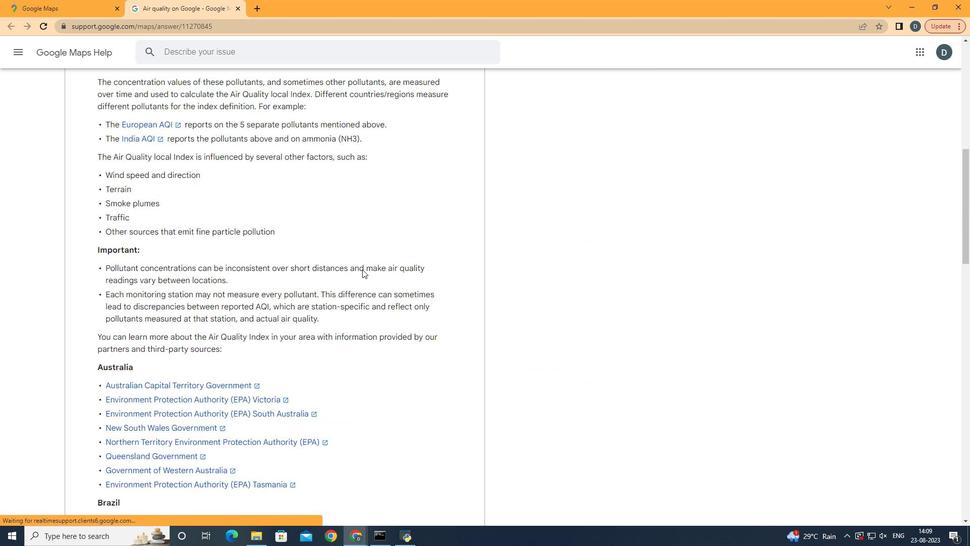 
Action: Mouse moved to (383, 263)
Screenshot: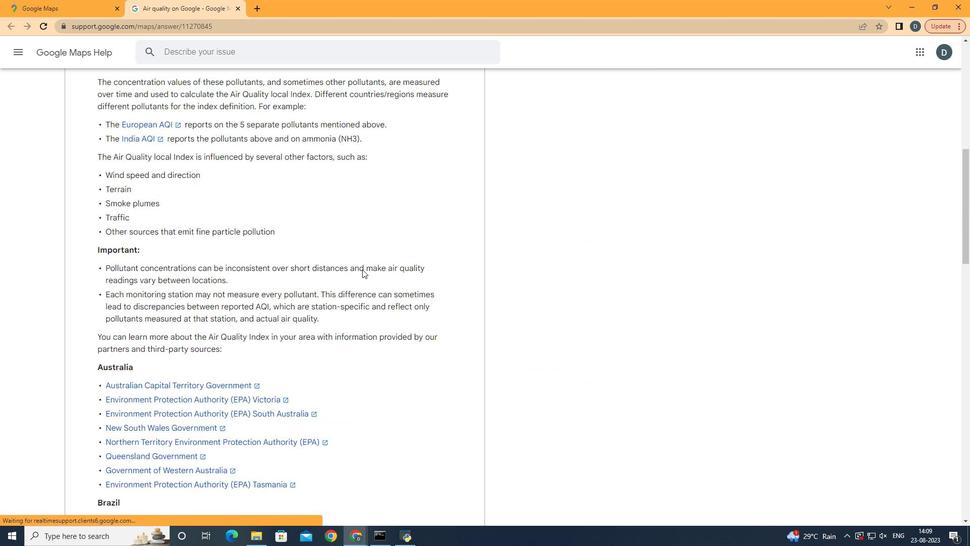 
Action: Mouse scrolled (383, 264) with delta (0, 0)
Screenshot: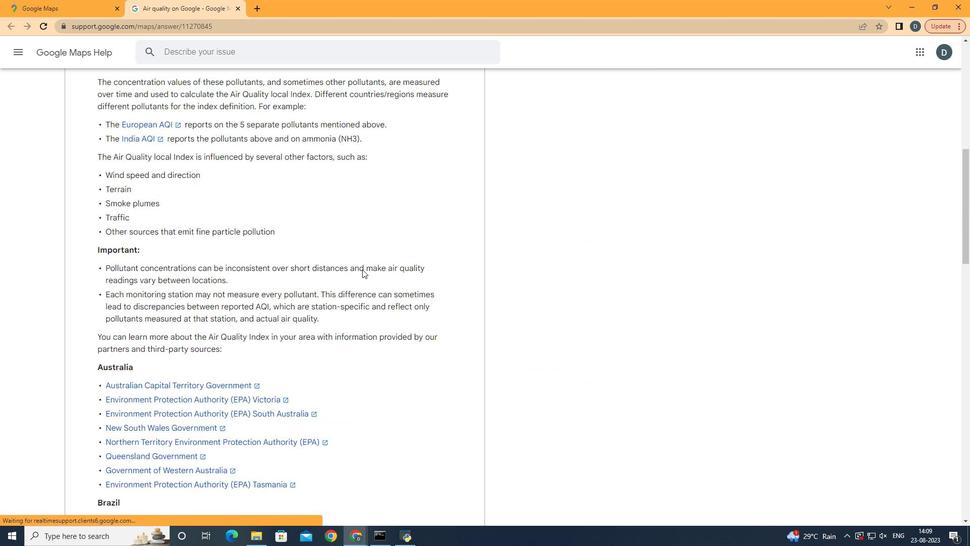 
Action: Mouse scrolled (383, 264) with delta (0, 0)
Screenshot: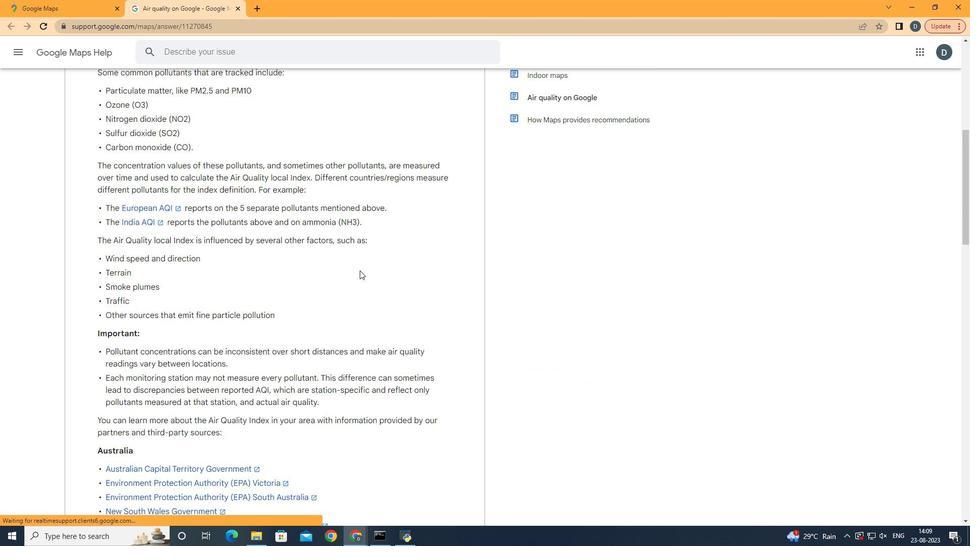 
Action: Mouse moved to (383, 263)
Screenshot: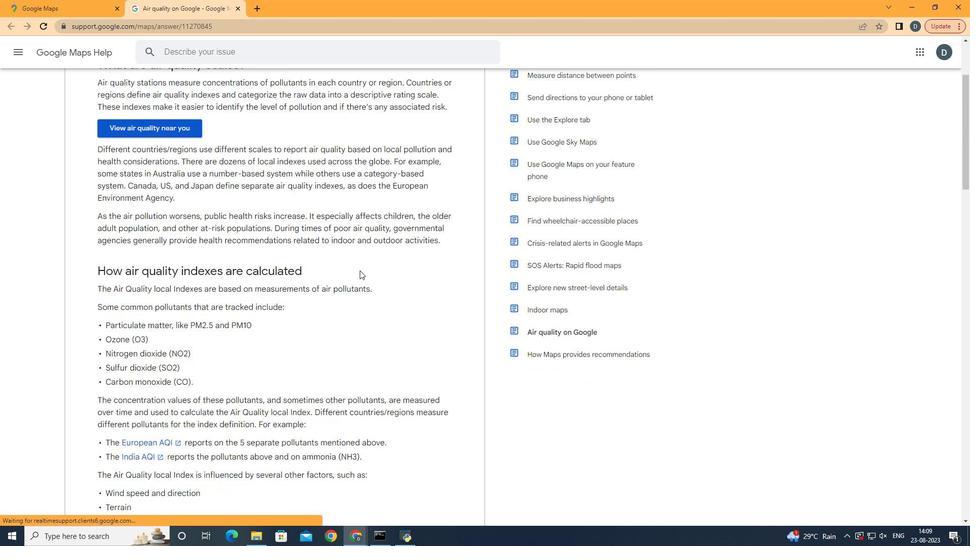 
Action: Mouse scrolled (383, 264) with delta (0, 0)
Screenshot: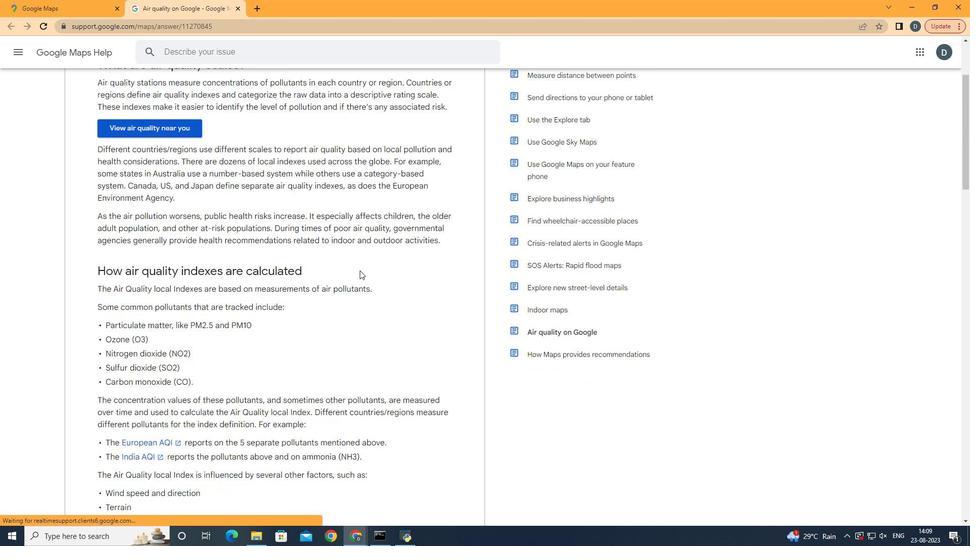 
Action: Mouse moved to (382, 263)
Screenshot: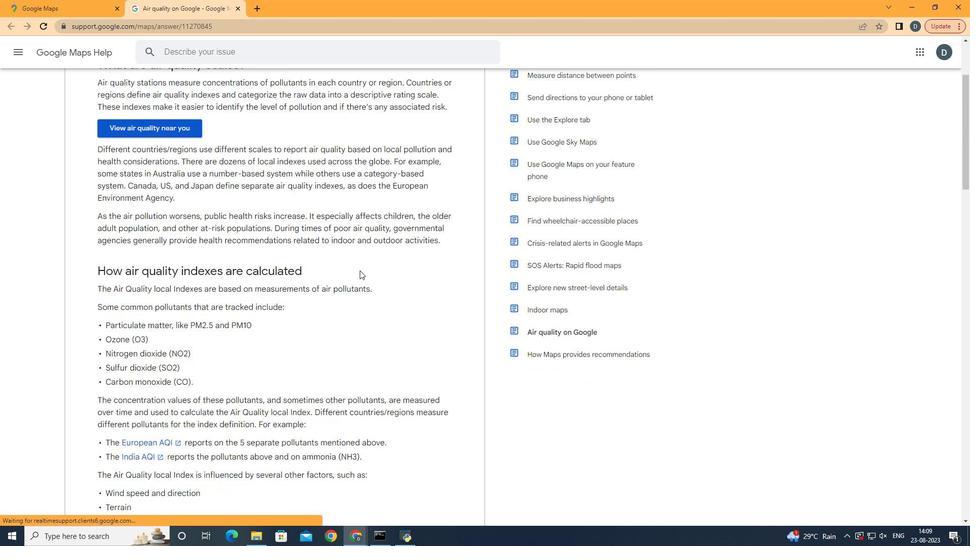 
Action: Mouse scrolled (383, 264) with delta (0, 0)
Screenshot: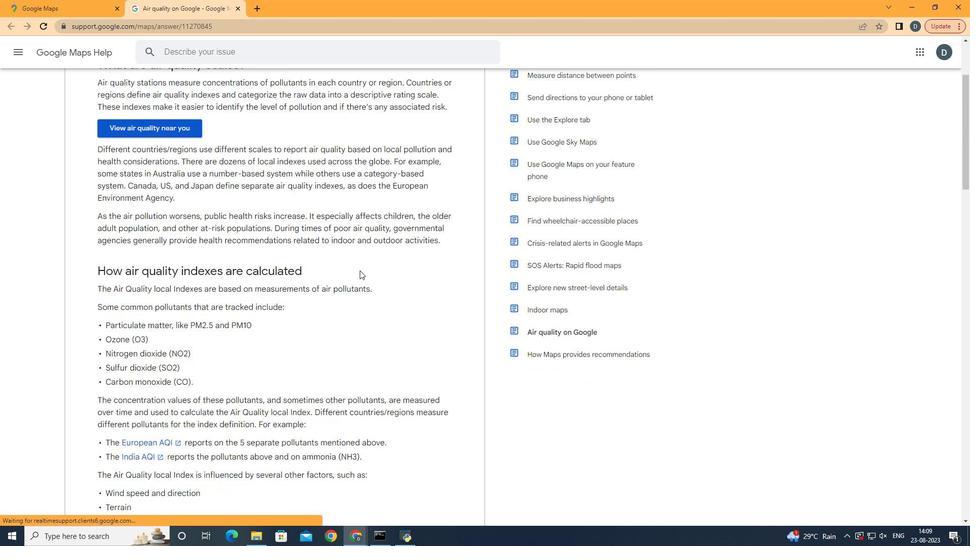 
Action: Mouse scrolled (382, 264) with delta (0, 0)
Screenshot: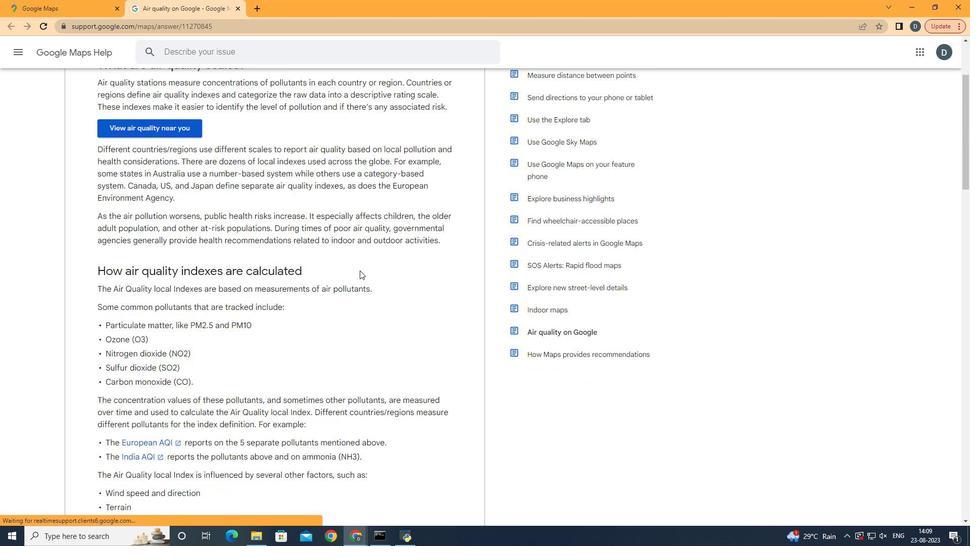 
Action: Mouse scrolled (382, 264) with delta (0, 0)
Screenshot: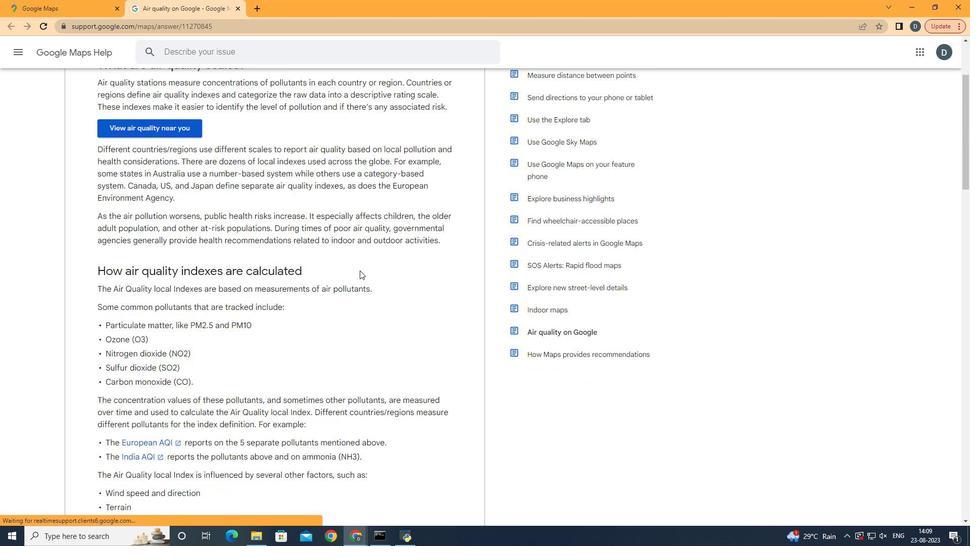 
Action: Mouse scrolled (382, 264) with delta (0, 0)
Screenshot: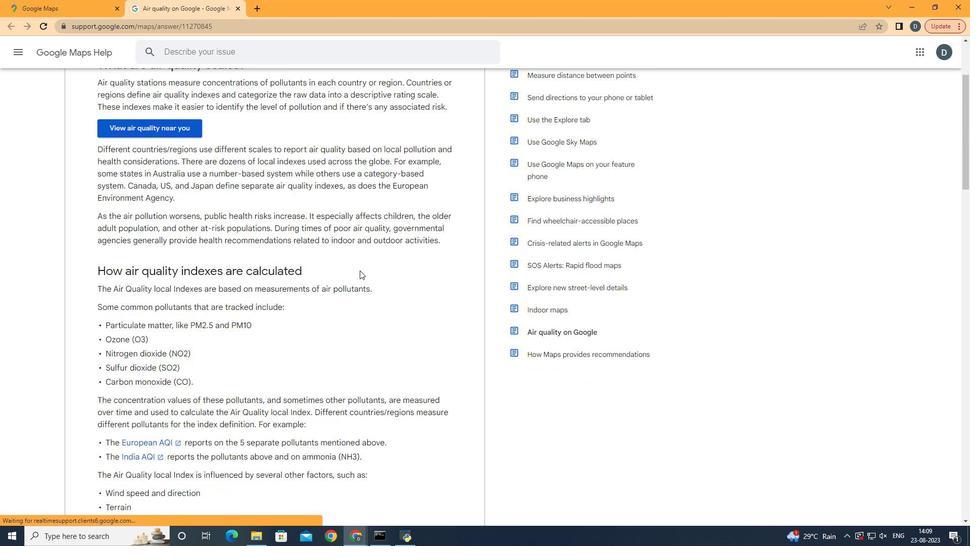 
Action: Mouse scrolled (382, 264) with delta (0, 0)
Screenshot: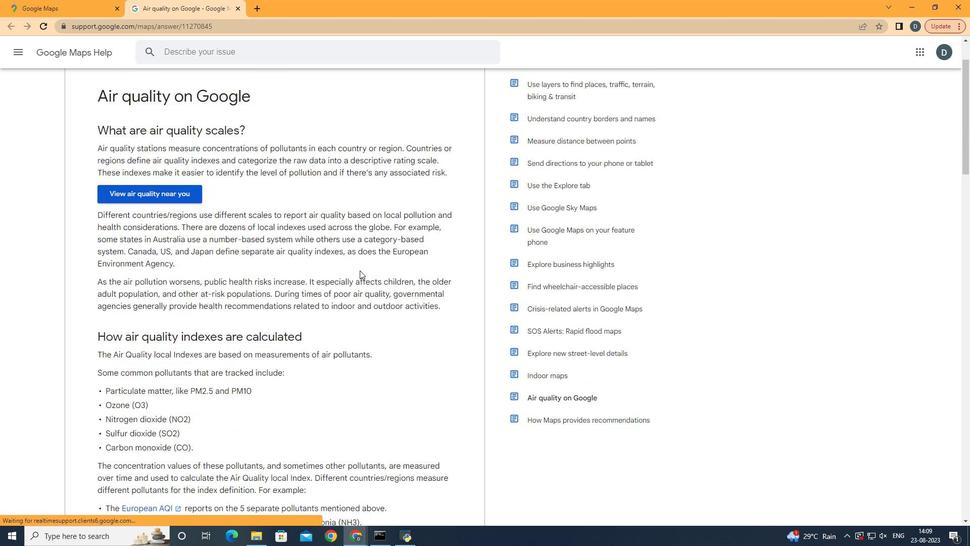 
Action: Mouse moved to (359, 270)
Screenshot: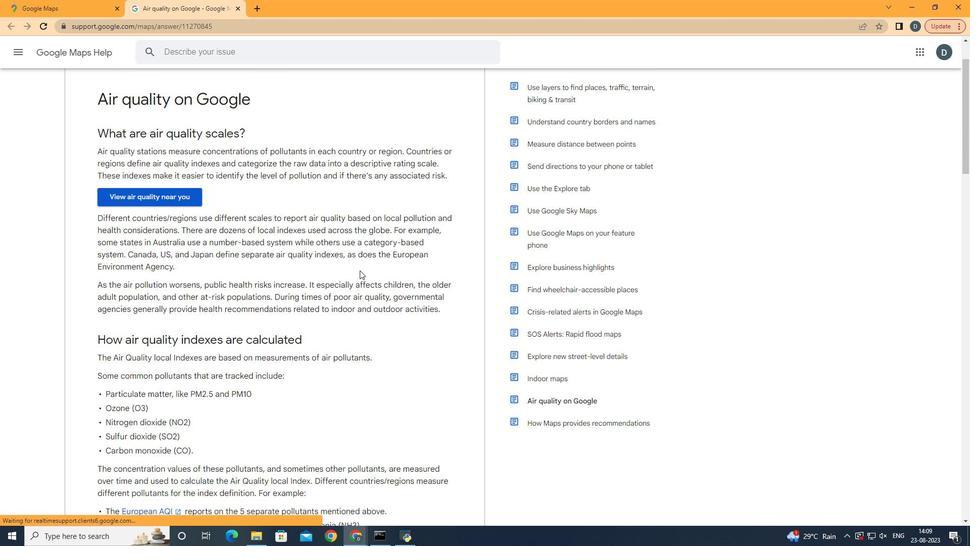 
Action: Mouse scrolled (359, 270) with delta (0, 0)
Screenshot: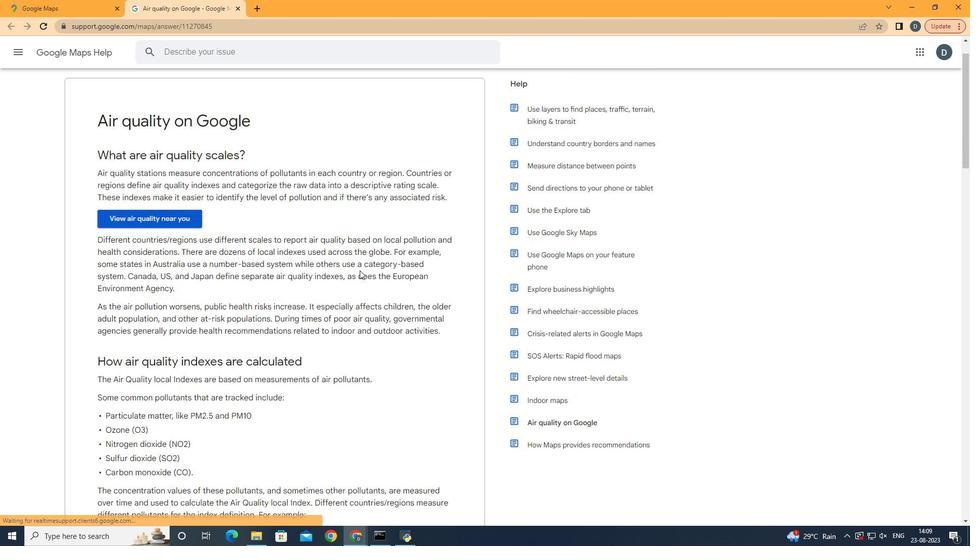 
Action: Mouse scrolled (359, 270) with delta (0, 0)
Screenshot: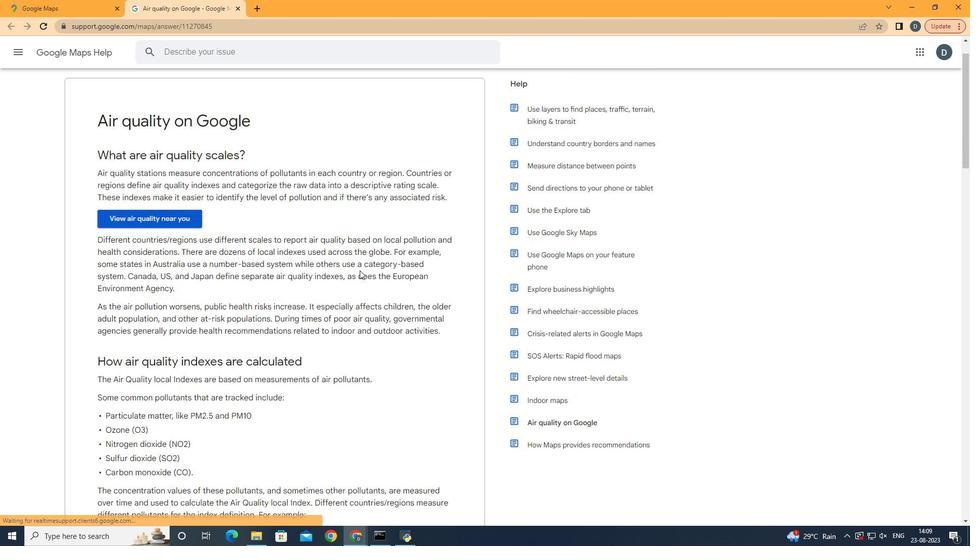 
Action: Mouse scrolled (359, 270) with delta (0, 0)
Screenshot: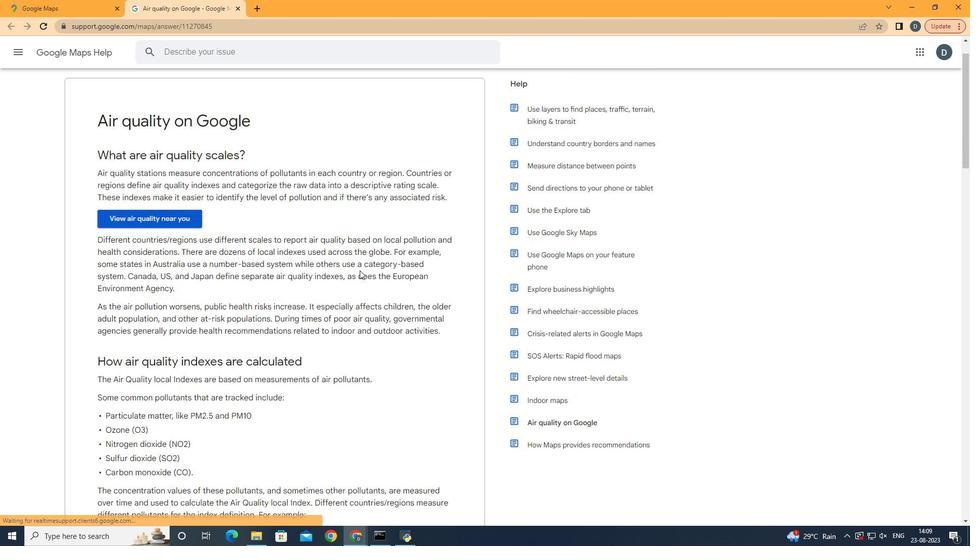 
Action: Mouse scrolled (359, 270) with delta (0, 0)
Screenshot: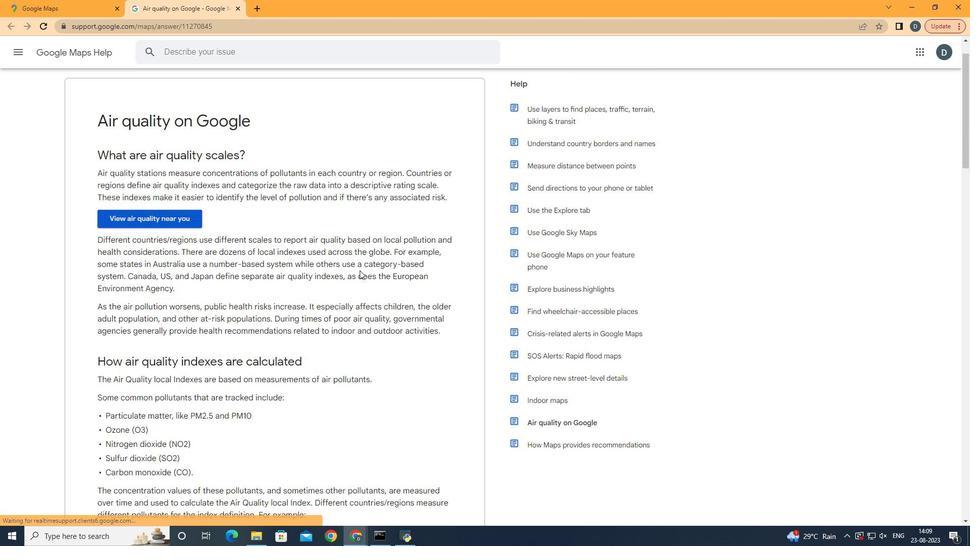 
Action: Mouse scrolled (359, 270) with delta (0, 0)
Screenshot: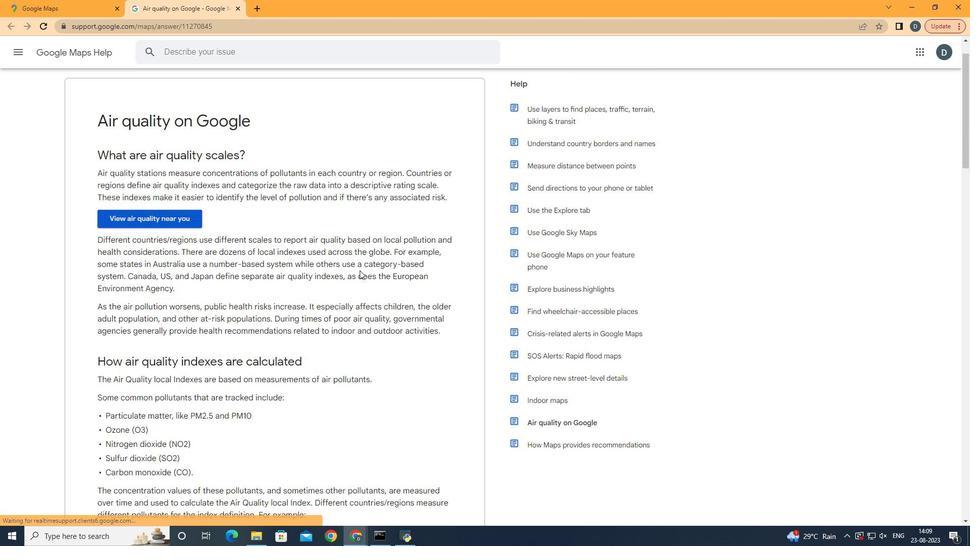 
Action: Mouse scrolled (359, 270) with delta (0, 0)
Screenshot: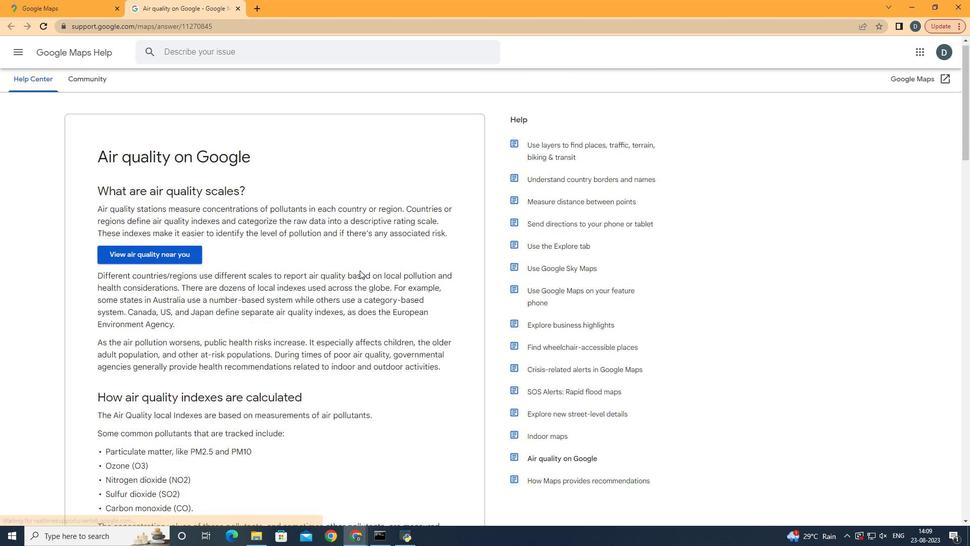 
Action: Mouse scrolled (359, 270) with delta (0, 0)
Screenshot: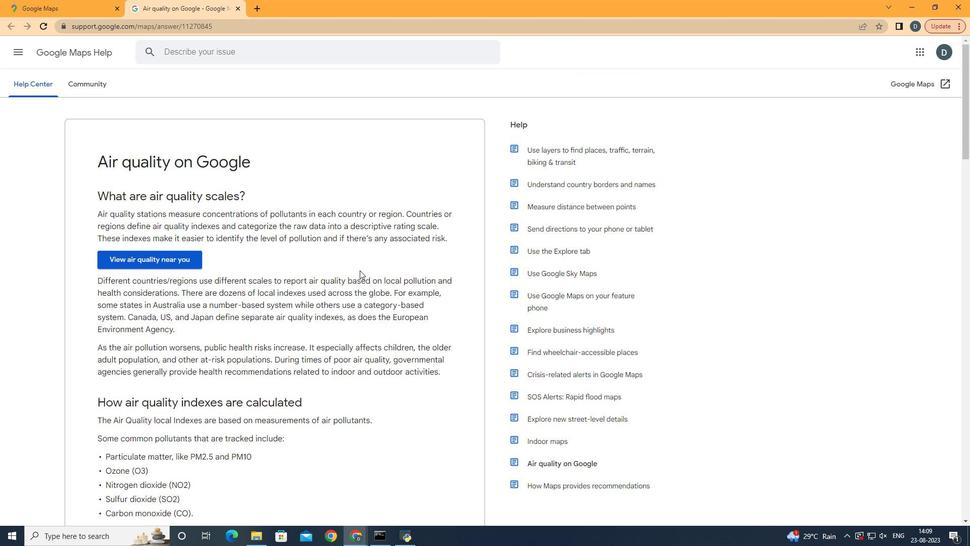 
Action: Mouse scrolled (359, 270) with delta (0, 0)
Screenshot: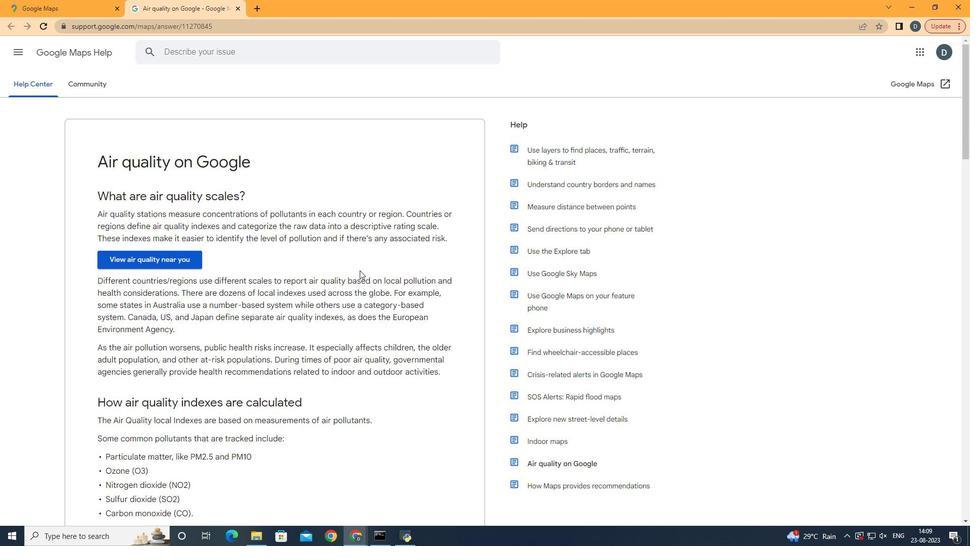 
Action: Mouse scrolled (359, 270) with delta (0, 0)
Screenshot: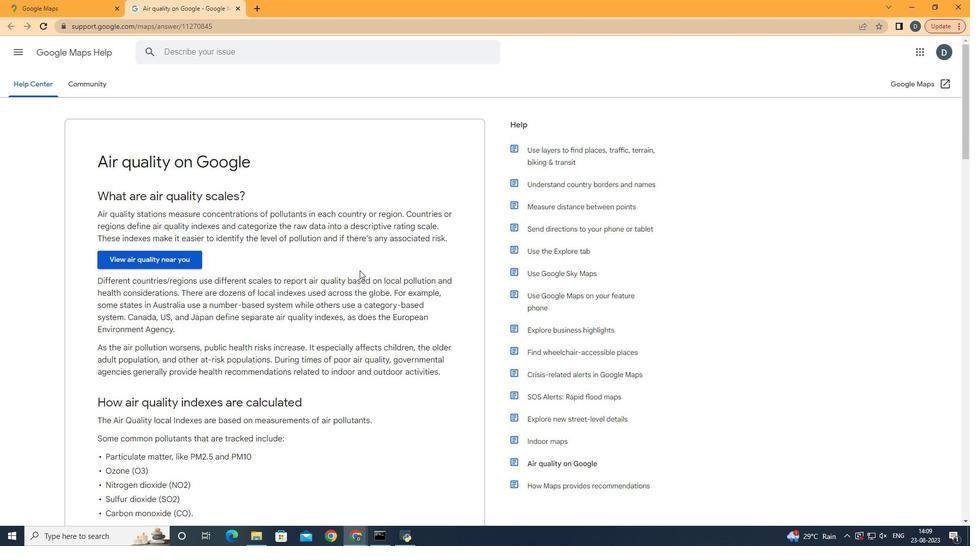 
Action: Mouse scrolled (359, 270) with delta (0, 0)
Screenshot: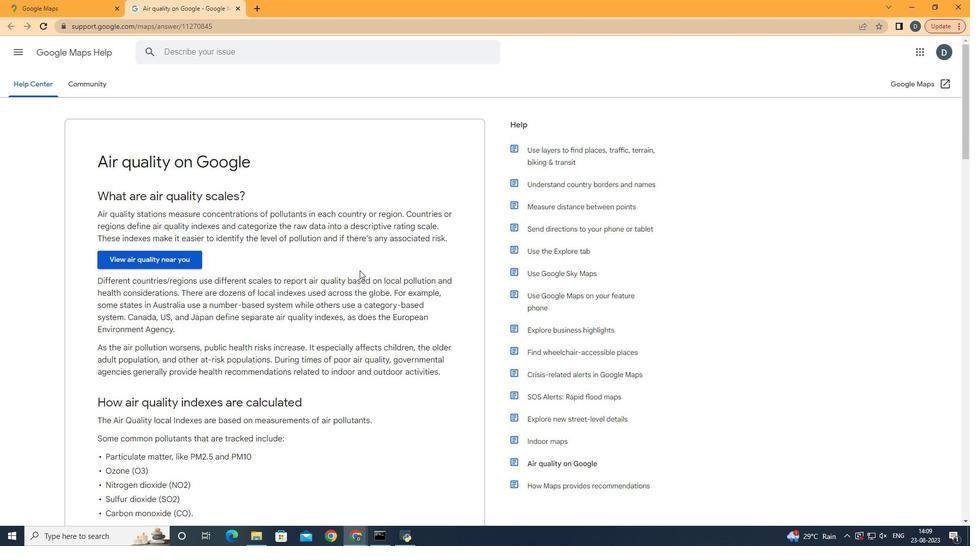 
Action: Mouse scrolled (359, 270) with delta (0, 0)
Screenshot: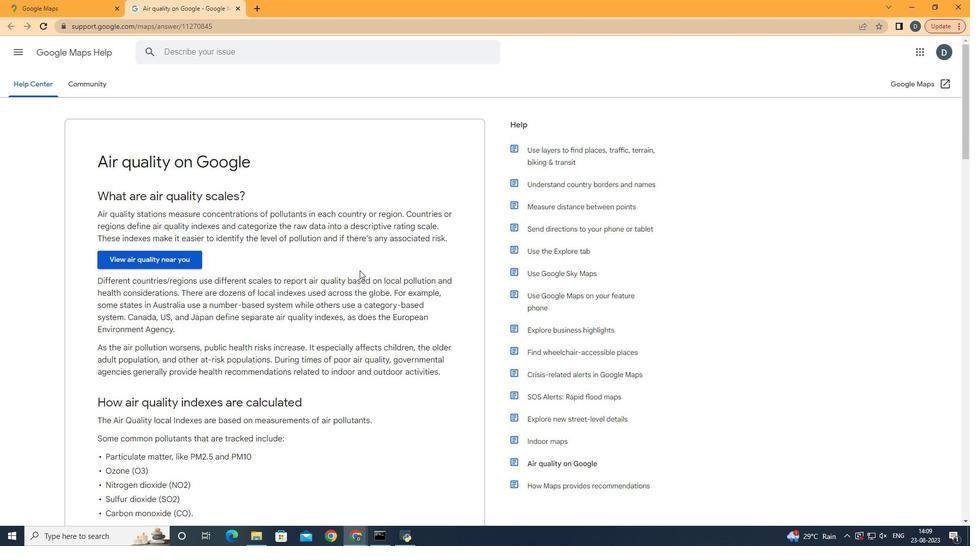 
Action: Mouse scrolled (359, 270) with delta (0, 0)
Screenshot: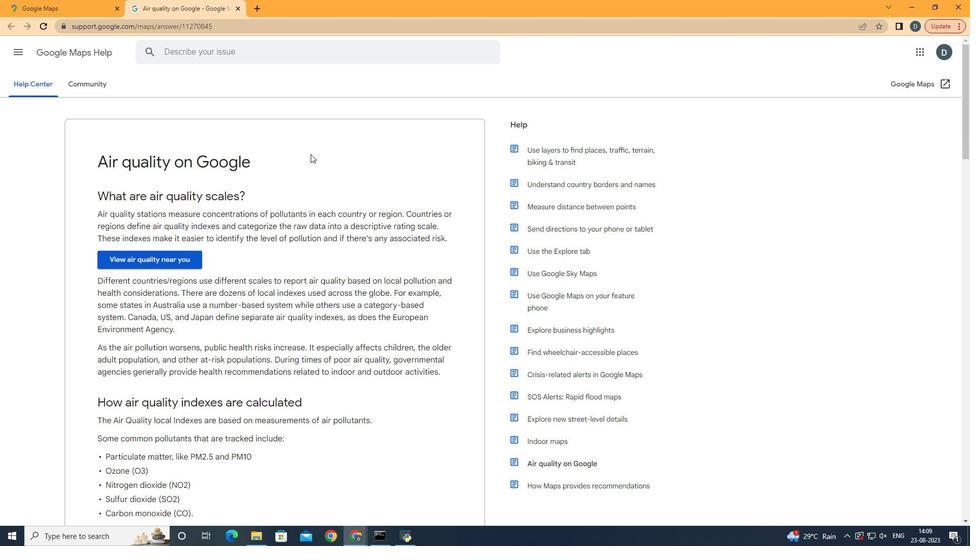 
Action: Mouse moved to (238, 10)
Screenshot: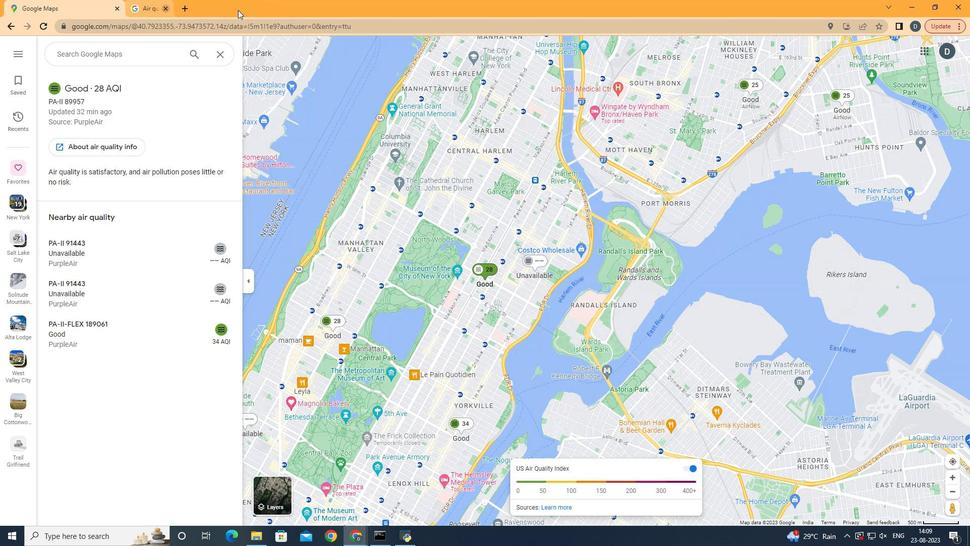
Action: Mouse pressed left at (238, 10)
Screenshot: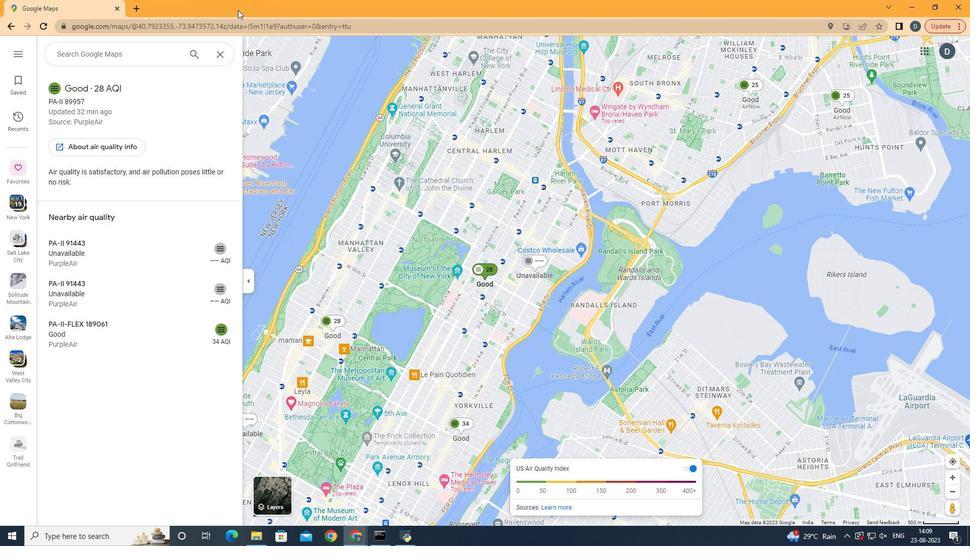 
Action: Mouse moved to (219, 51)
Screenshot: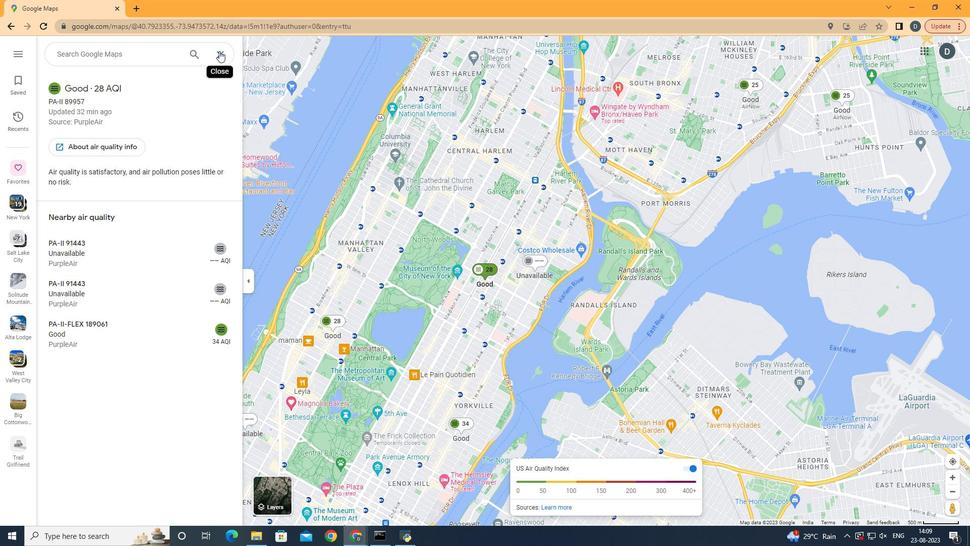 
Action: Mouse pressed left at (219, 51)
Screenshot: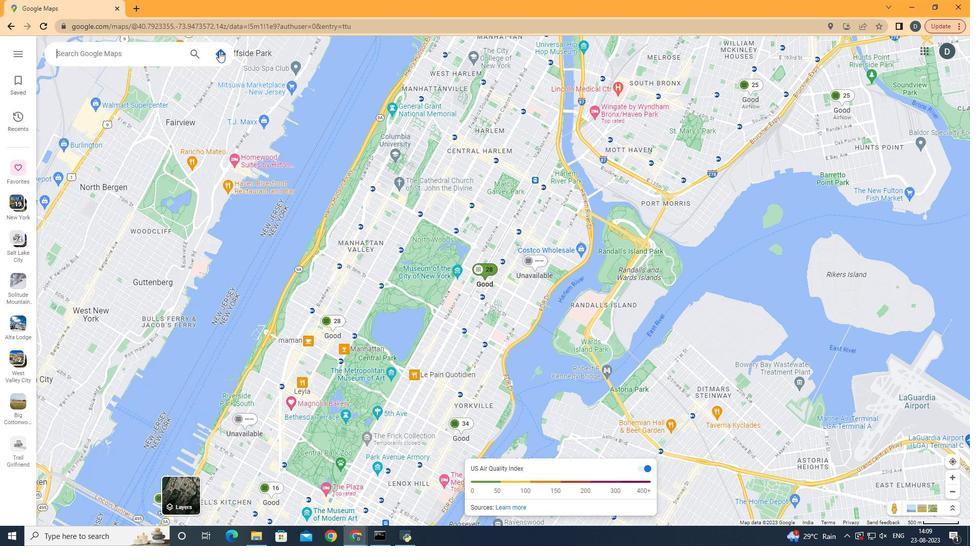 
Action: Mouse moved to (539, 484)
Screenshot: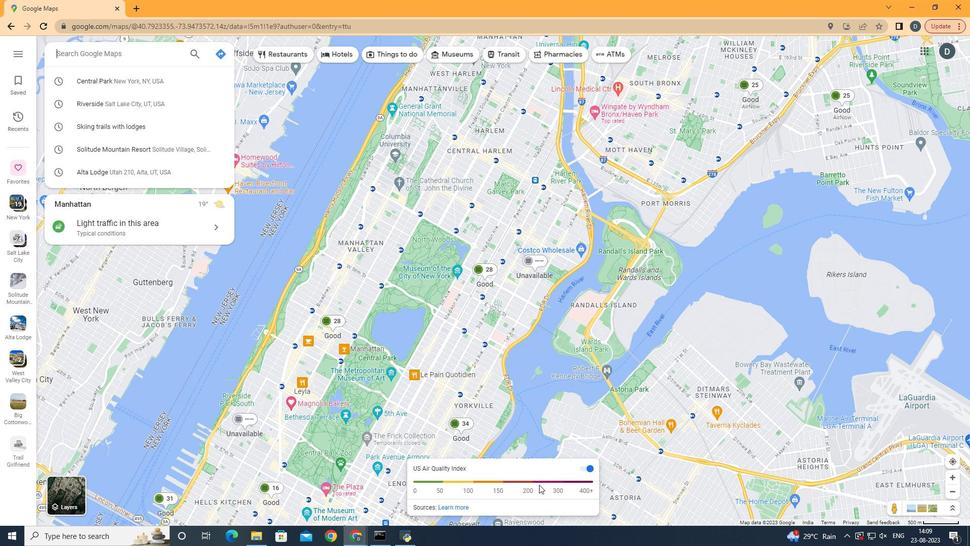 
